 Task: Find connections with filter location Langwarrin with filter topic #HRwith filter profile language Spanish with filter current company Net2Source Inc. with filter school Jaypee University of Engineering and Technology with filter industry Construction with filter service category Illustration with filter keywords title Marketing Consultant
Action: Mouse moved to (199, 230)
Screenshot: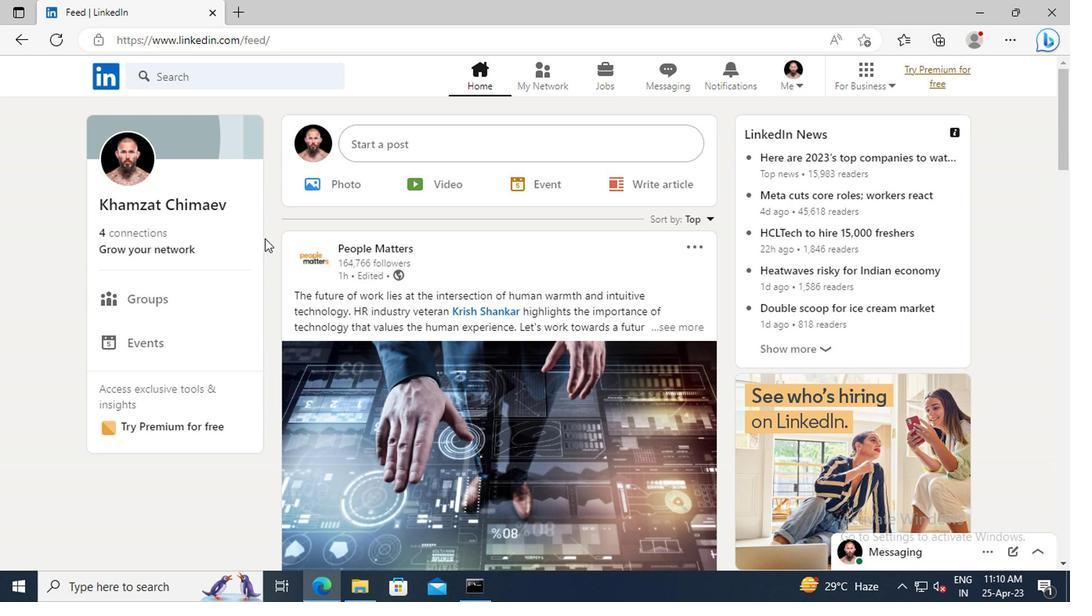 
Action: Mouse pressed left at (199, 230)
Screenshot: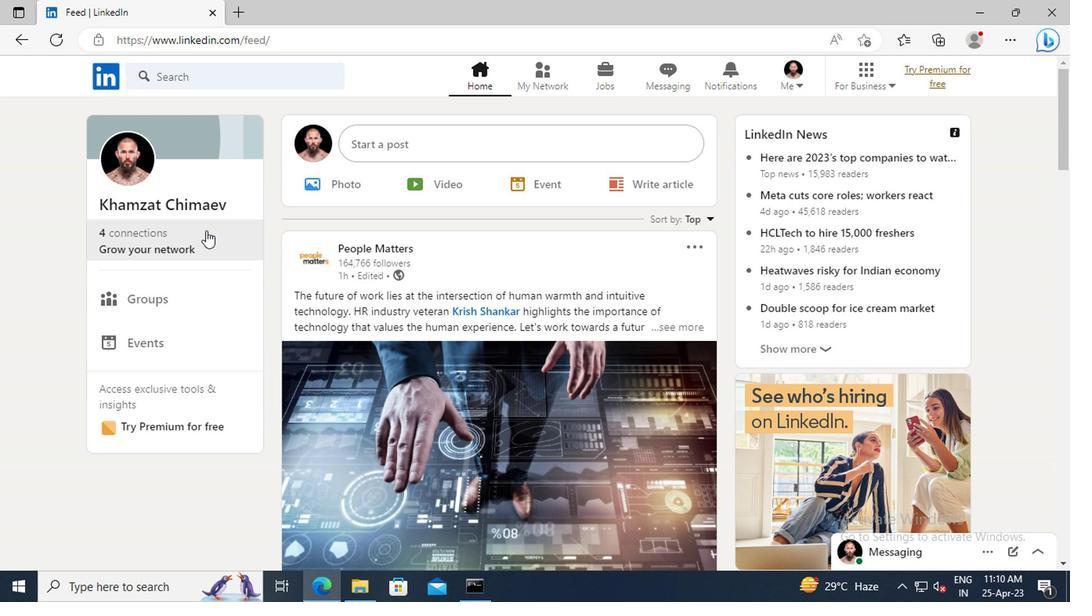 
Action: Mouse moved to (197, 170)
Screenshot: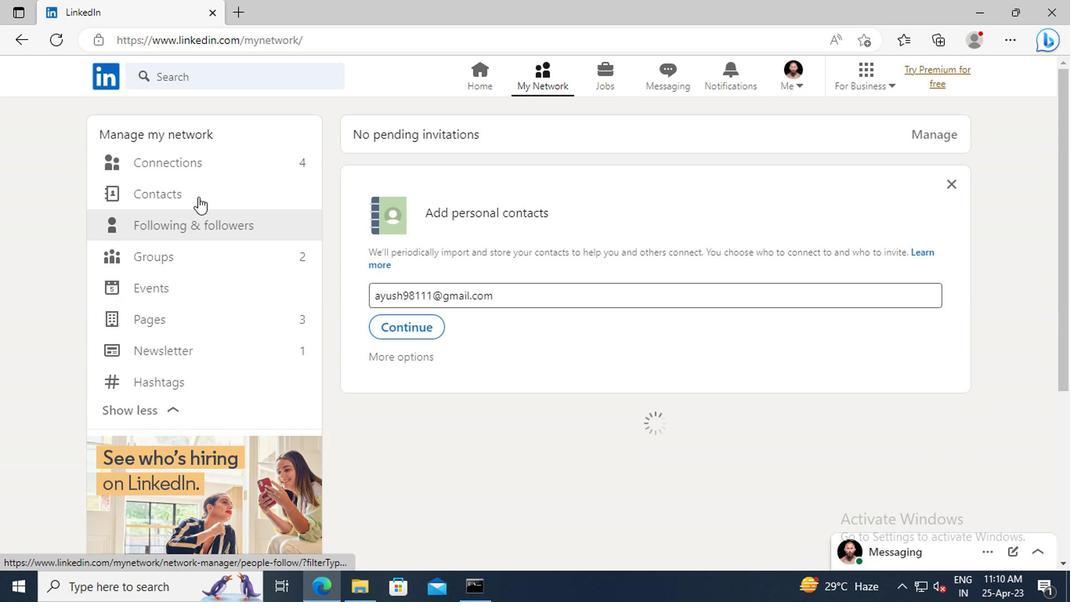 
Action: Mouse pressed left at (197, 170)
Screenshot: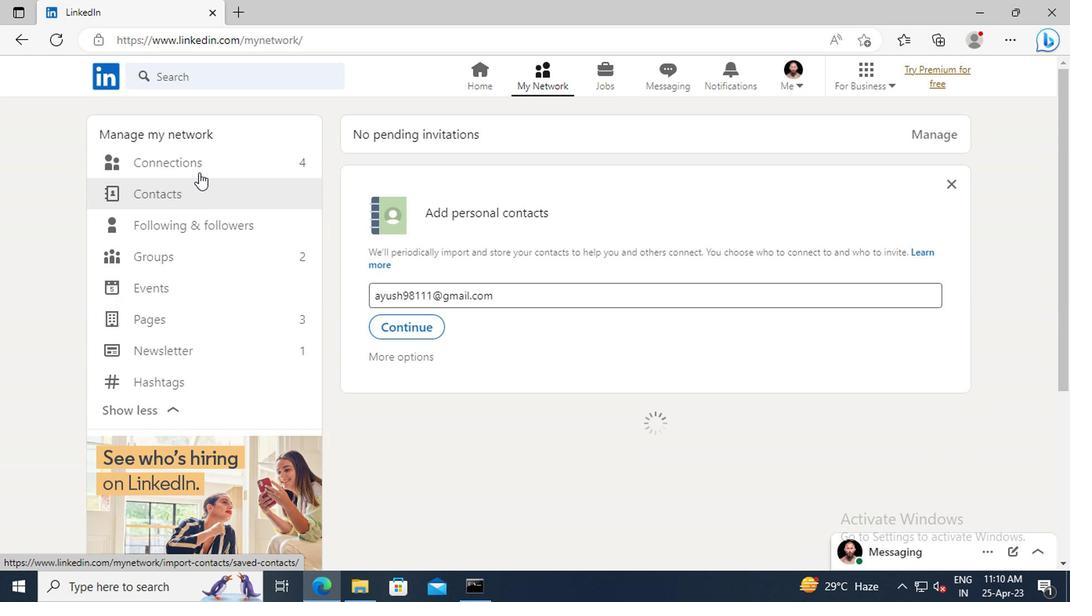 
Action: Mouse moved to (648, 167)
Screenshot: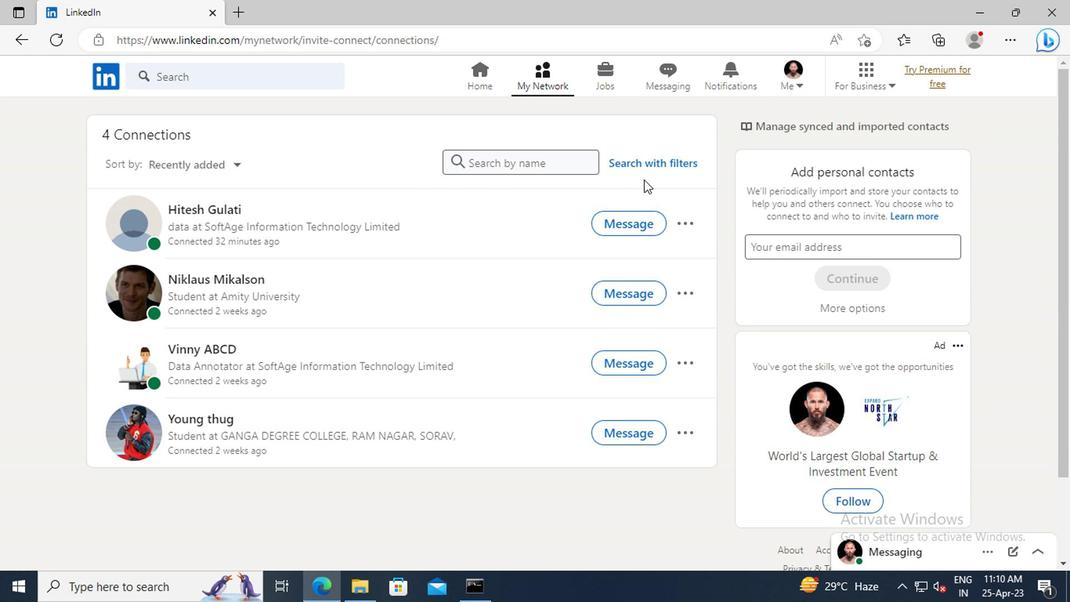 
Action: Mouse pressed left at (648, 167)
Screenshot: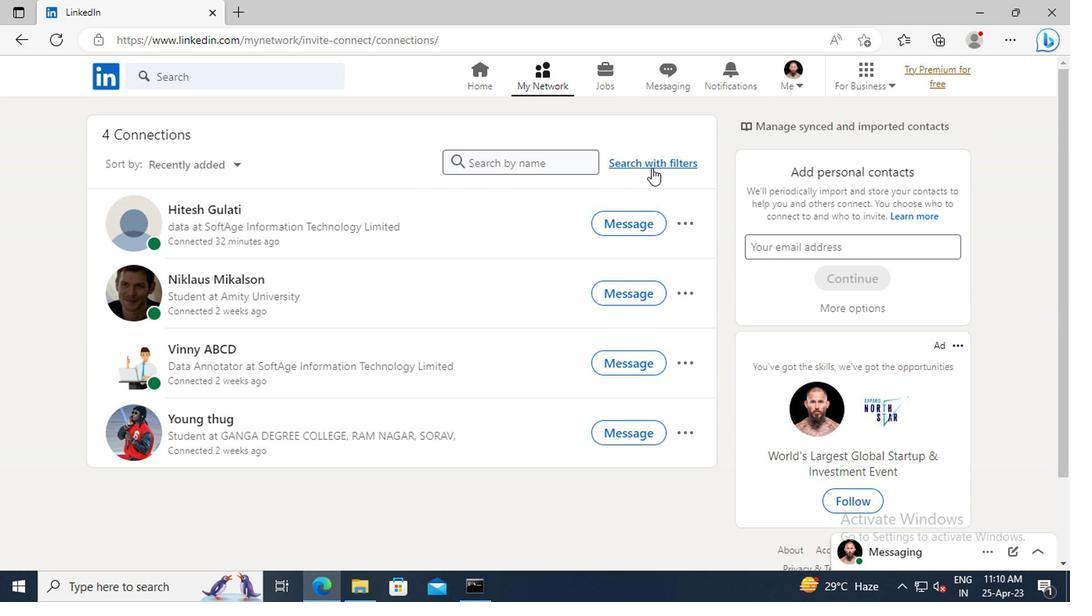 
Action: Mouse moved to (587, 121)
Screenshot: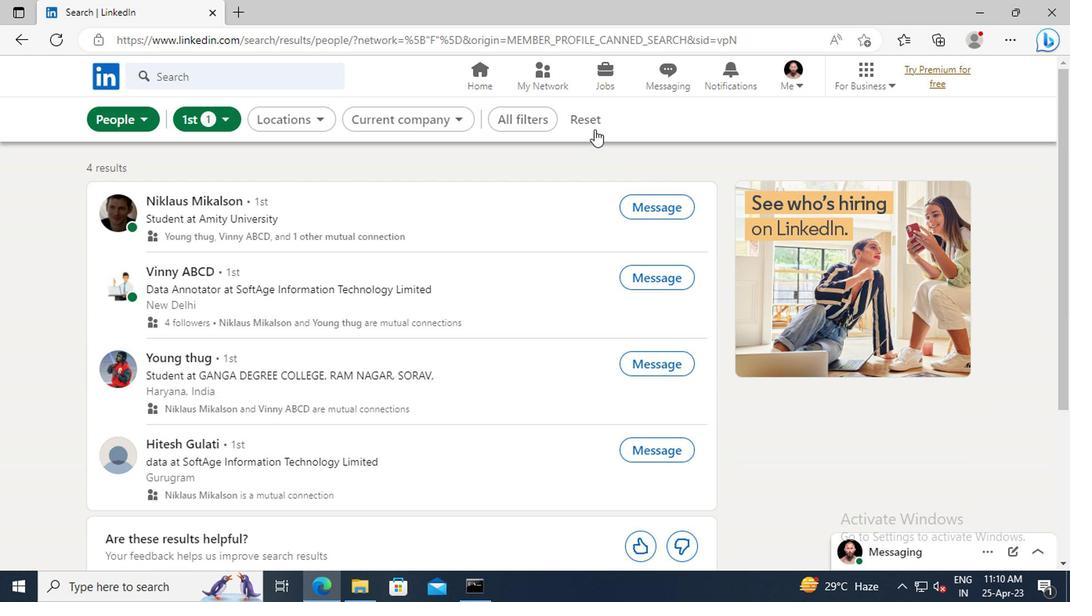 
Action: Mouse pressed left at (587, 121)
Screenshot: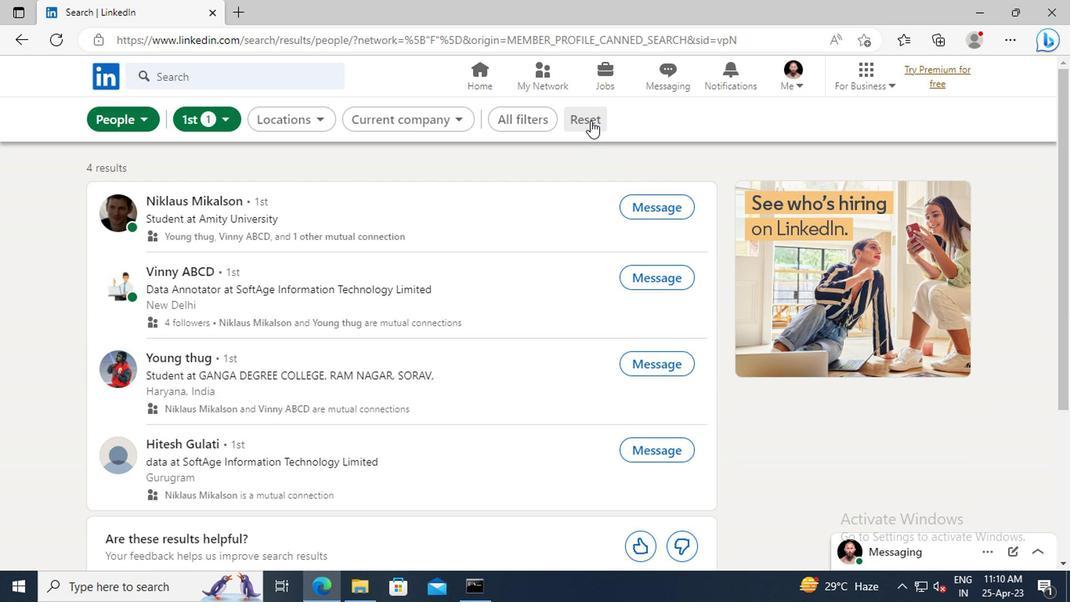 
Action: Mouse moved to (568, 122)
Screenshot: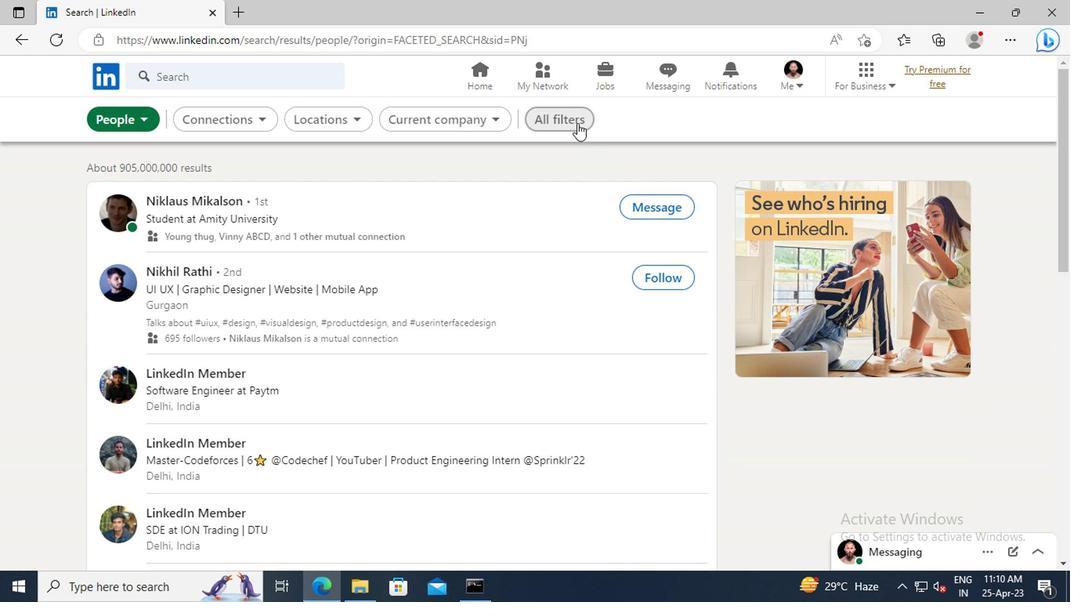 
Action: Mouse pressed left at (568, 122)
Screenshot: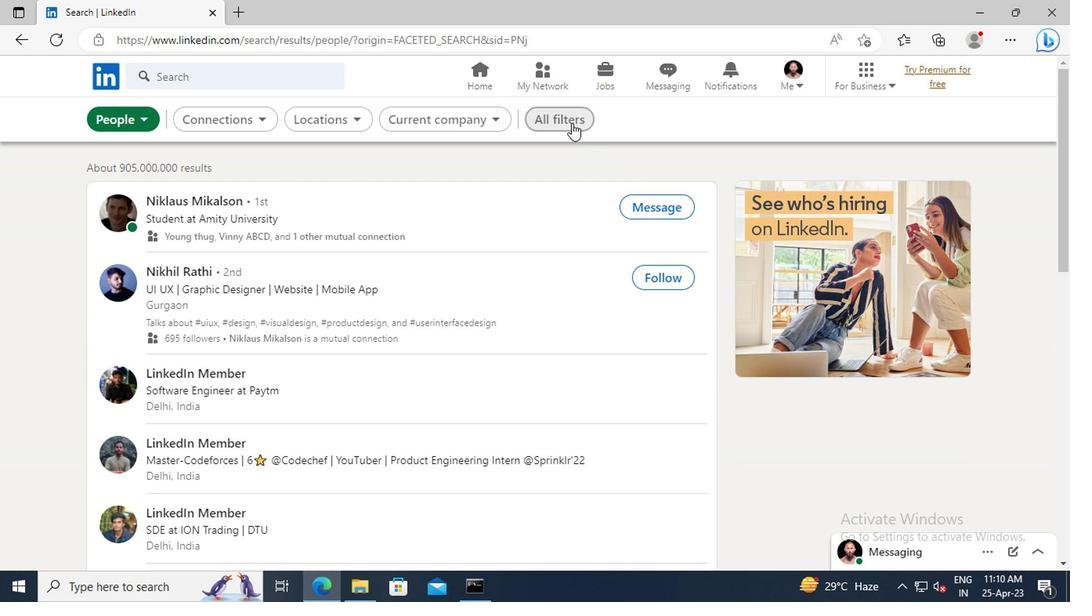 
Action: Mouse moved to (769, 241)
Screenshot: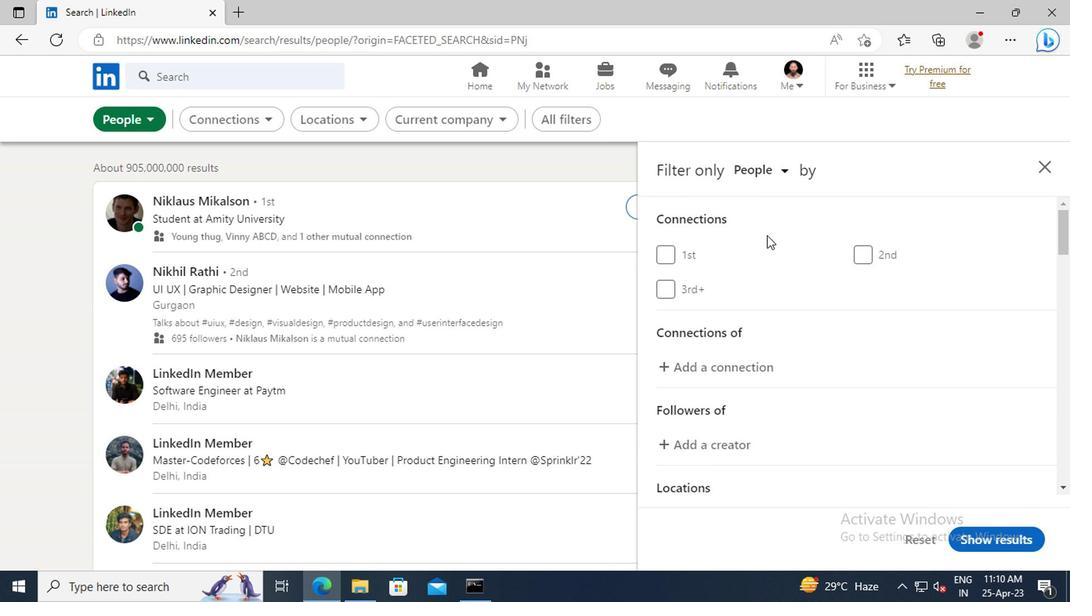 
Action: Mouse scrolled (769, 240) with delta (0, 0)
Screenshot: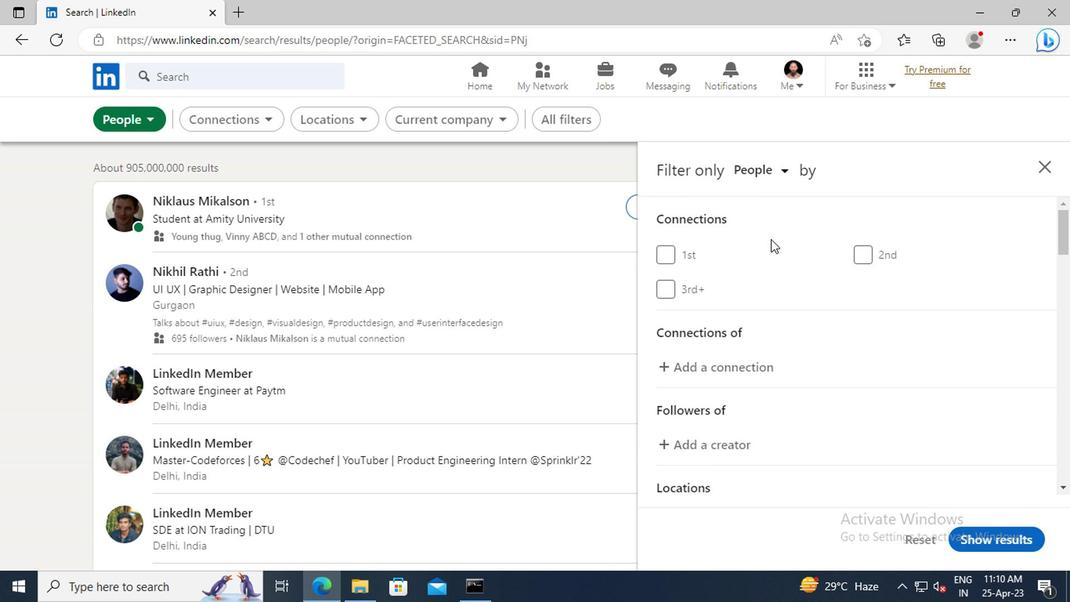 
Action: Mouse scrolled (769, 240) with delta (0, 0)
Screenshot: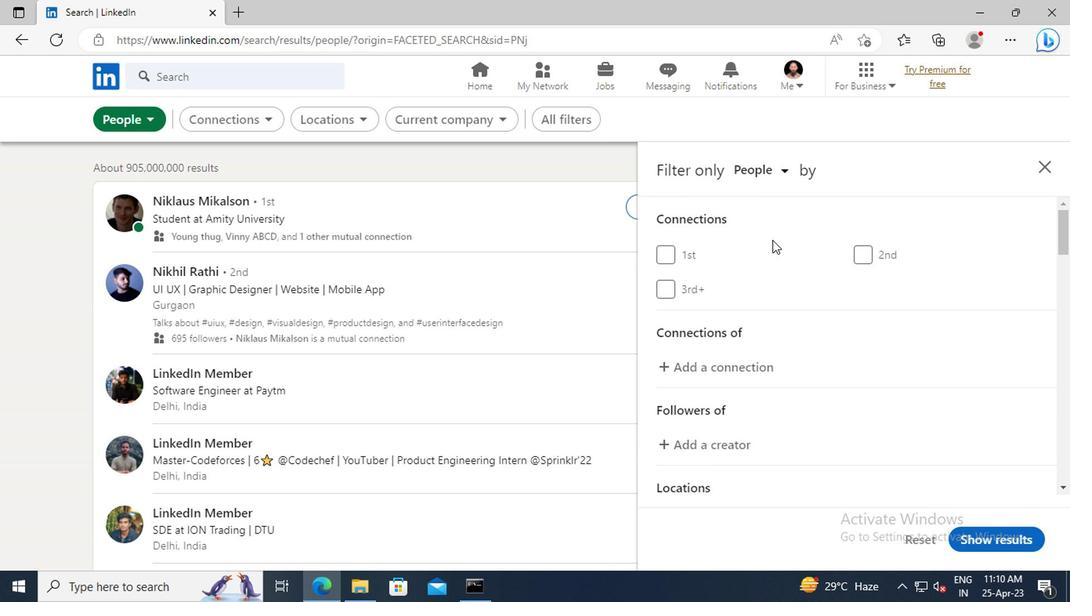 
Action: Mouse scrolled (769, 240) with delta (0, 0)
Screenshot: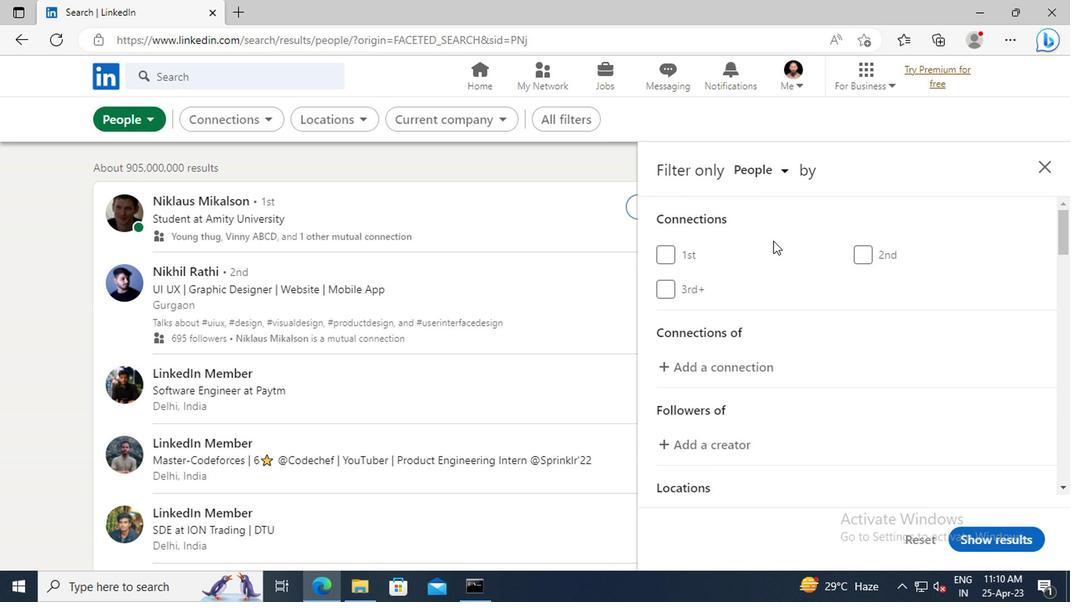
Action: Mouse scrolled (769, 240) with delta (0, 0)
Screenshot: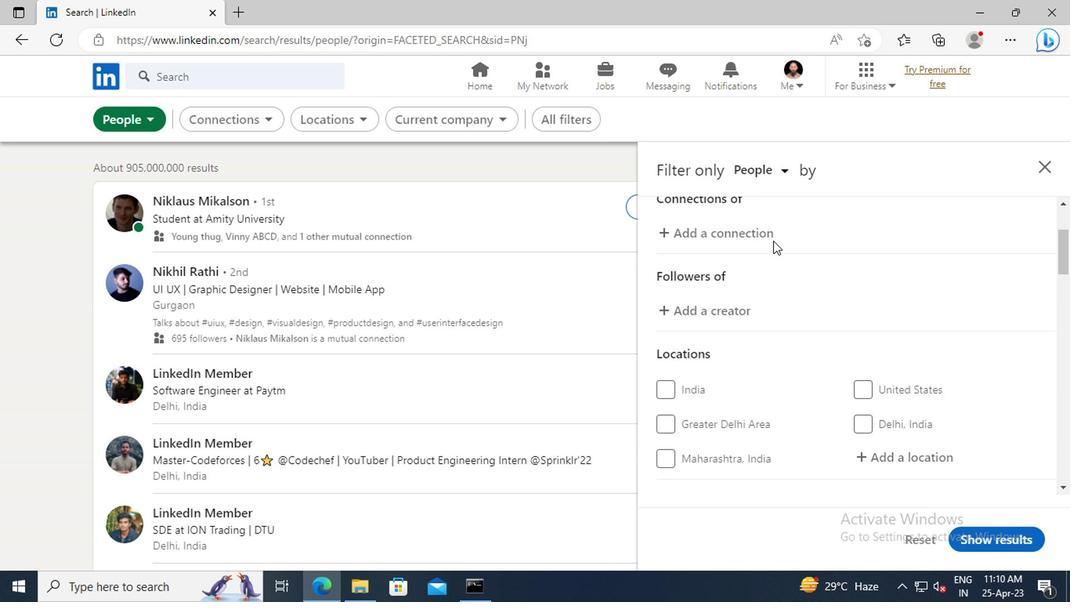 
Action: Mouse scrolled (769, 240) with delta (0, 0)
Screenshot: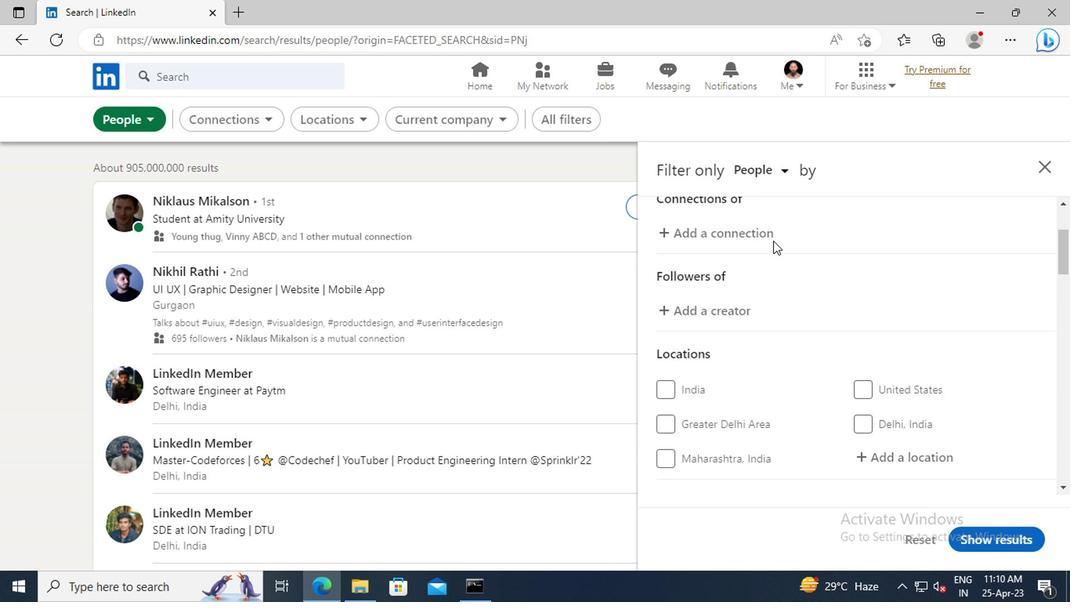 
Action: Mouse scrolled (769, 240) with delta (0, 0)
Screenshot: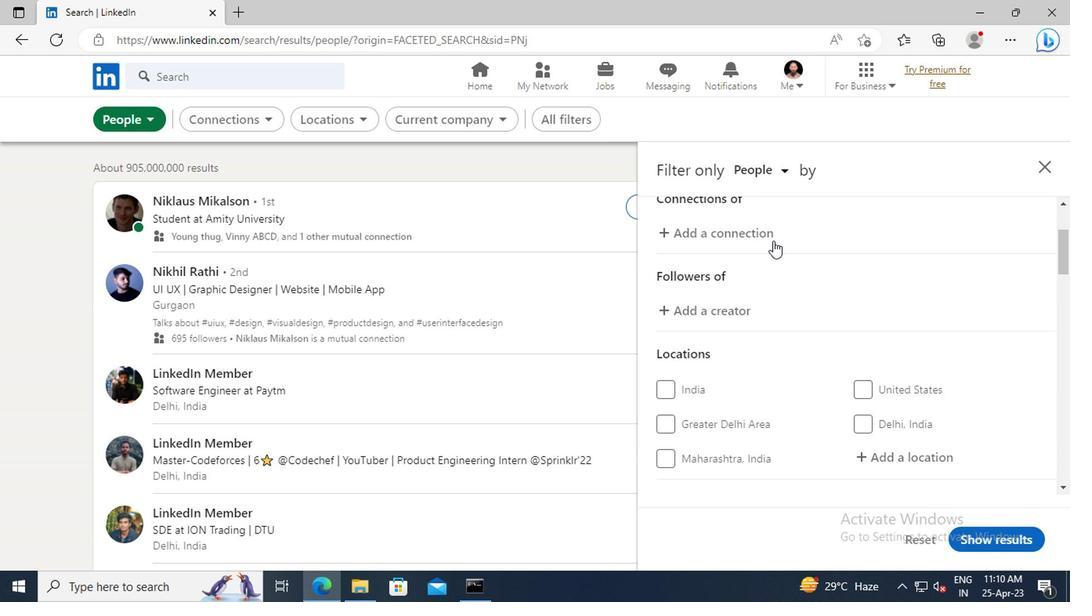 
Action: Mouse moved to (873, 324)
Screenshot: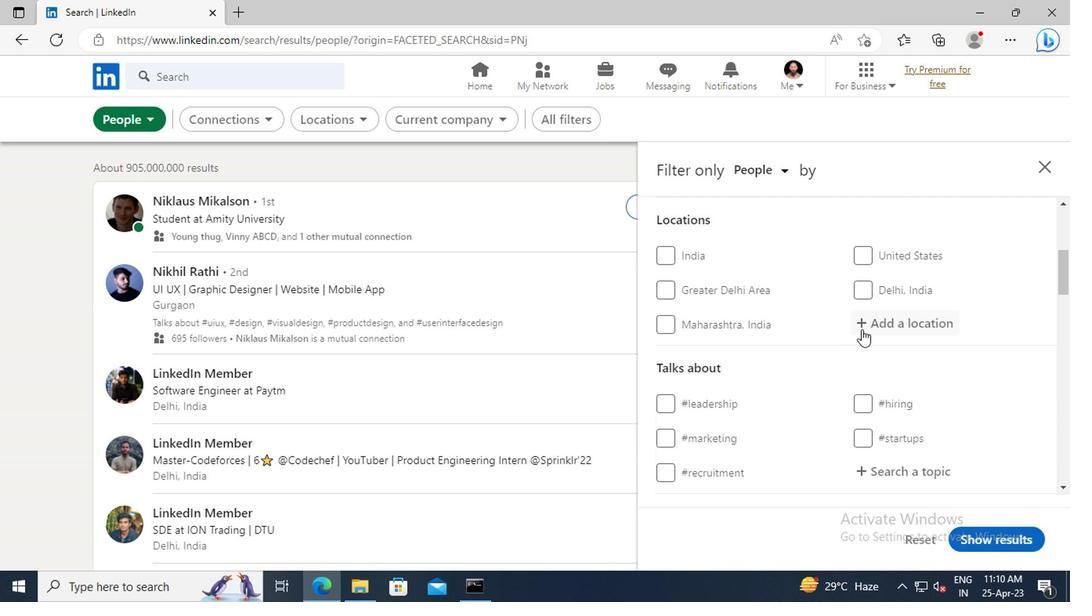 
Action: Mouse pressed left at (873, 324)
Screenshot: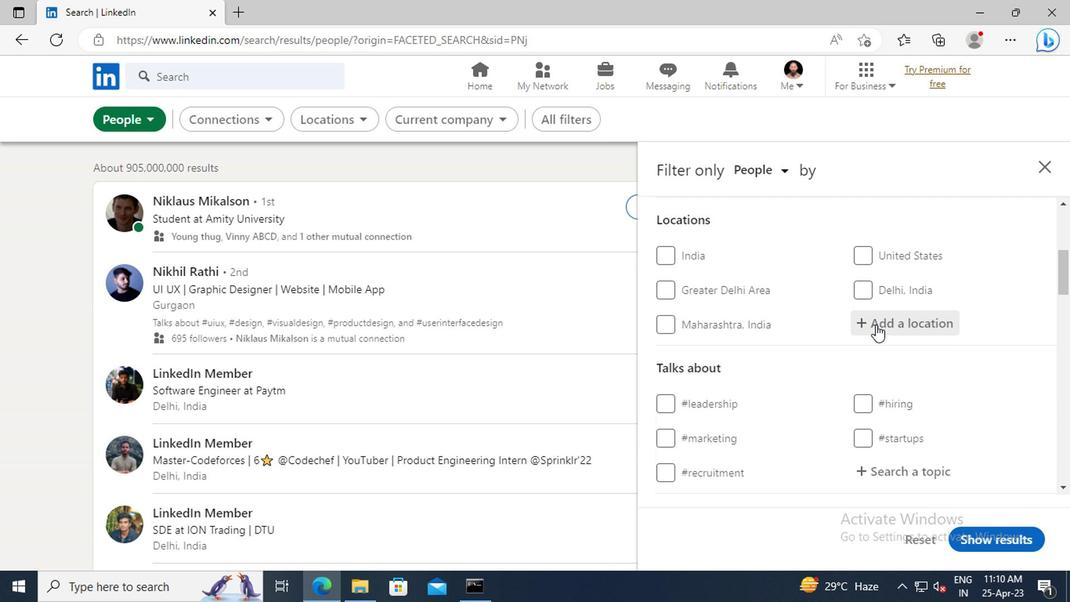 
Action: Mouse moved to (862, 325)
Screenshot: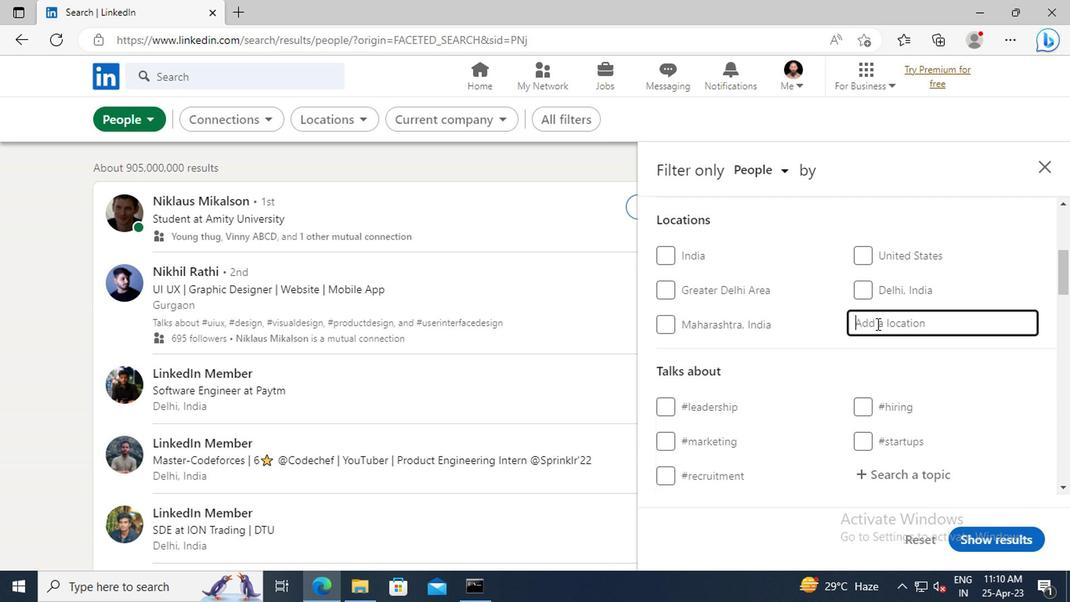 
Action: Key pressed <Key.shift>LANGWARRIN
Screenshot: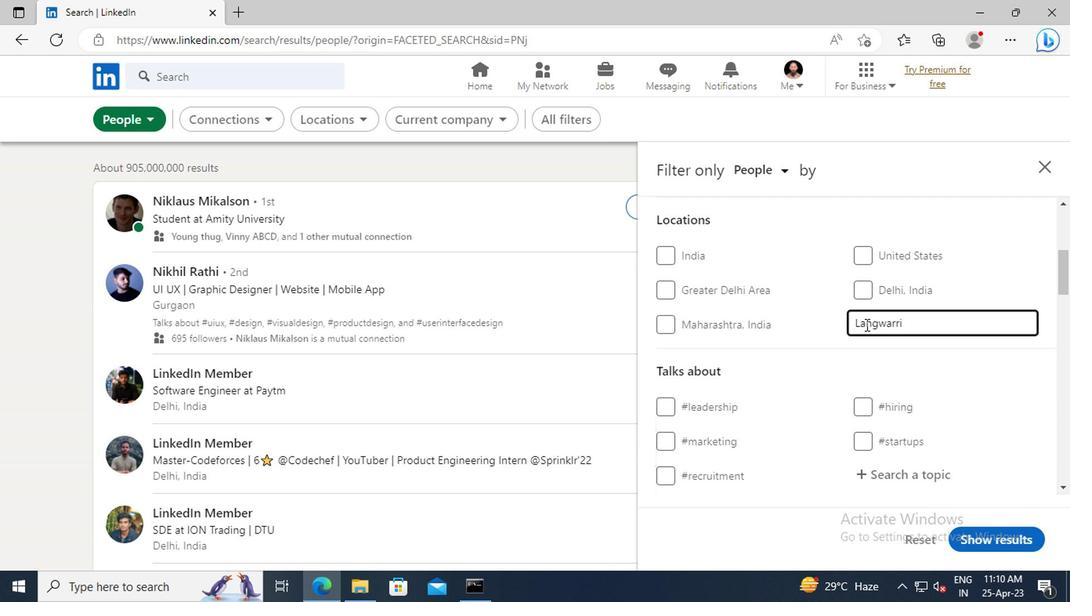 
Action: Mouse scrolled (862, 324) with delta (0, 0)
Screenshot: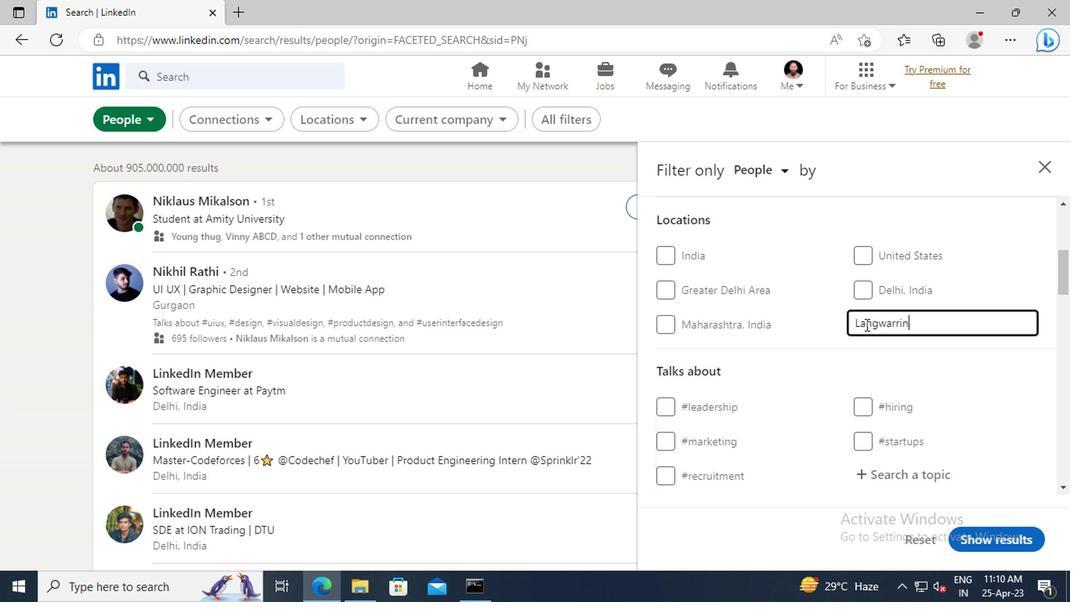 
Action: Mouse scrolled (862, 324) with delta (0, 0)
Screenshot: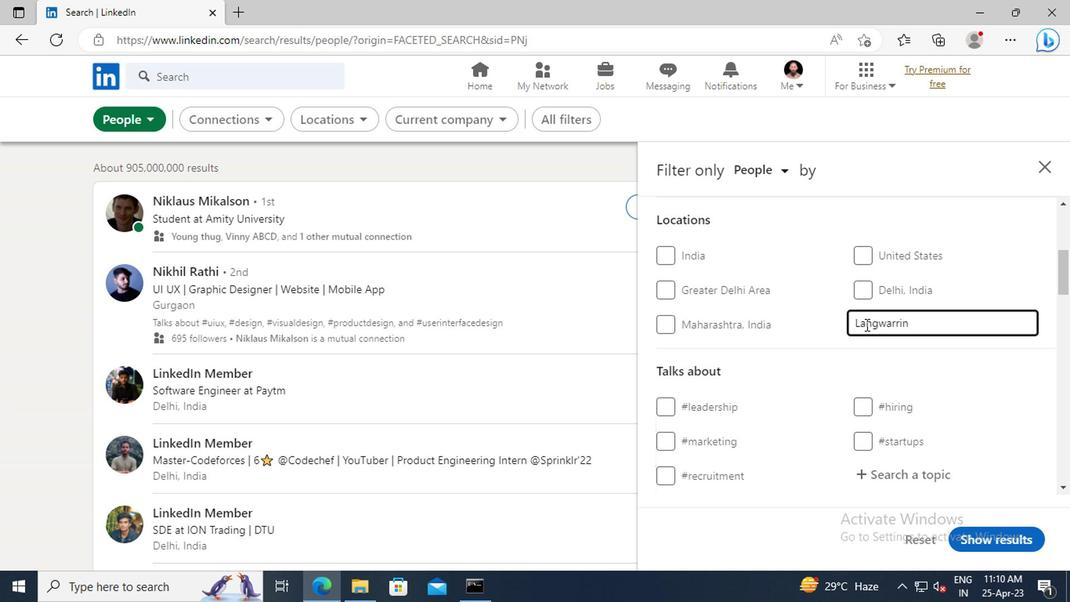 
Action: Mouse moved to (880, 381)
Screenshot: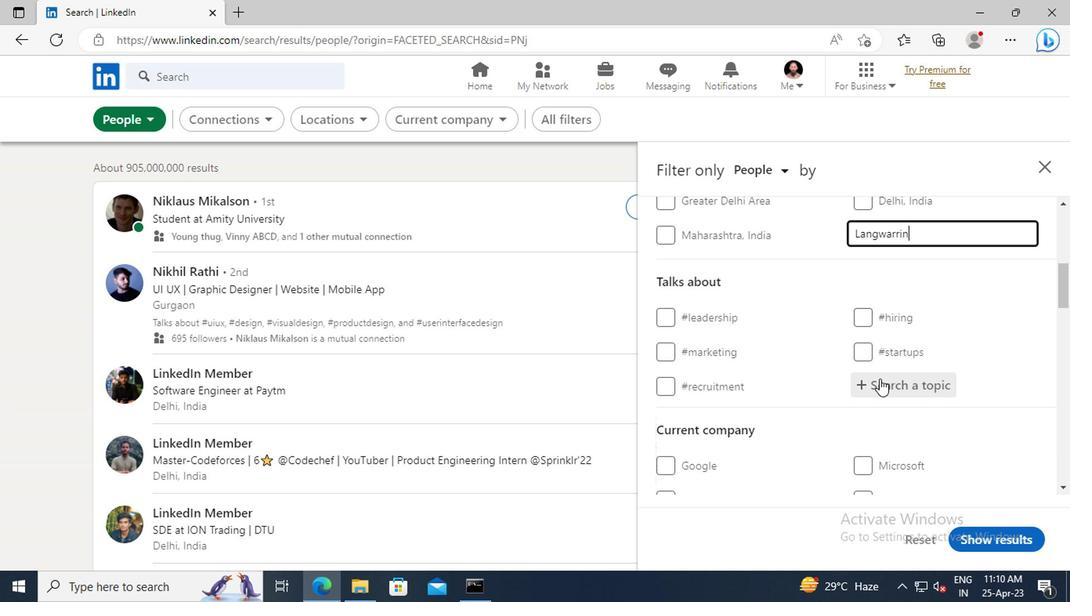 
Action: Mouse pressed left at (880, 381)
Screenshot: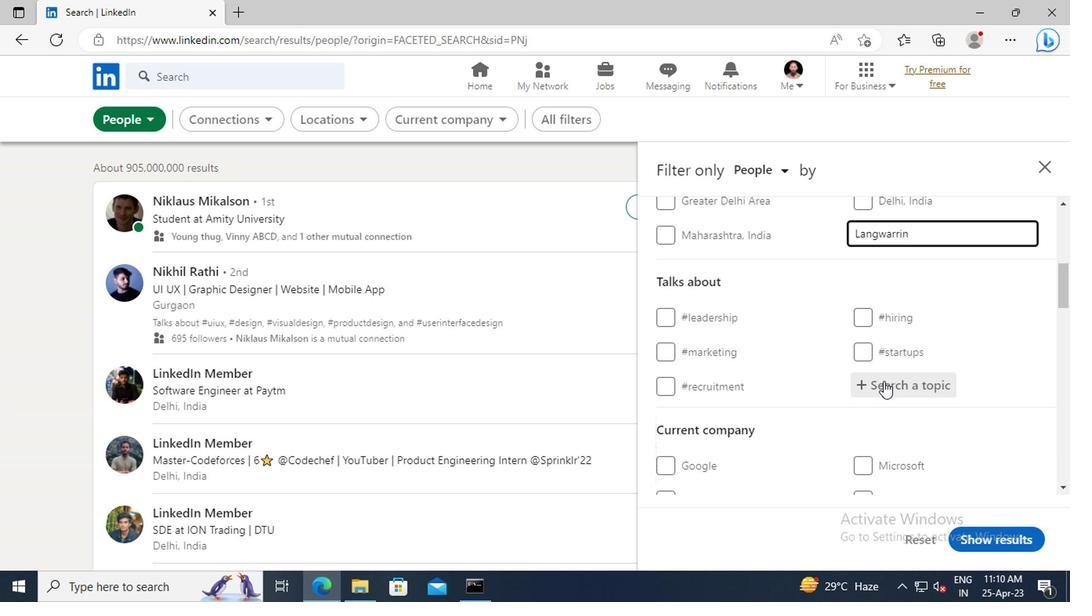 
Action: Key pressed <Key.shift>#<Key.shift>HRWITH
Screenshot: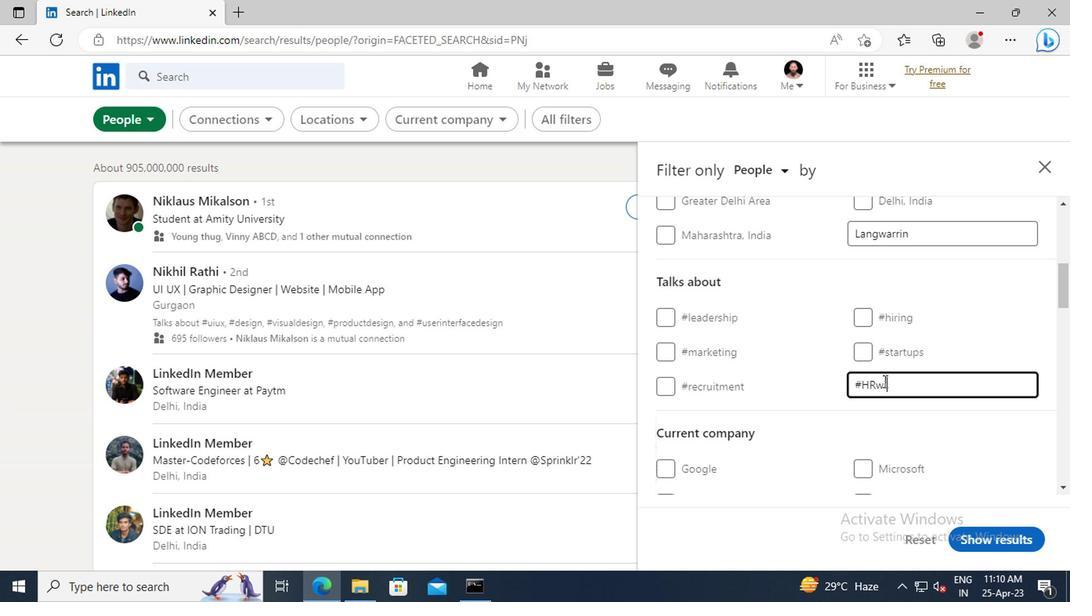 
Action: Mouse moved to (848, 367)
Screenshot: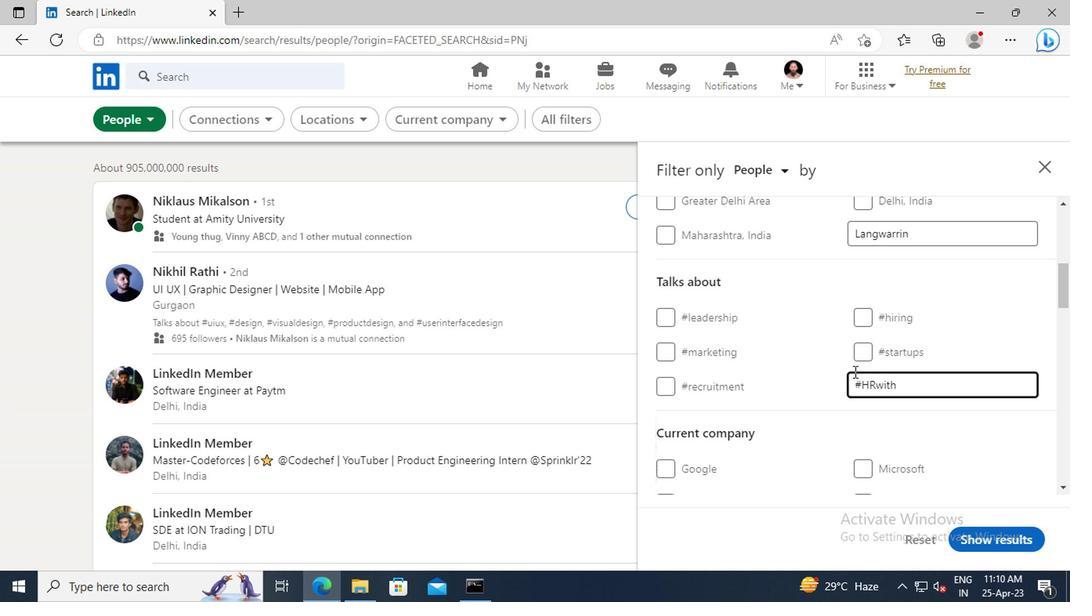 
Action: Mouse scrolled (848, 367) with delta (0, 0)
Screenshot: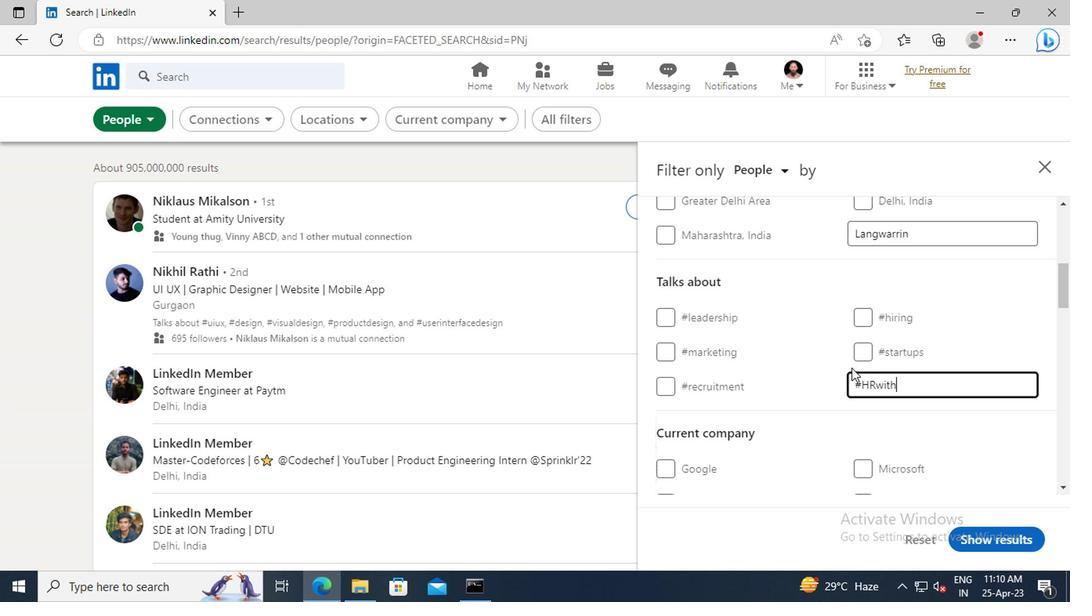 
Action: Mouse scrolled (848, 367) with delta (0, 0)
Screenshot: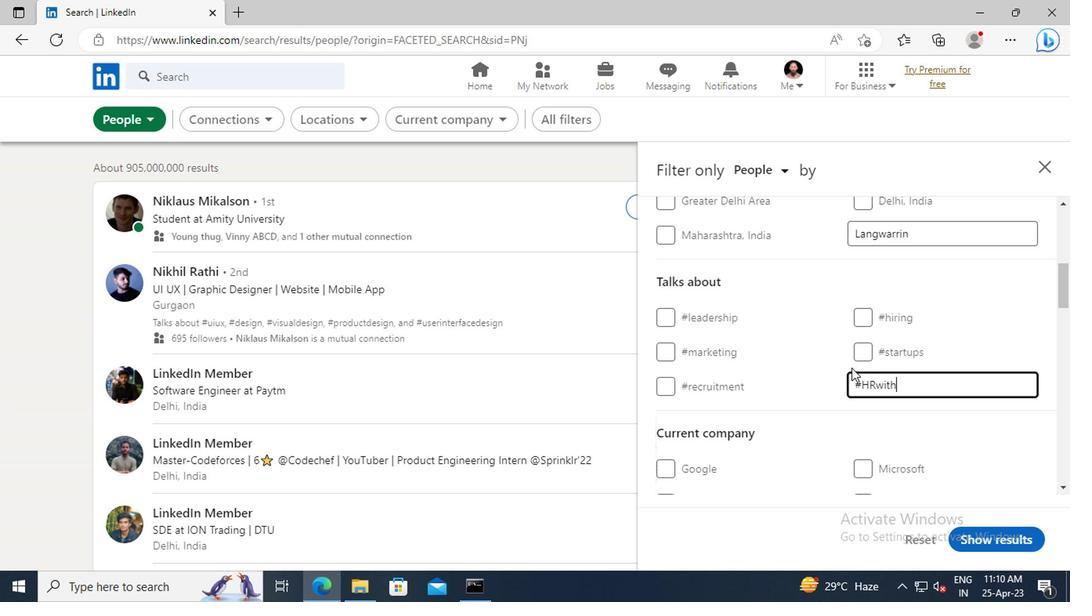 
Action: Mouse scrolled (848, 367) with delta (0, 0)
Screenshot: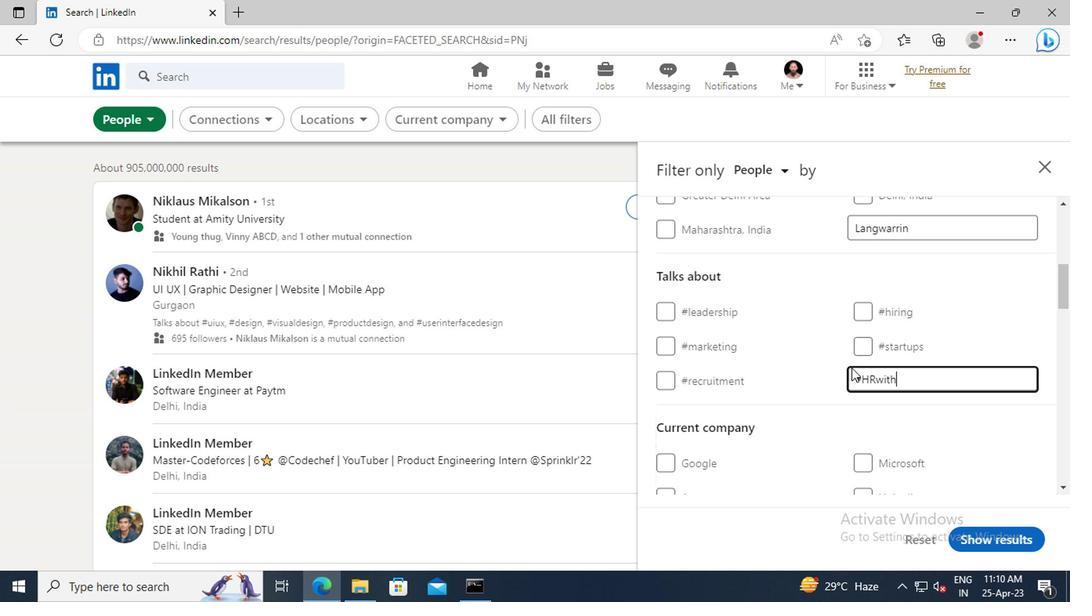 
Action: Mouse scrolled (848, 367) with delta (0, 0)
Screenshot: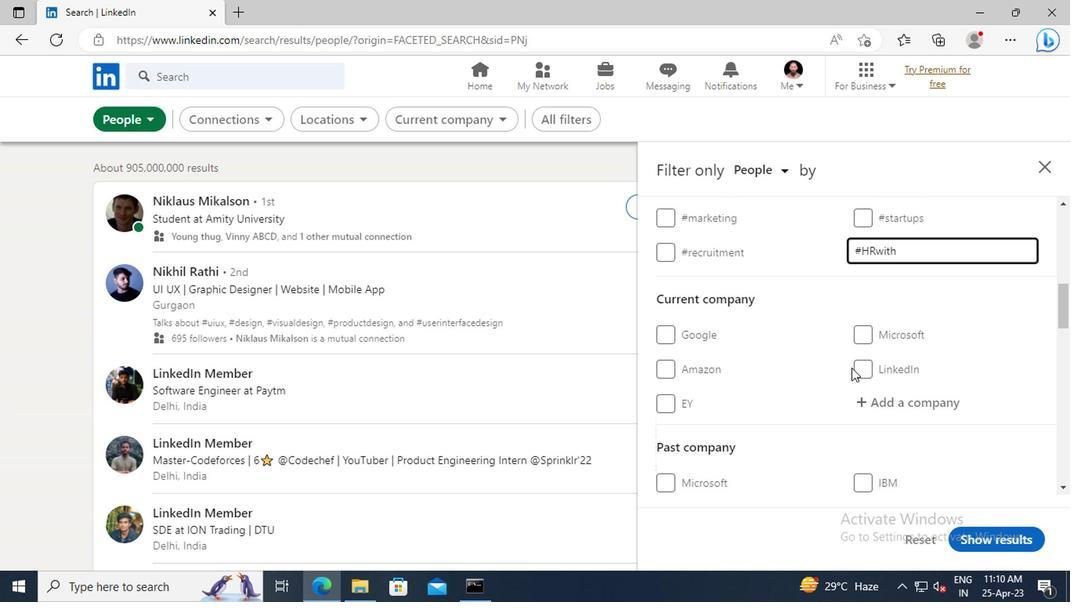
Action: Mouse scrolled (848, 367) with delta (0, 0)
Screenshot: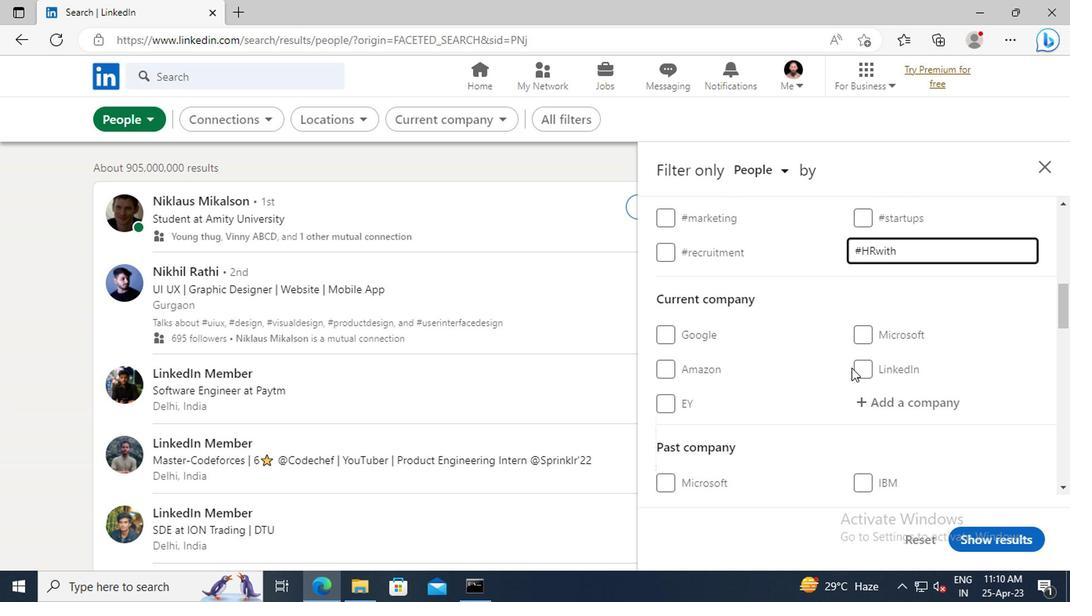 
Action: Mouse scrolled (848, 367) with delta (0, 0)
Screenshot: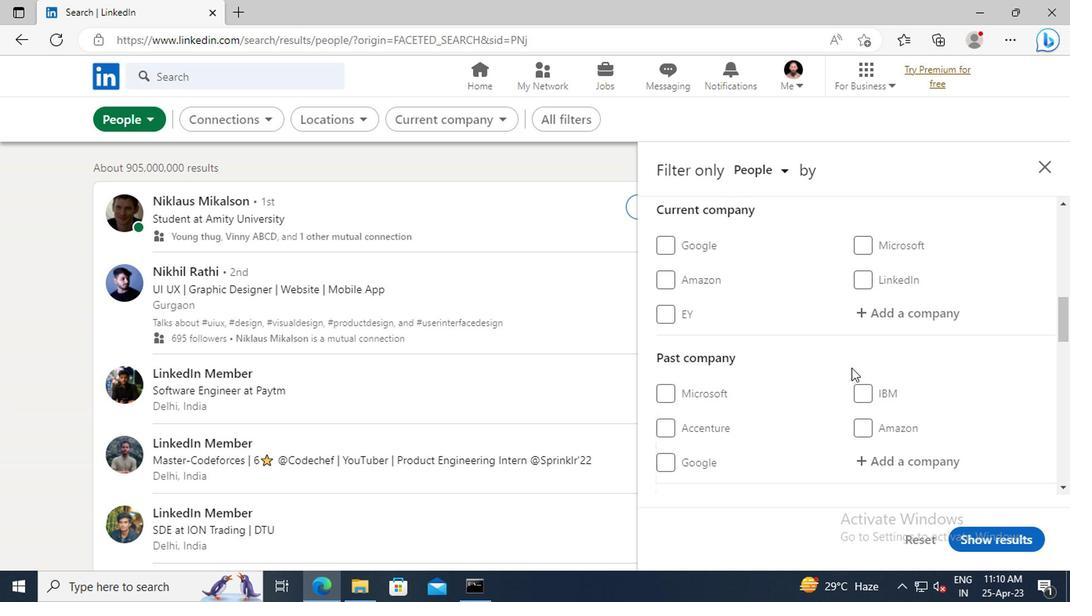 
Action: Mouse scrolled (848, 367) with delta (0, 0)
Screenshot: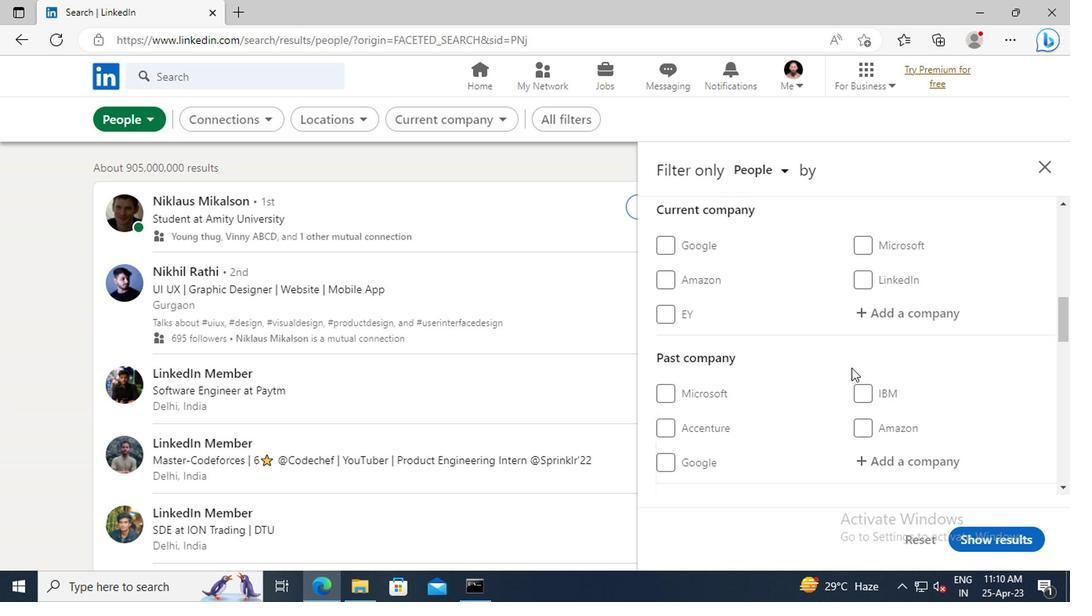 
Action: Mouse scrolled (848, 367) with delta (0, 0)
Screenshot: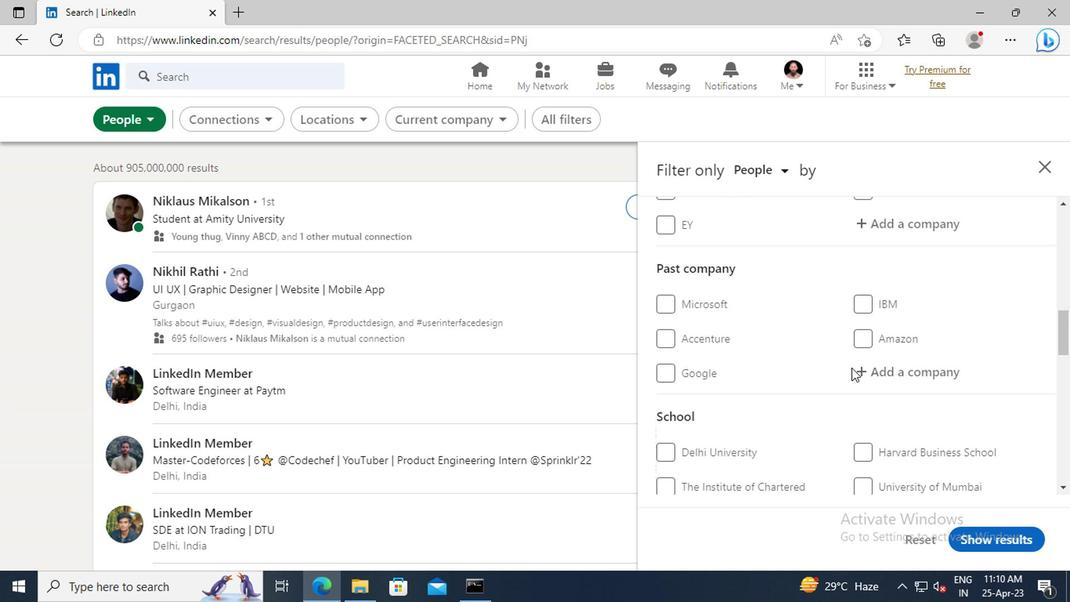 
Action: Mouse scrolled (848, 367) with delta (0, 0)
Screenshot: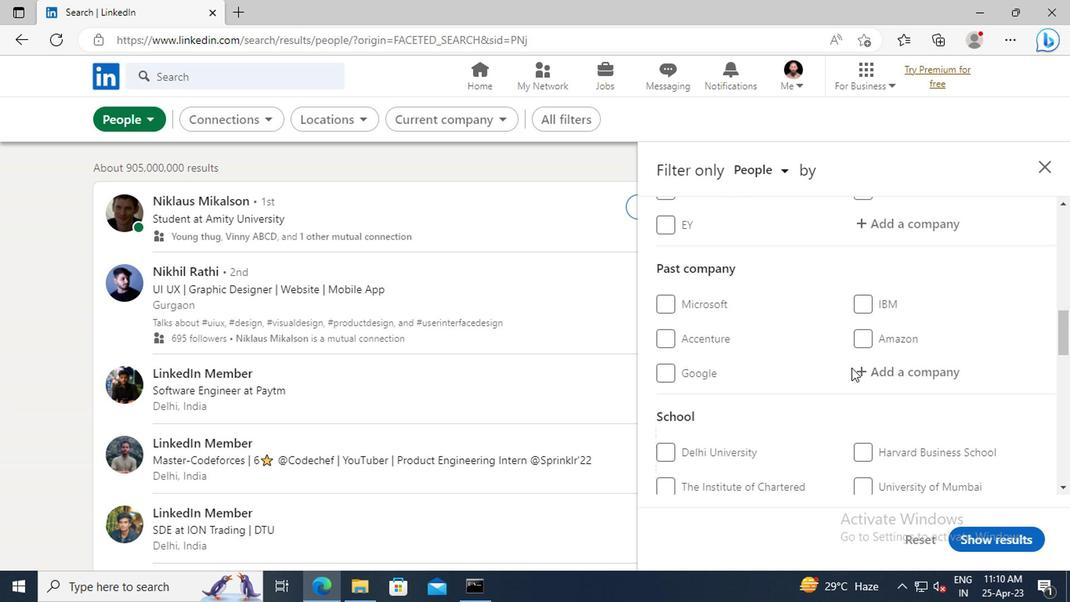 
Action: Mouse scrolled (848, 367) with delta (0, 0)
Screenshot: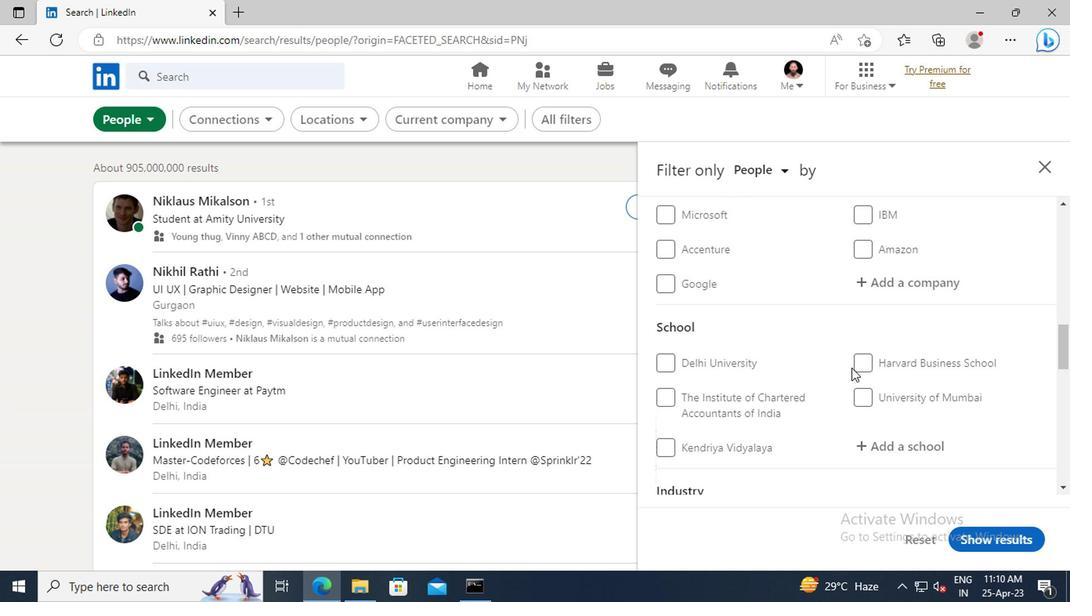 
Action: Mouse scrolled (848, 367) with delta (0, 0)
Screenshot: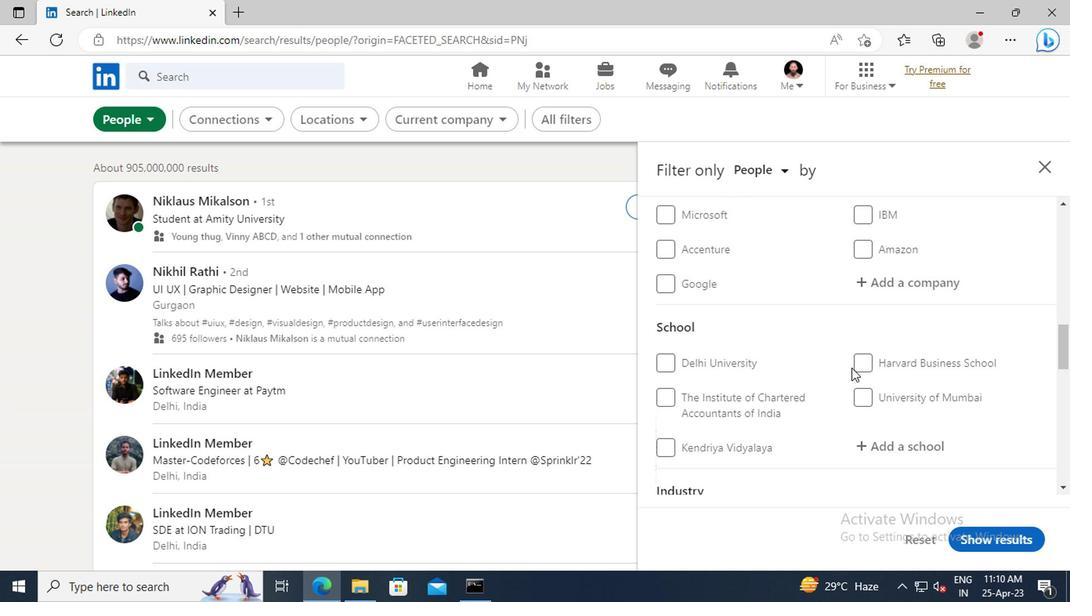 
Action: Mouse scrolled (848, 367) with delta (0, 0)
Screenshot: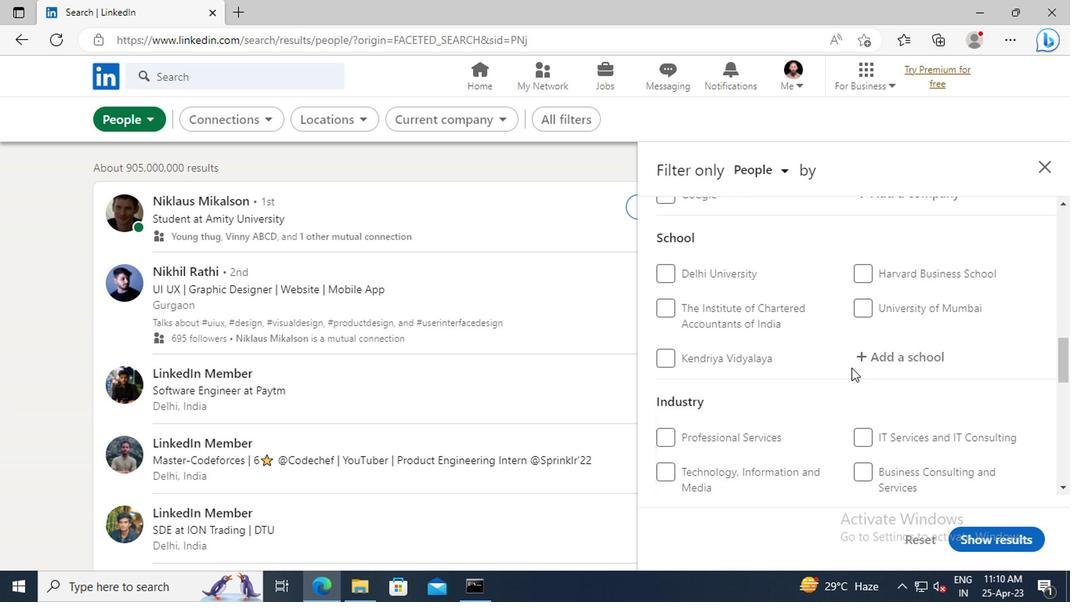 
Action: Mouse scrolled (848, 367) with delta (0, 0)
Screenshot: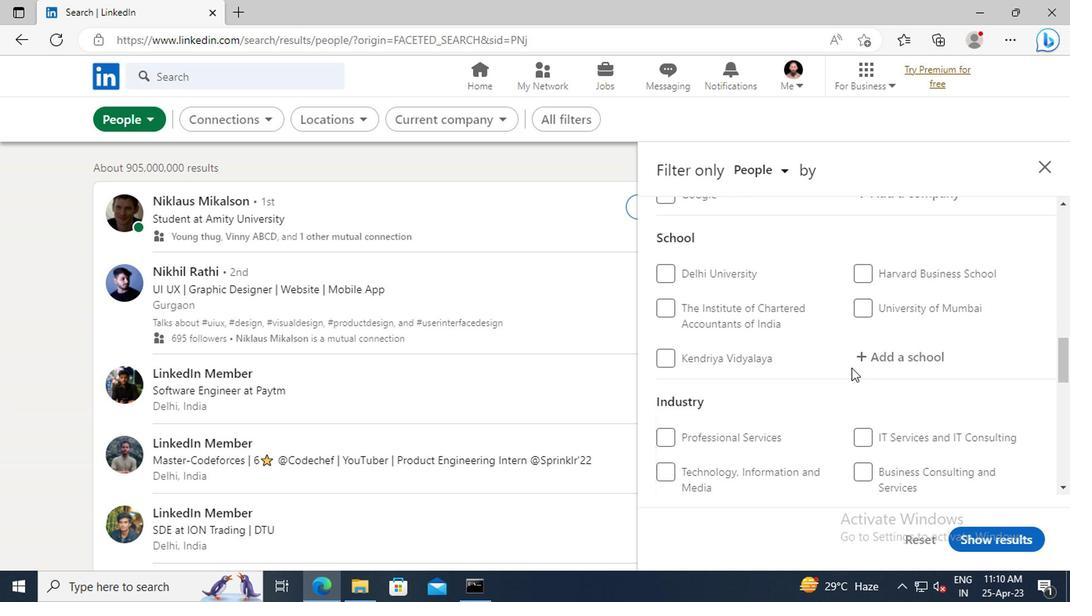 
Action: Mouse scrolled (848, 367) with delta (0, 0)
Screenshot: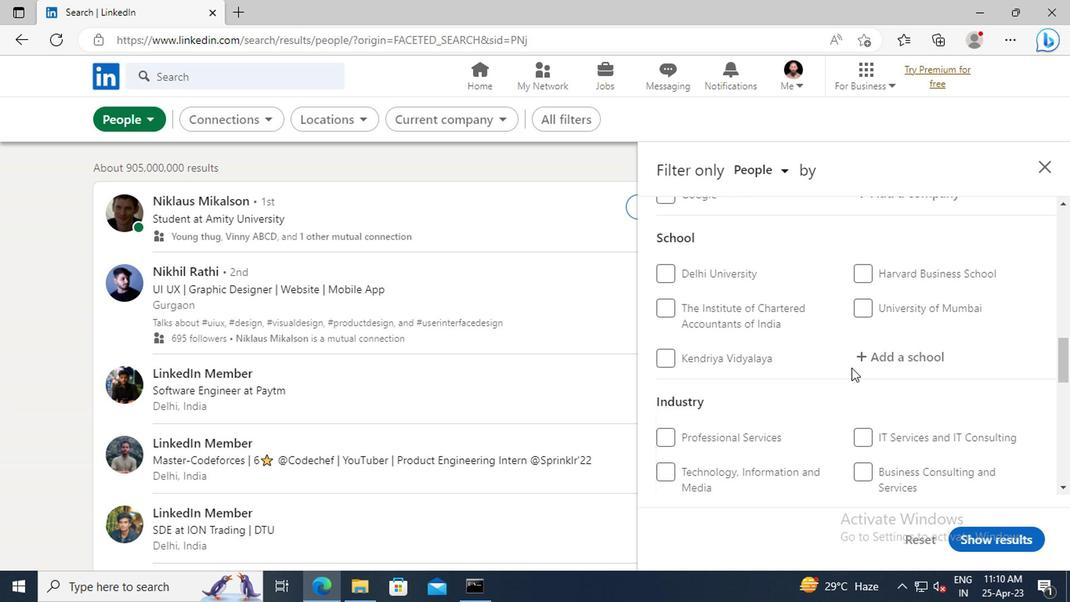 
Action: Mouse scrolled (848, 367) with delta (0, 0)
Screenshot: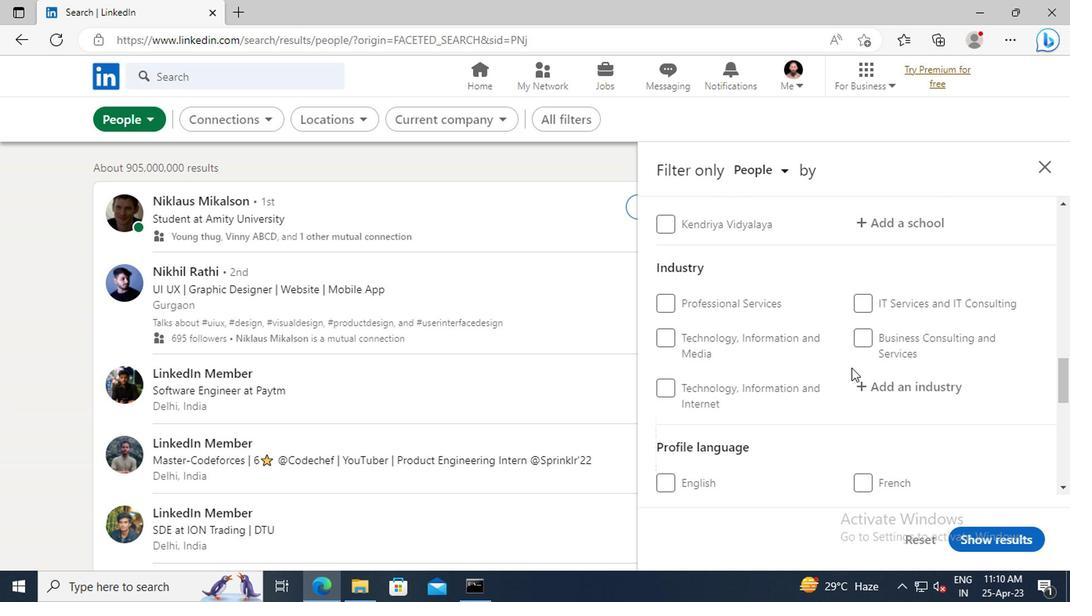 
Action: Mouse scrolled (848, 367) with delta (0, 0)
Screenshot: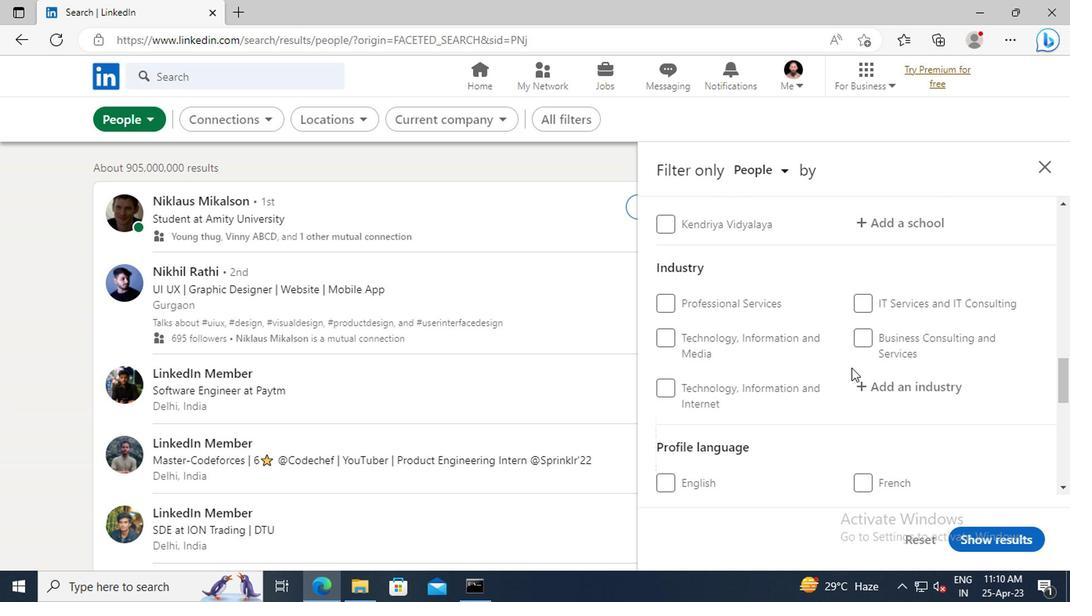 
Action: Mouse moved to (661, 431)
Screenshot: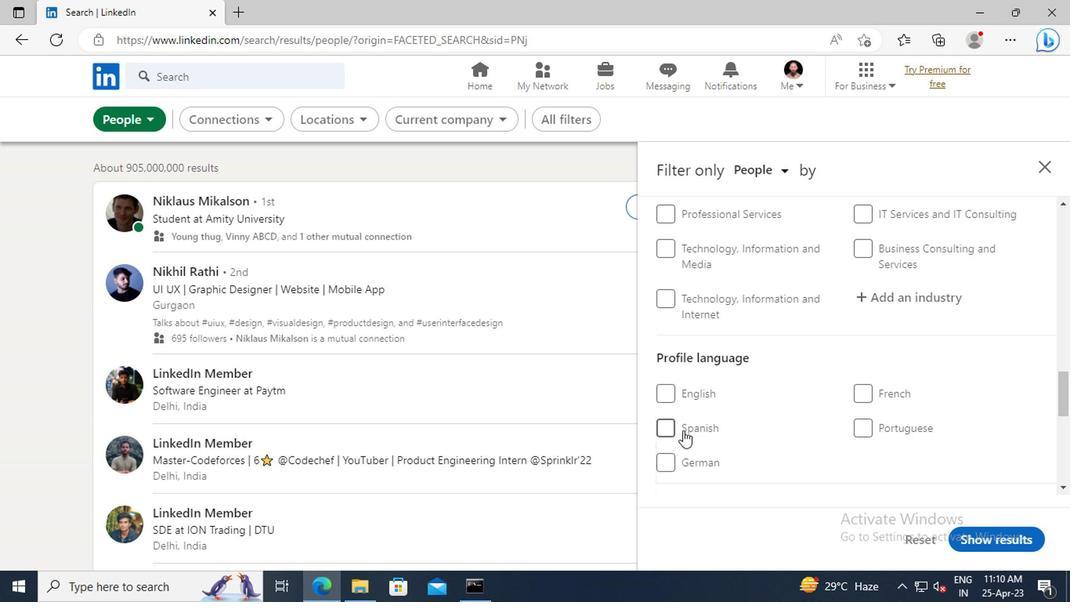 
Action: Mouse pressed left at (661, 431)
Screenshot: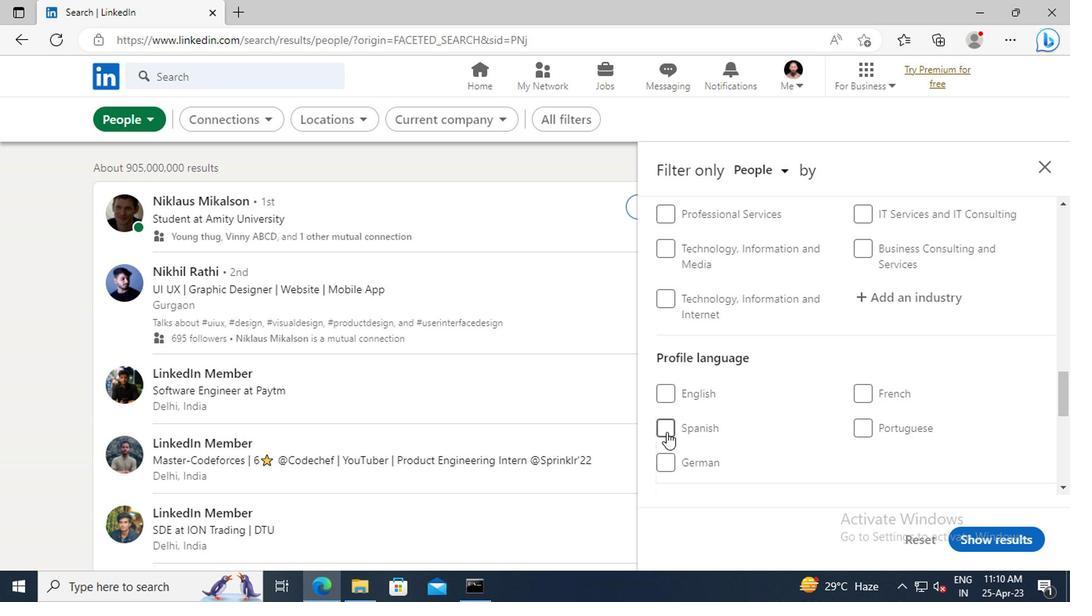 
Action: Mouse moved to (779, 420)
Screenshot: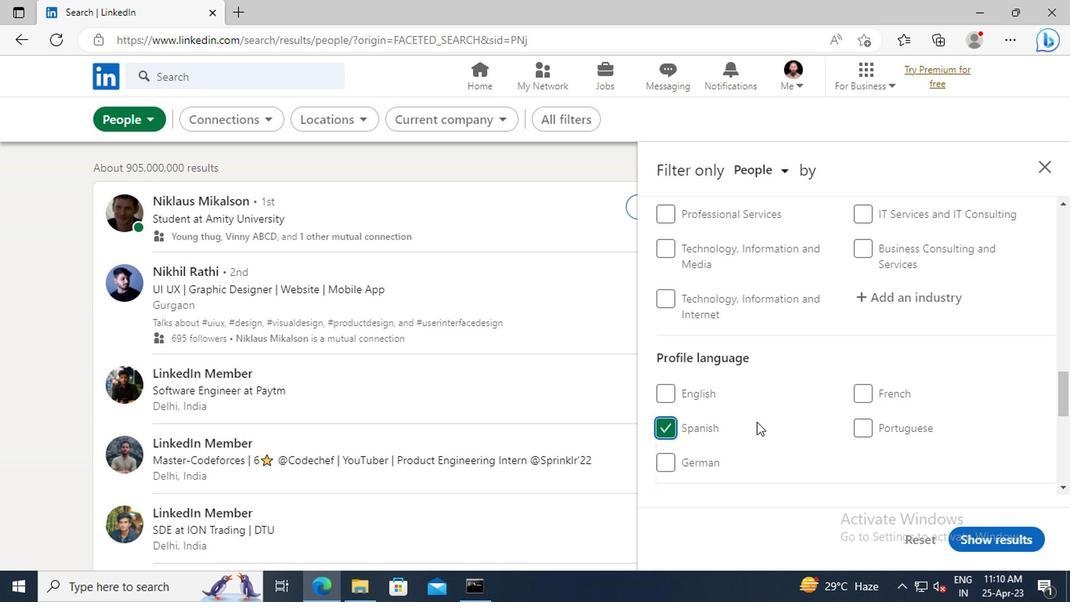 
Action: Mouse scrolled (779, 421) with delta (0, 1)
Screenshot: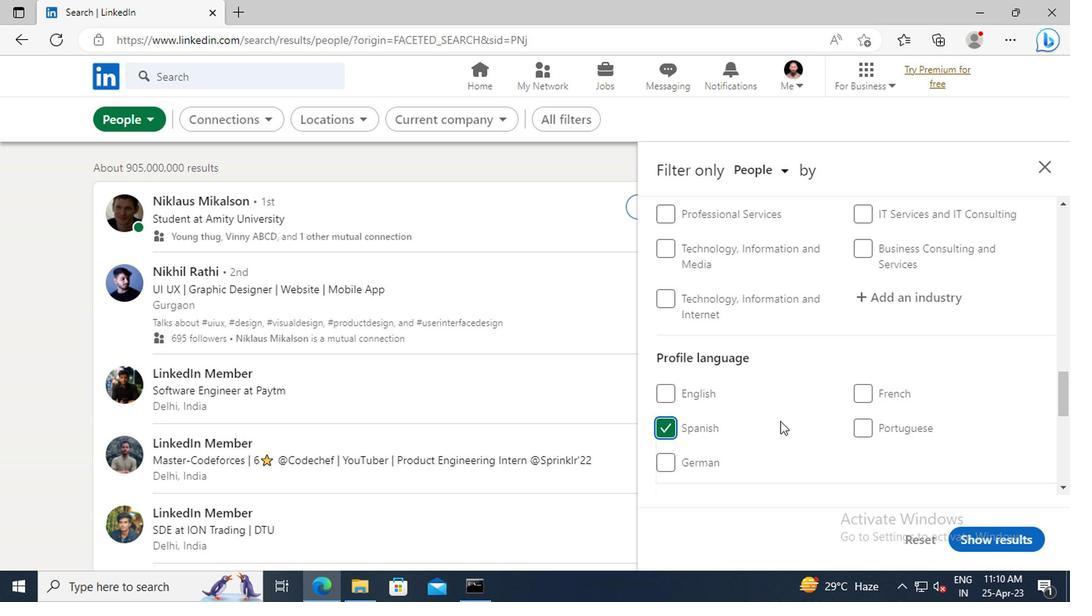 
Action: Mouse scrolled (779, 421) with delta (0, 1)
Screenshot: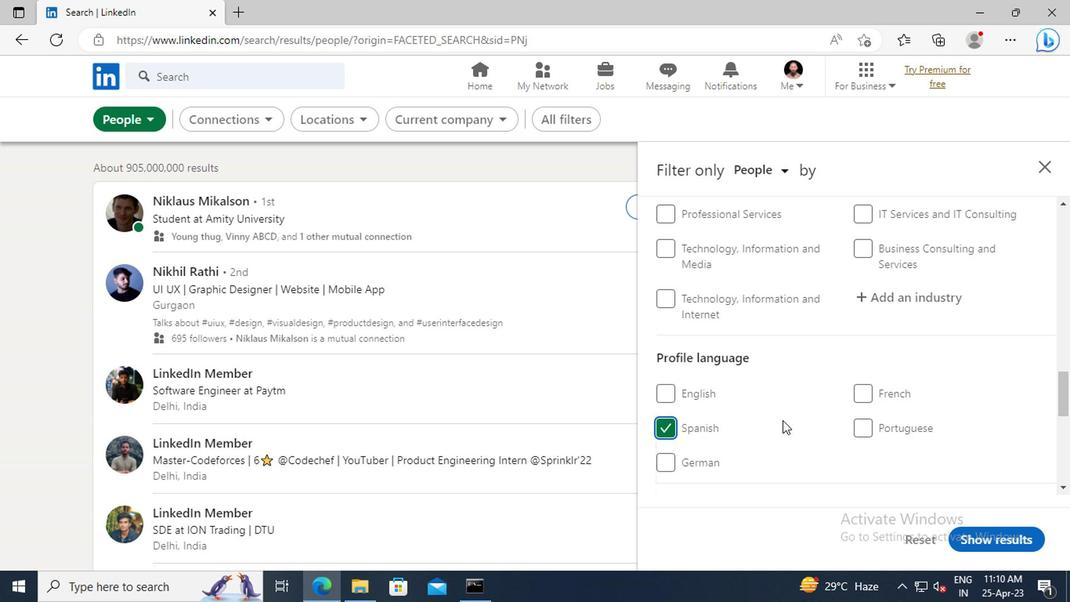 
Action: Mouse scrolled (779, 421) with delta (0, 1)
Screenshot: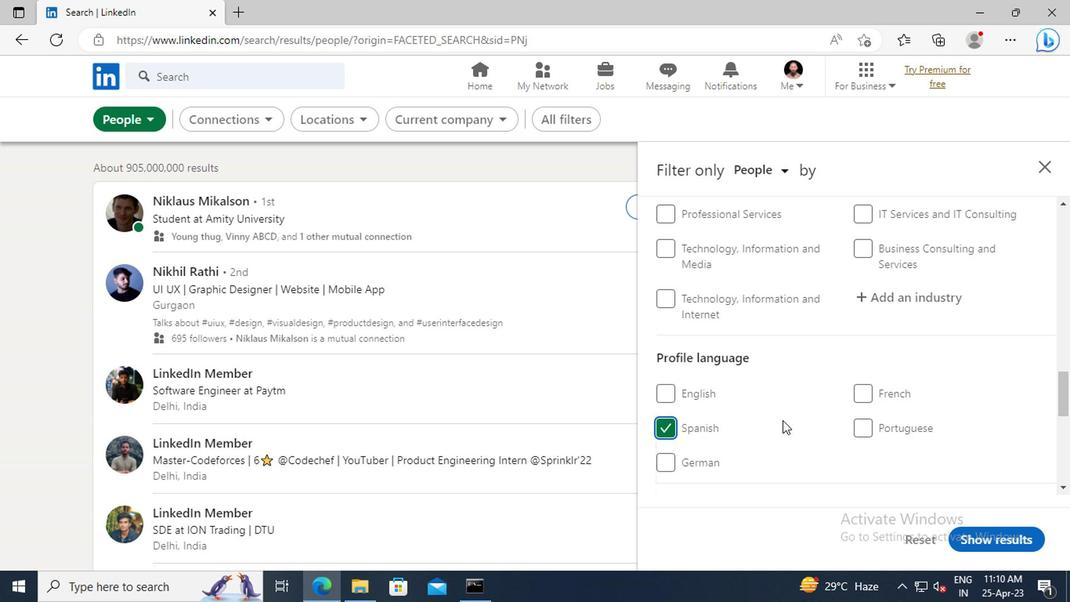 
Action: Mouse scrolled (779, 421) with delta (0, 1)
Screenshot: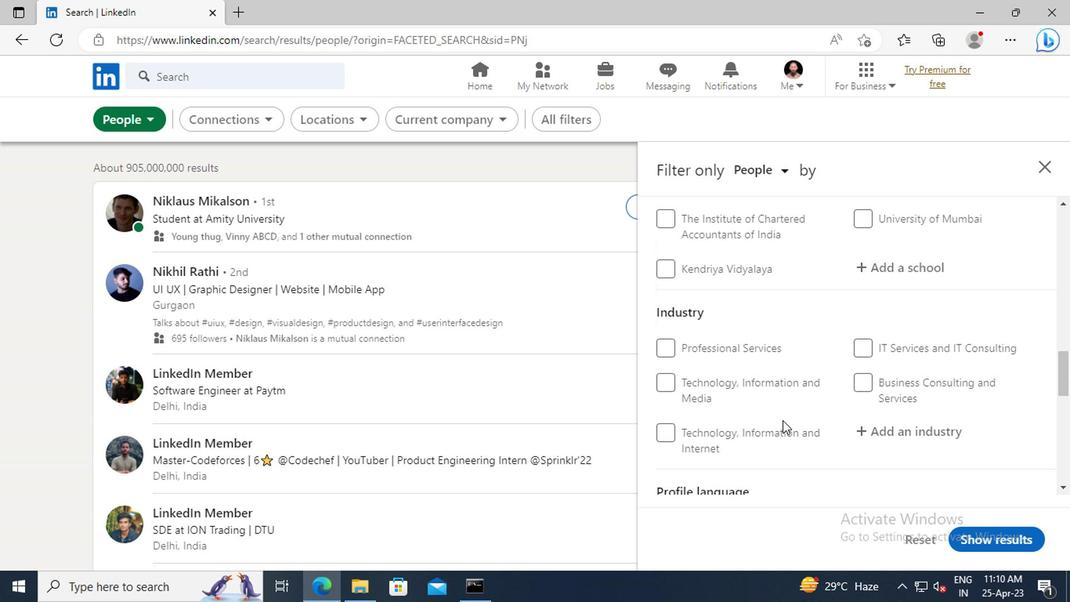 
Action: Mouse scrolled (779, 421) with delta (0, 1)
Screenshot: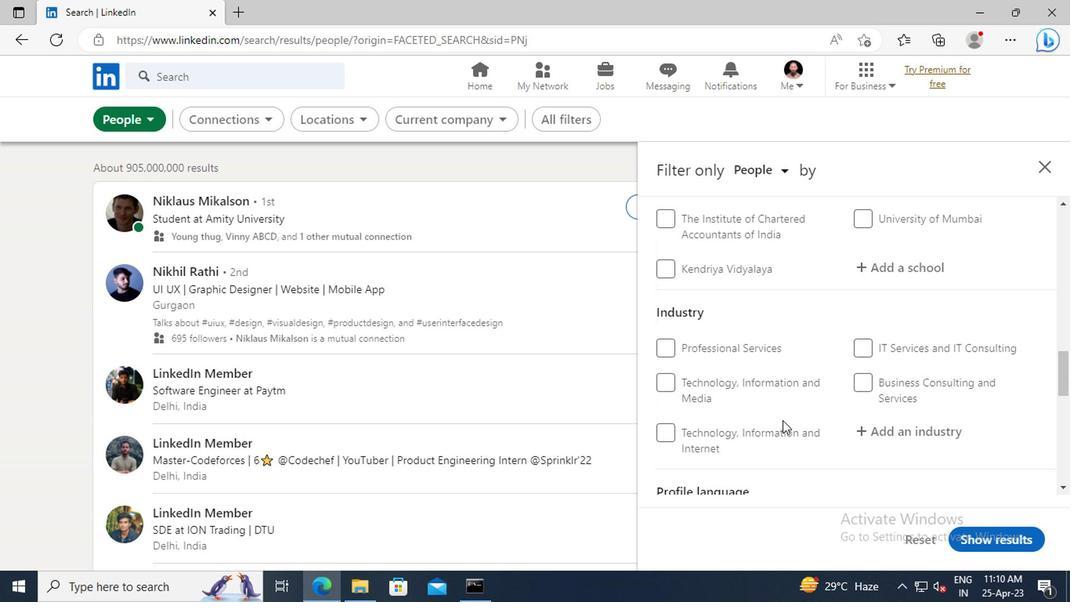 
Action: Mouse scrolled (779, 421) with delta (0, 1)
Screenshot: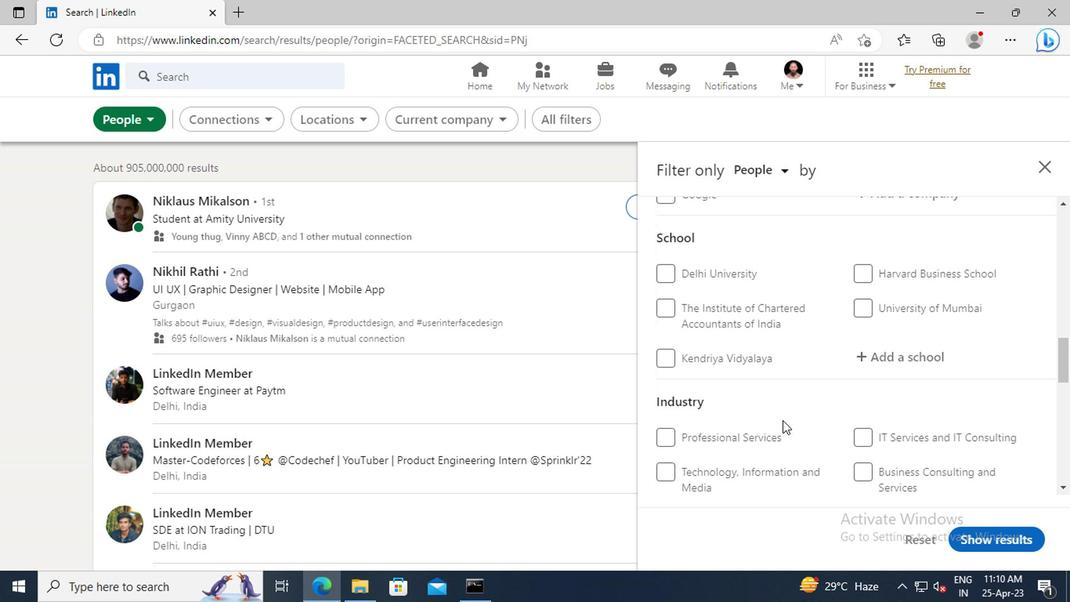 
Action: Mouse scrolled (779, 421) with delta (0, 1)
Screenshot: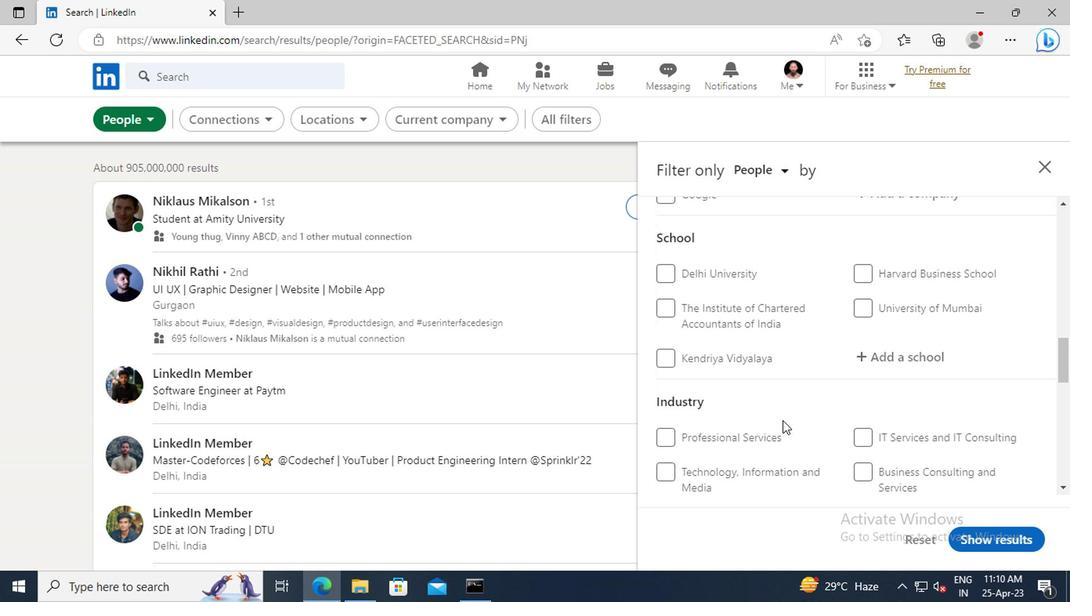 
Action: Mouse scrolled (779, 421) with delta (0, 1)
Screenshot: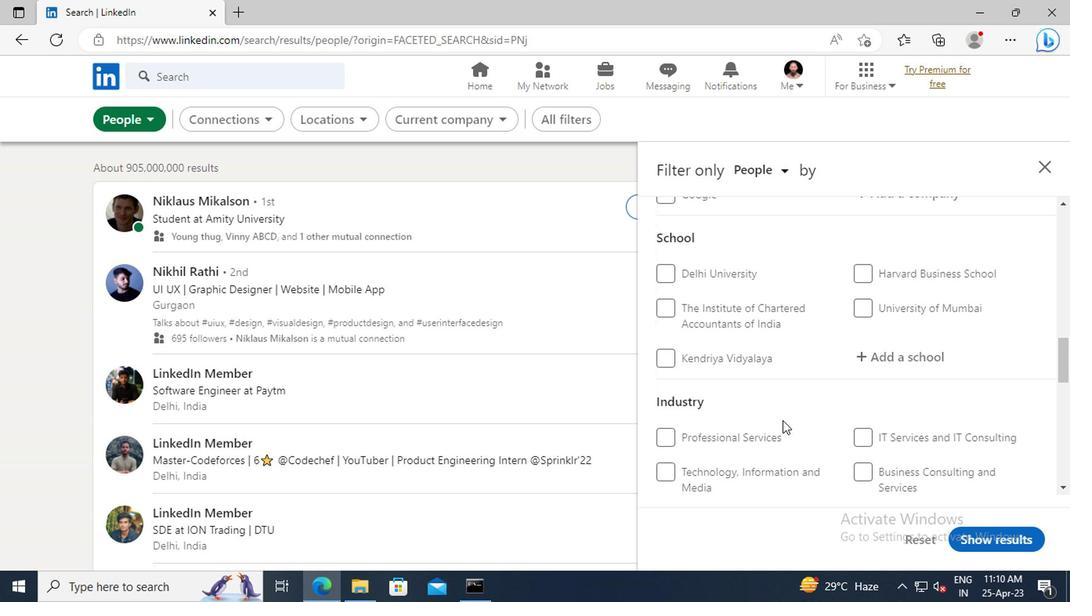 
Action: Mouse scrolled (779, 421) with delta (0, 1)
Screenshot: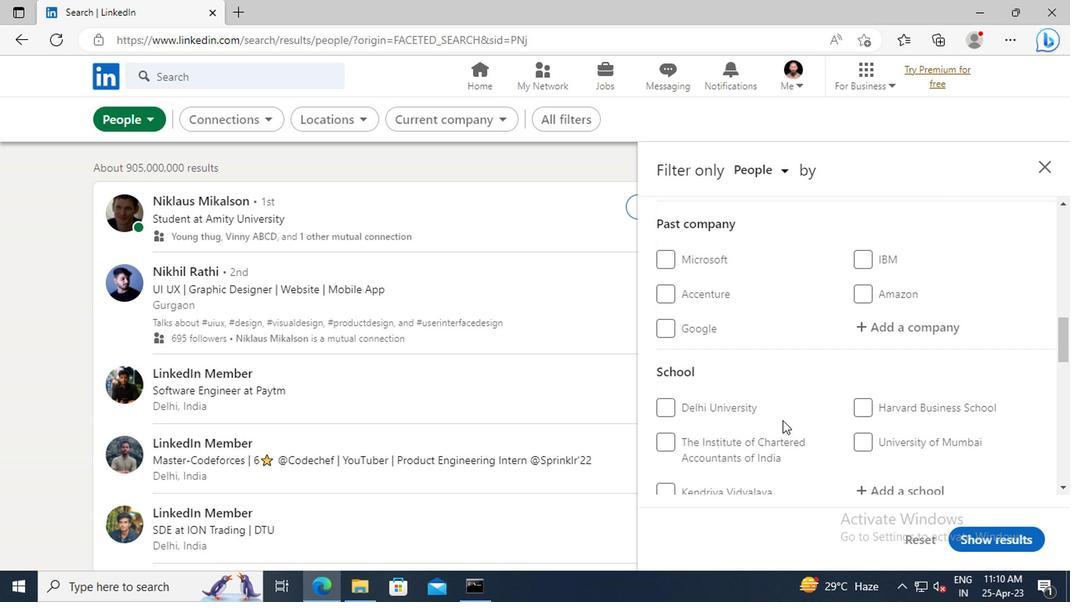 
Action: Mouse scrolled (779, 421) with delta (0, 1)
Screenshot: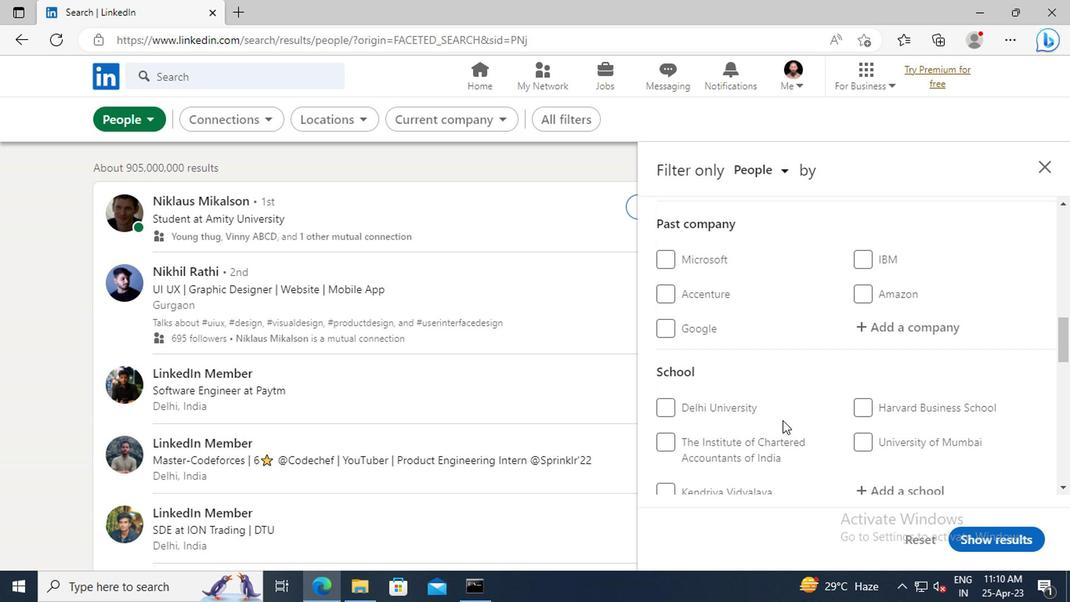 
Action: Mouse scrolled (779, 421) with delta (0, 1)
Screenshot: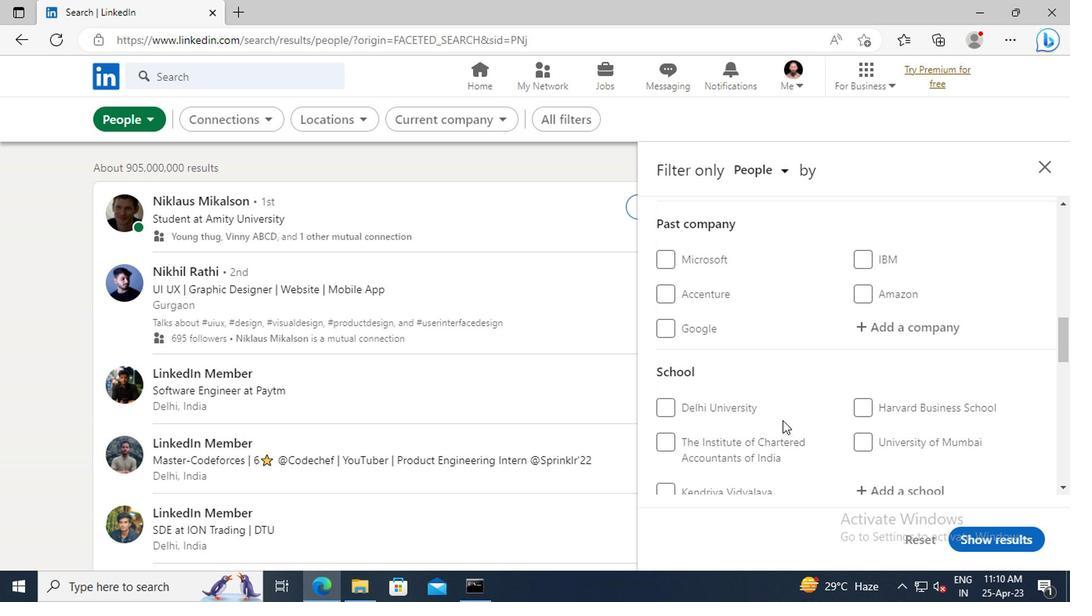 
Action: Mouse moved to (884, 315)
Screenshot: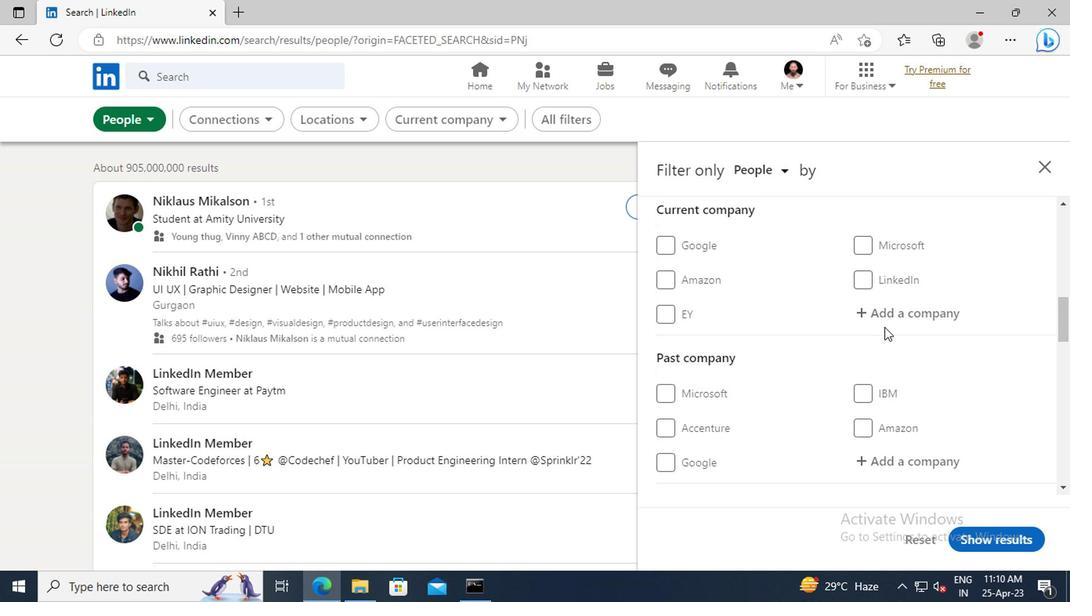 
Action: Mouse pressed left at (884, 315)
Screenshot: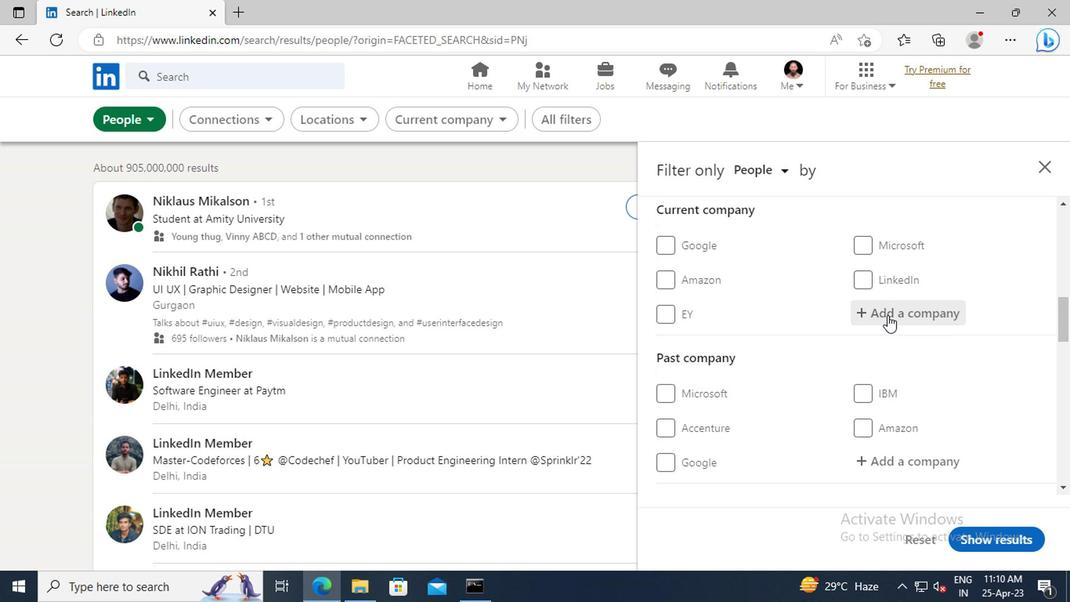 
Action: Mouse moved to (878, 314)
Screenshot: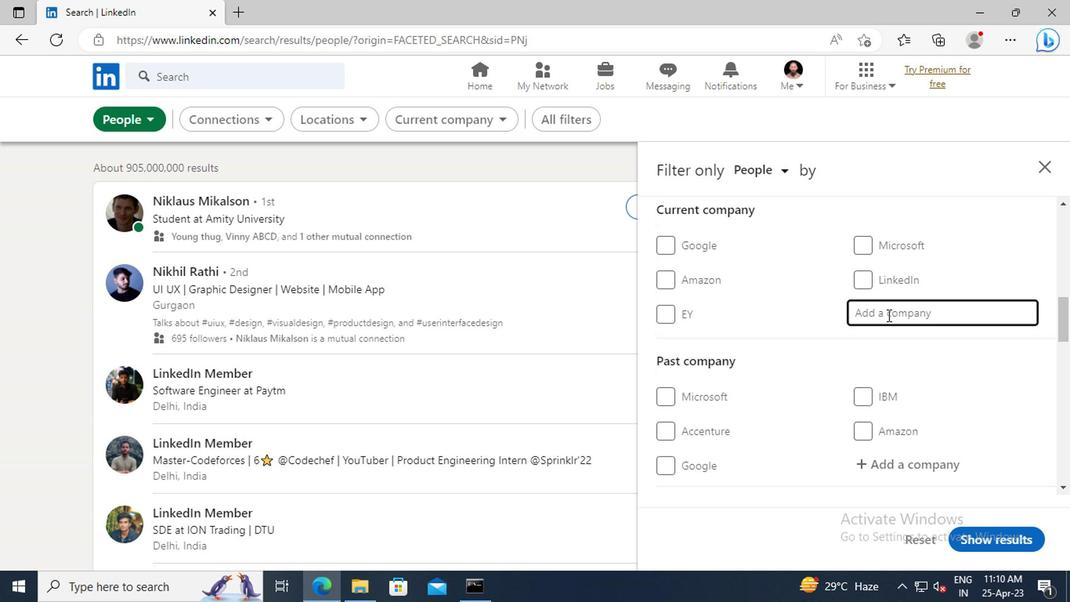 
Action: Key pressed <Key.shift>NET2<Key.shift>SOURCE<Key.space><Key.shift>INC.
Screenshot: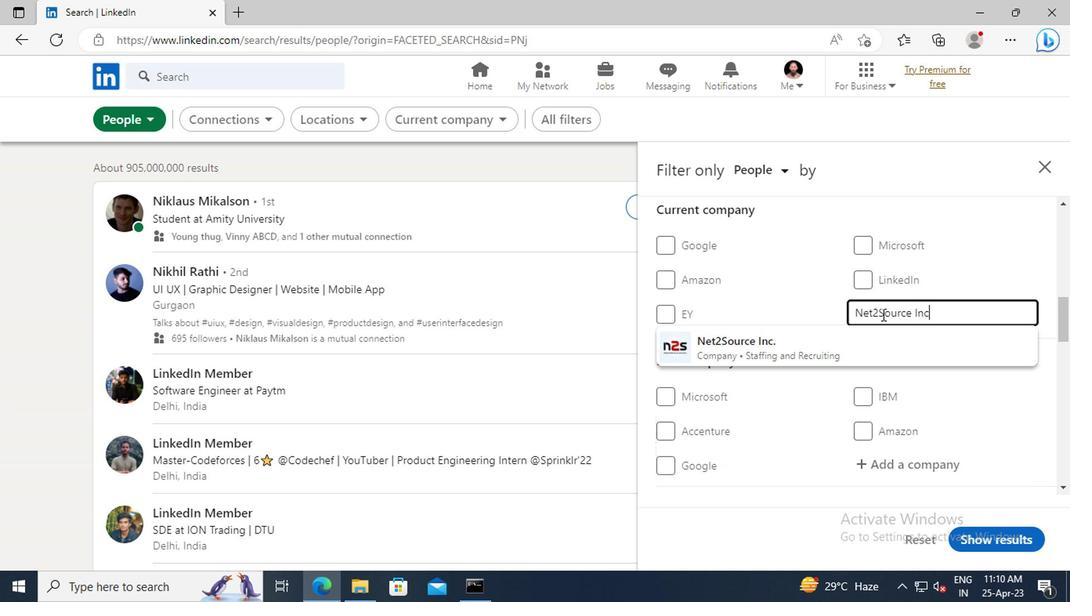 
Action: Mouse moved to (818, 345)
Screenshot: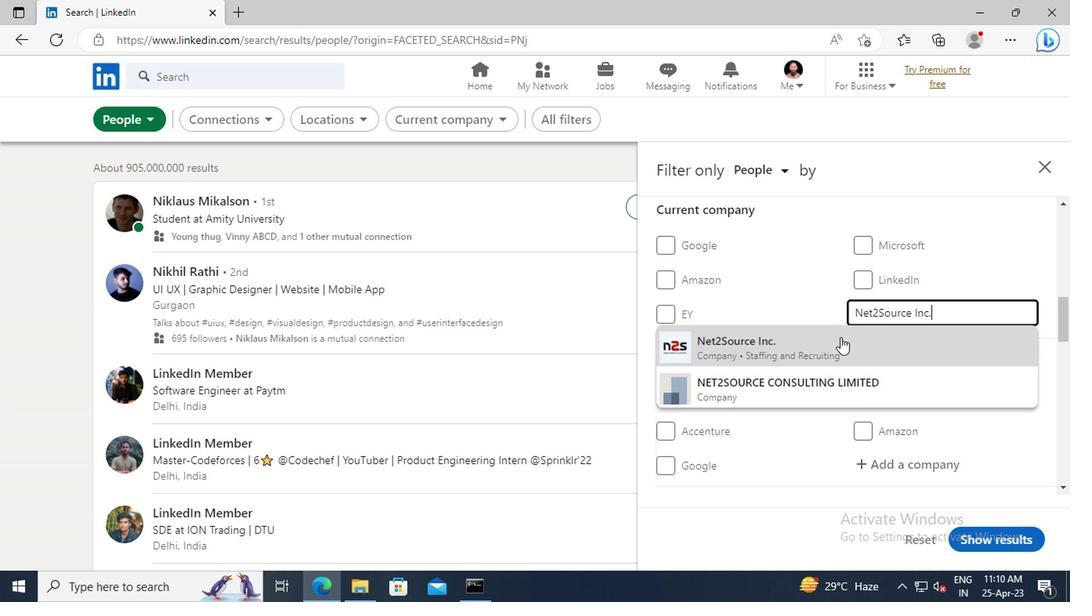 
Action: Mouse pressed left at (818, 345)
Screenshot: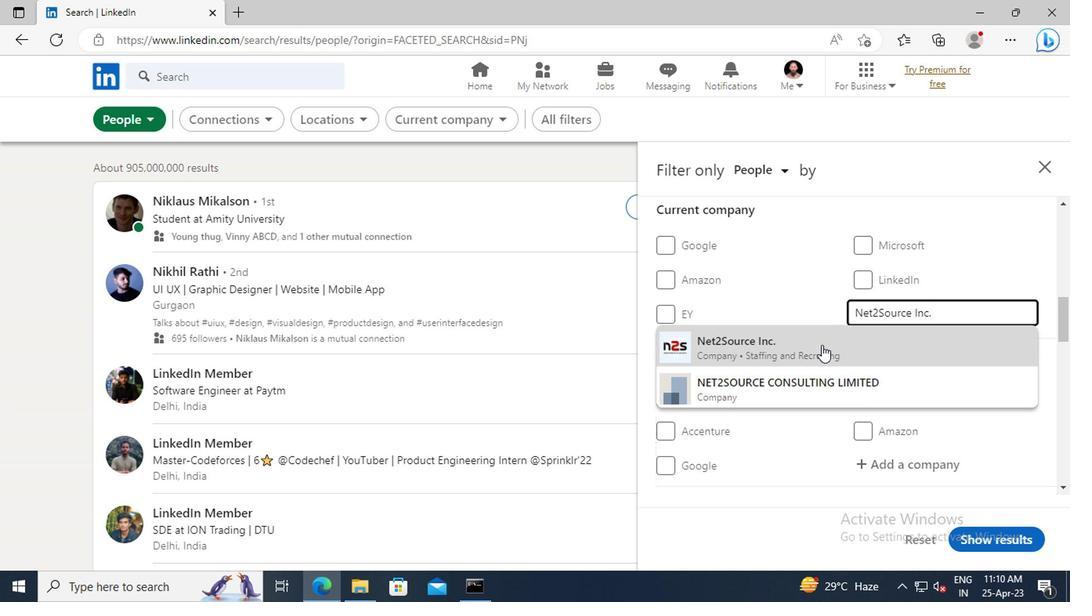 
Action: Mouse moved to (802, 321)
Screenshot: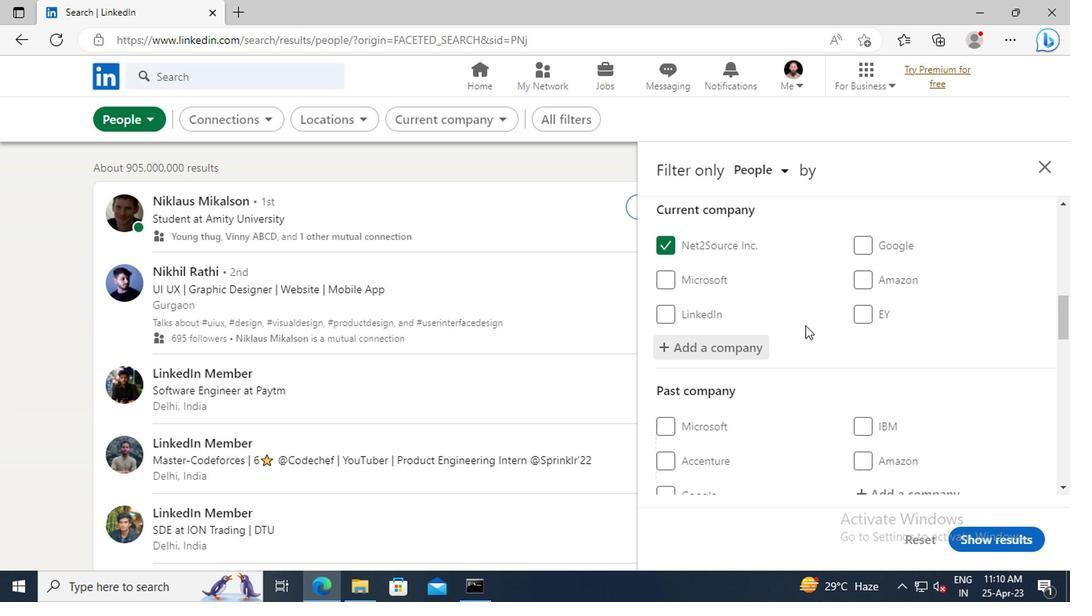 
Action: Mouse scrolled (802, 320) with delta (0, 0)
Screenshot: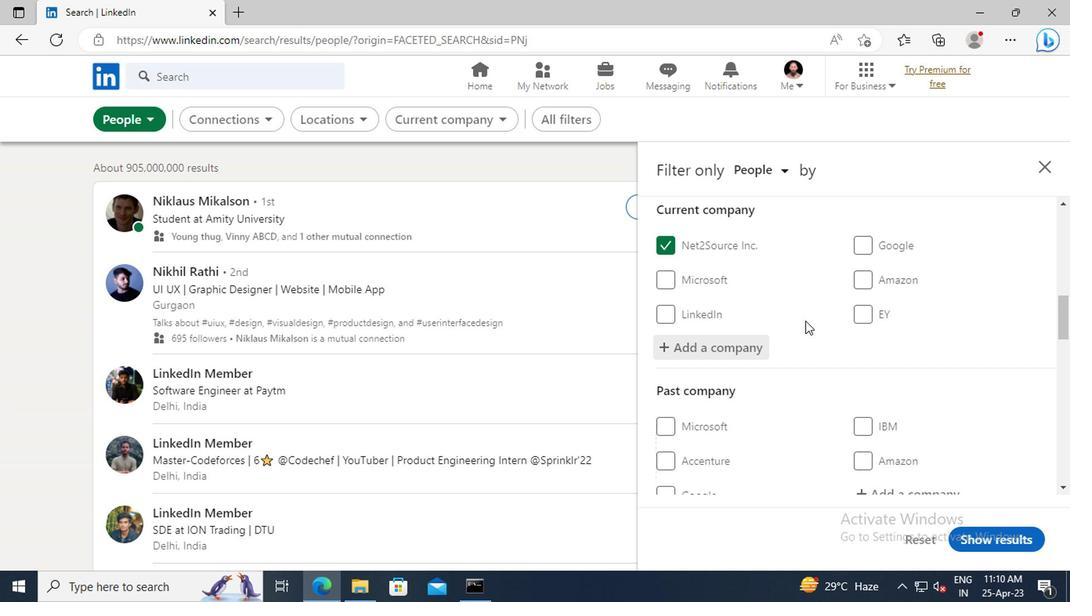 
Action: Mouse scrolled (802, 320) with delta (0, 0)
Screenshot: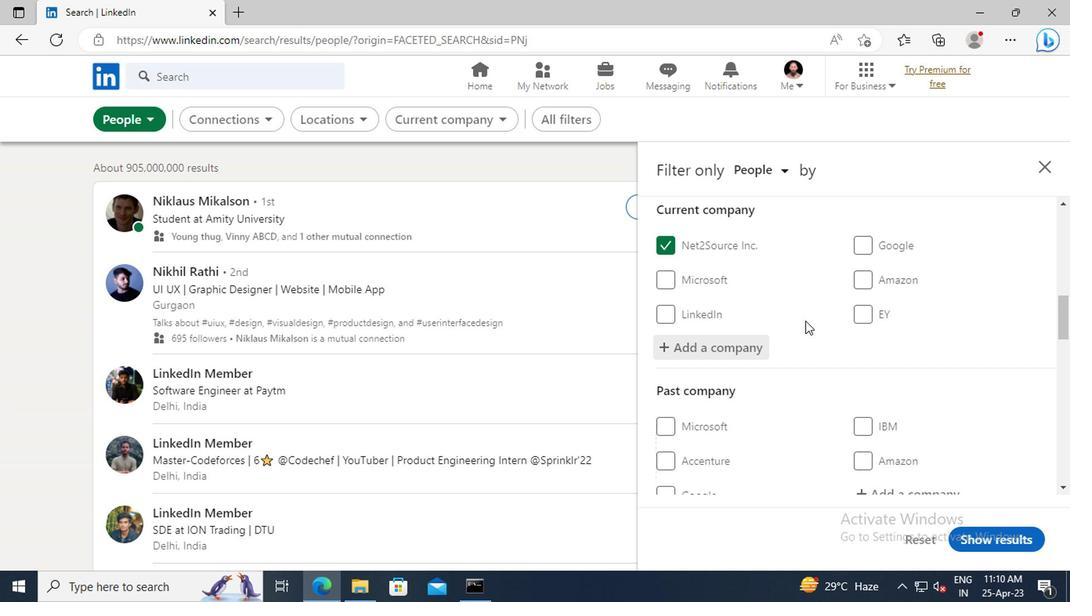 
Action: Mouse scrolled (802, 320) with delta (0, 0)
Screenshot: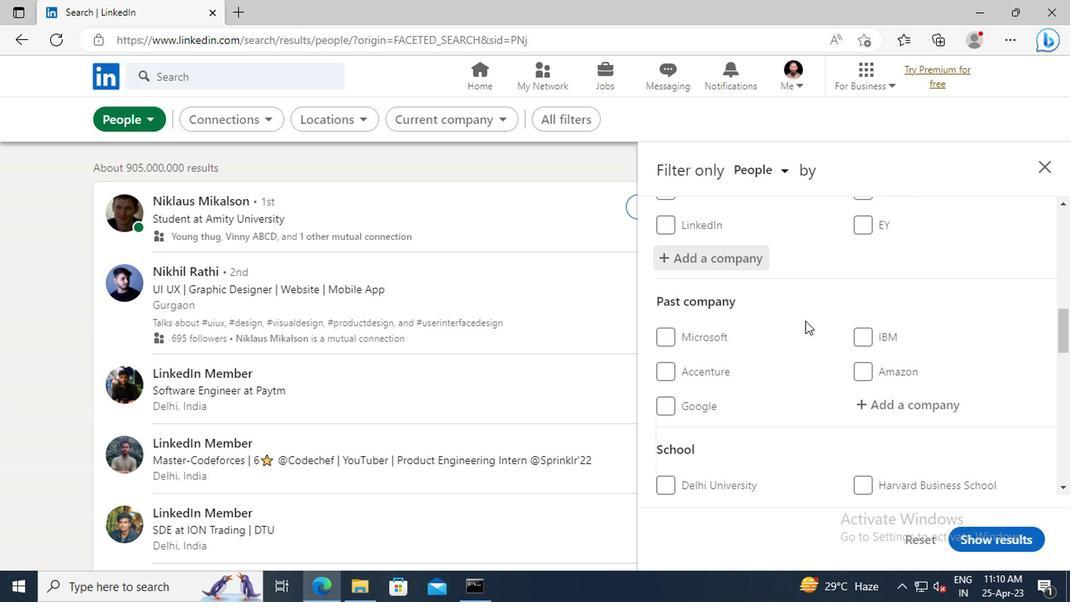 
Action: Mouse scrolled (802, 320) with delta (0, 0)
Screenshot: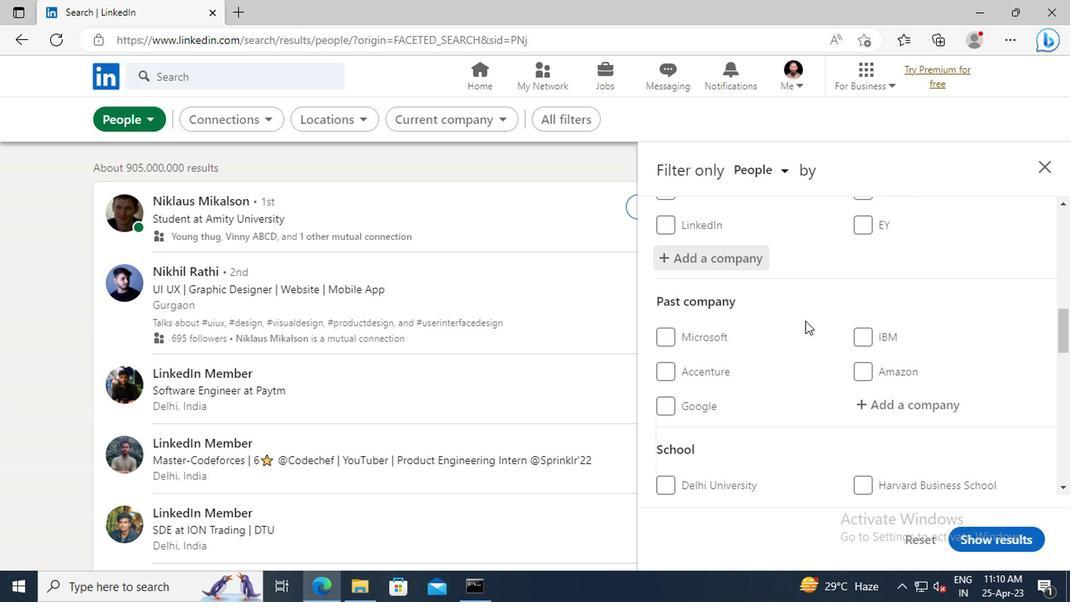 
Action: Mouse scrolled (802, 320) with delta (0, 0)
Screenshot: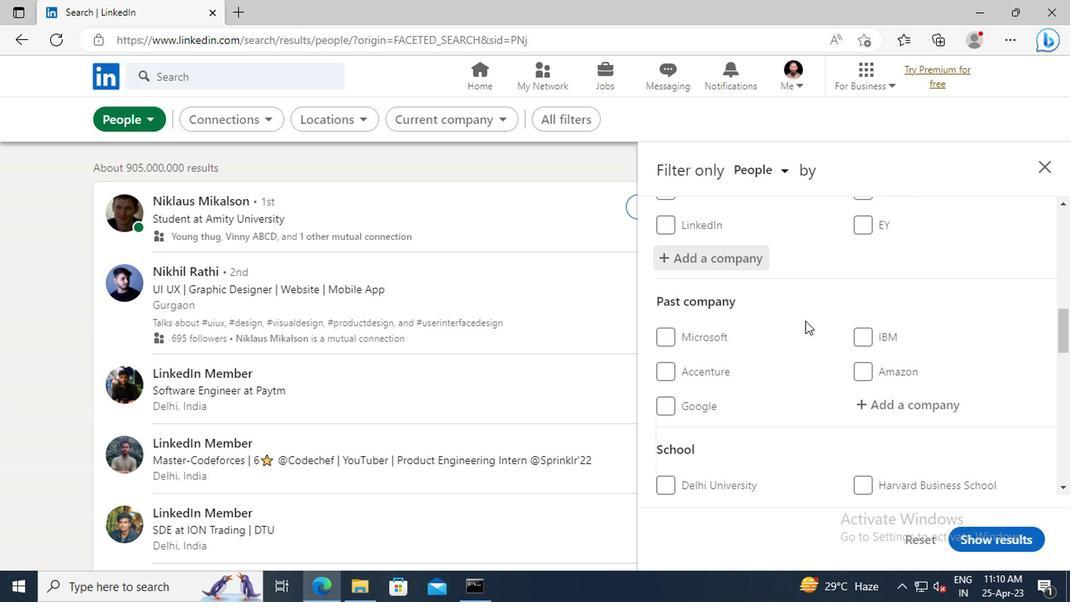 
Action: Mouse scrolled (802, 320) with delta (0, 0)
Screenshot: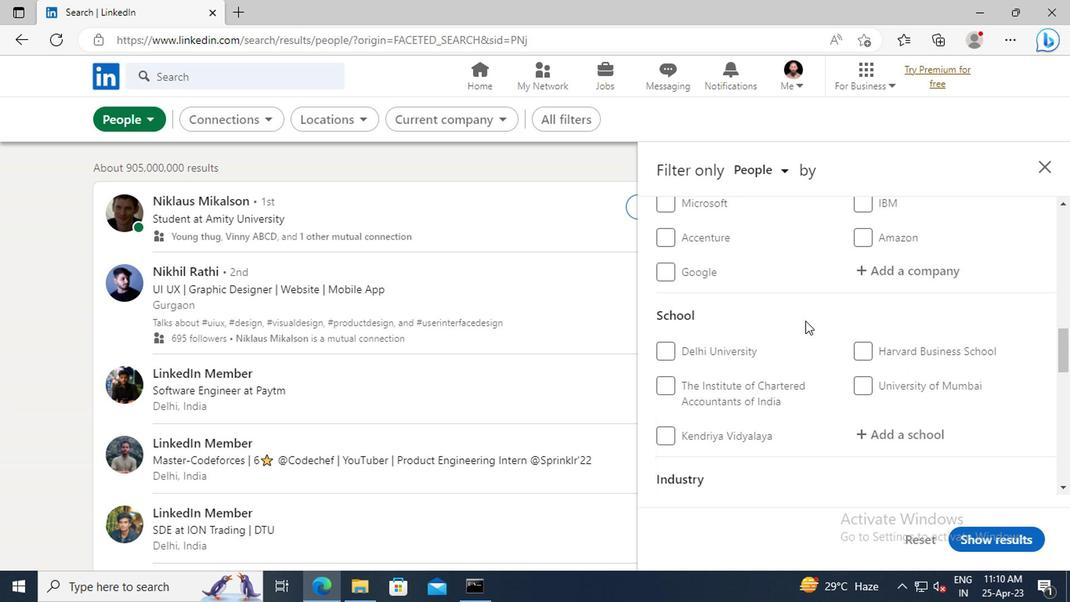 
Action: Mouse moved to (802, 332)
Screenshot: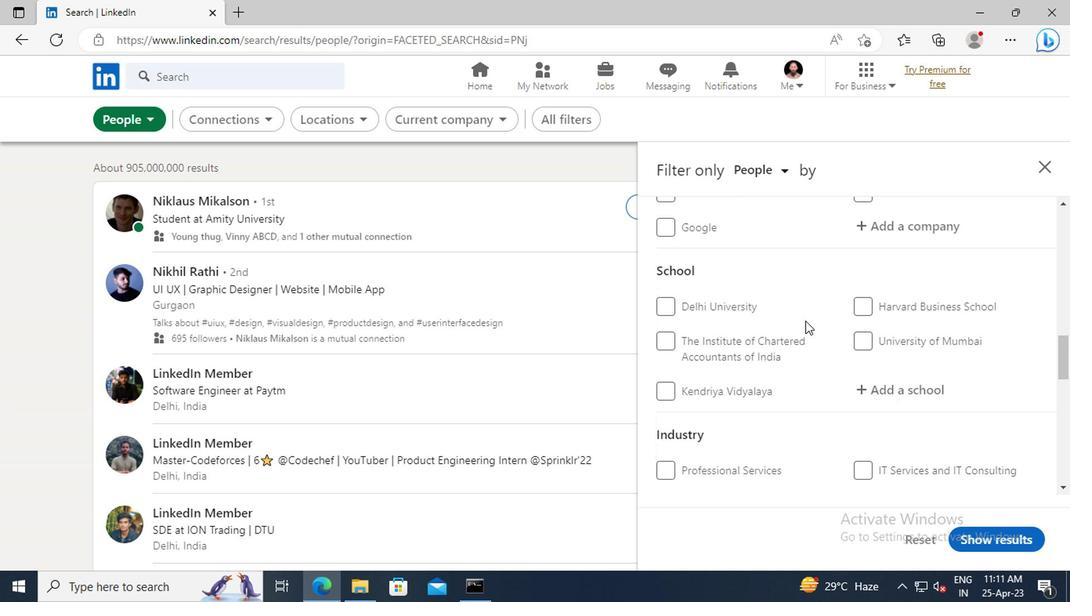 
Action: Mouse scrolled (802, 332) with delta (0, 0)
Screenshot: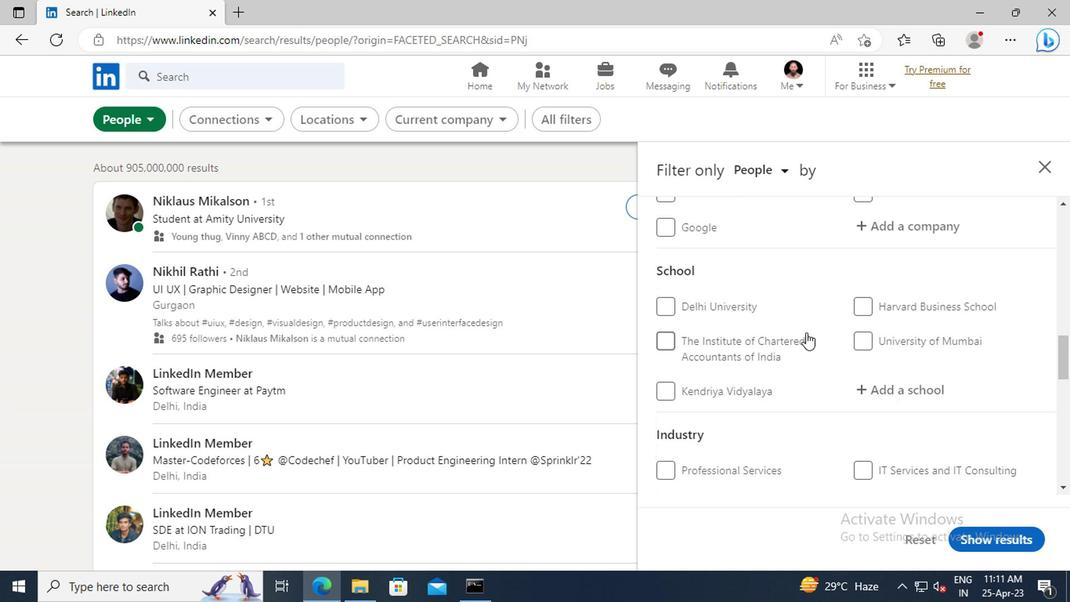 
Action: Mouse scrolled (802, 332) with delta (0, 0)
Screenshot: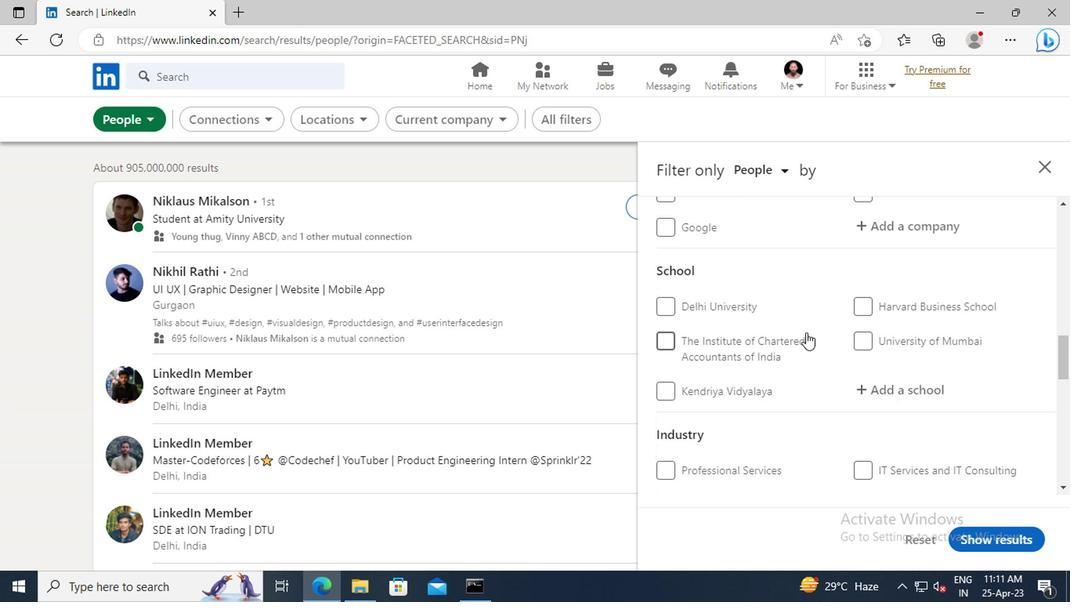 
Action: Mouse moved to (868, 303)
Screenshot: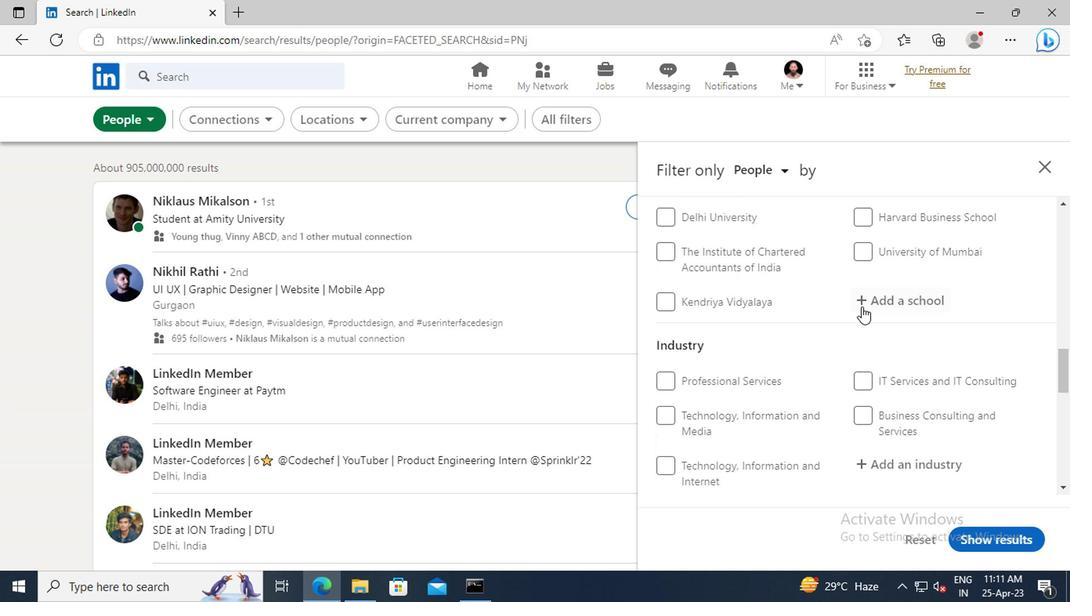
Action: Mouse pressed left at (868, 303)
Screenshot: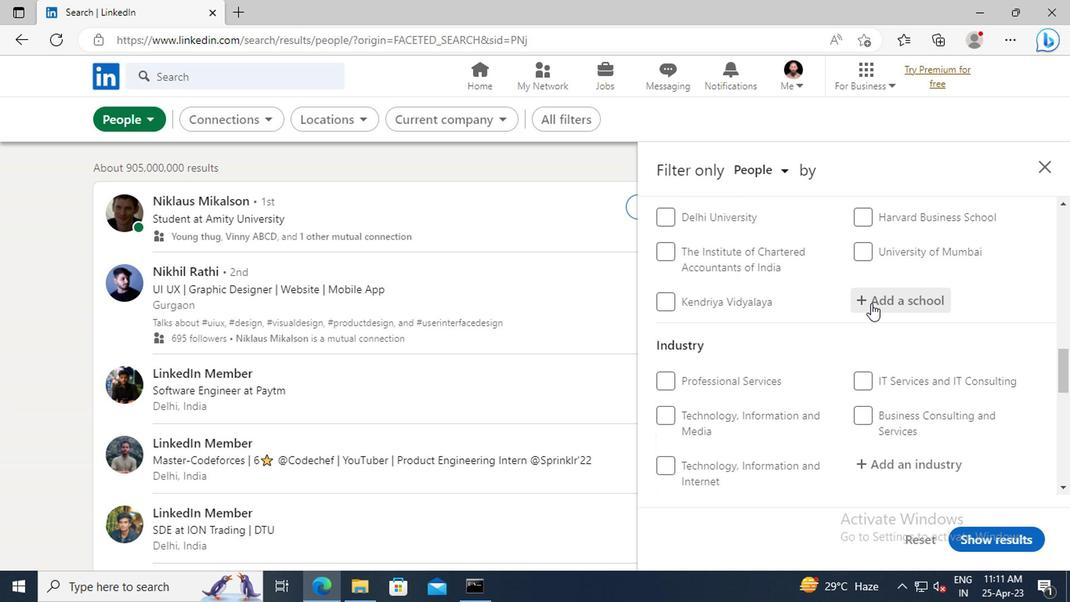 
Action: Mouse moved to (849, 293)
Screenshot: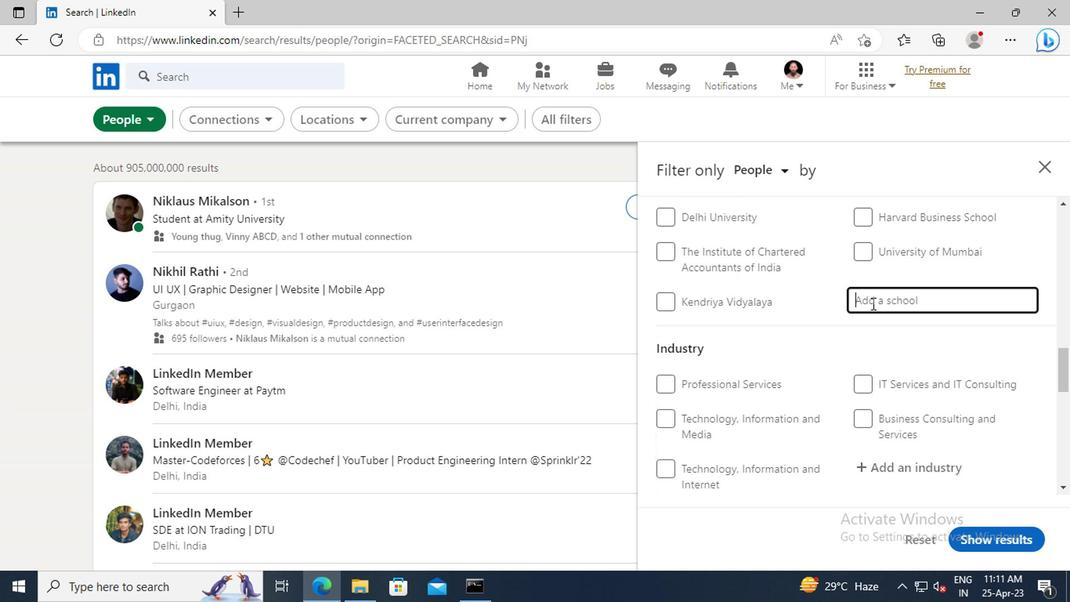 
Action: Key pressed <Key.shift>JAYPEE<Key.space><Key.shift>UNIVERSITY<Key.space>OF<Key.space><Key.shift><Key.shift><Key.shift><Key.shift><Key.shift><Key.shift><Key.shift><Key.shift><Key.shift><Key.shift><Key.shift><Key.shift>ENGINEERING<Key.space>AND<Key.space><Key.shift>TECHNOLOGY
Screenshot: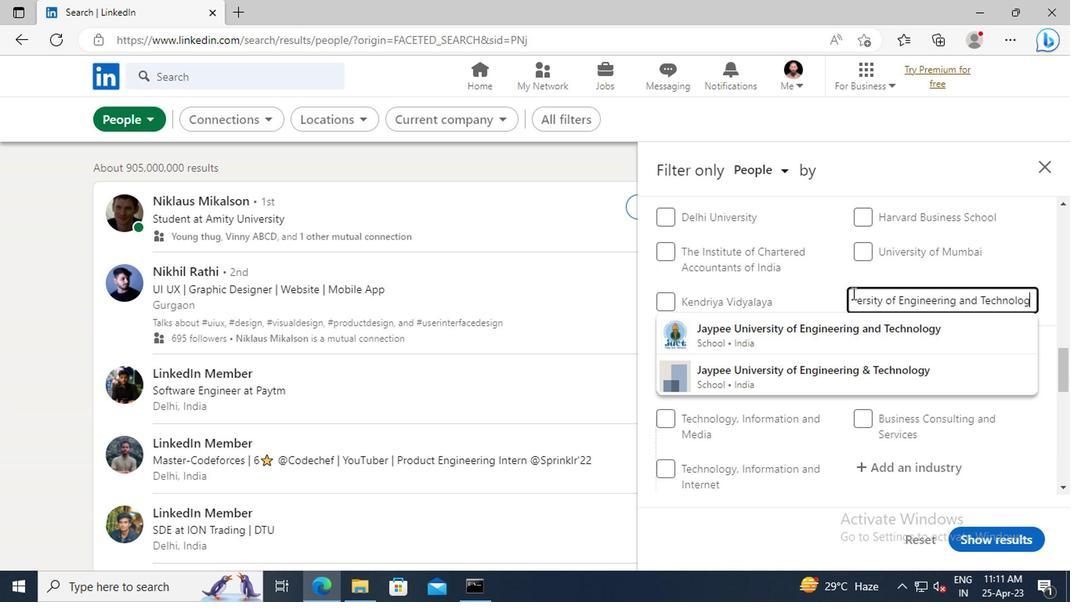 
Action: Mouse moved to (821, 336)
Screenshot: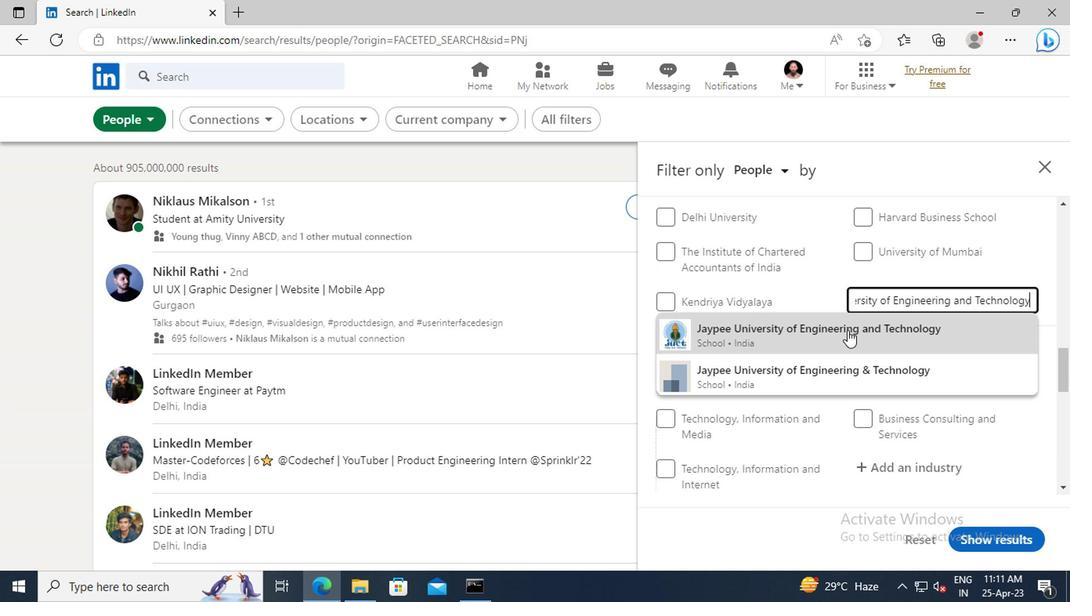
Action: Mouse pressed left at (821, 336)
Screenshot: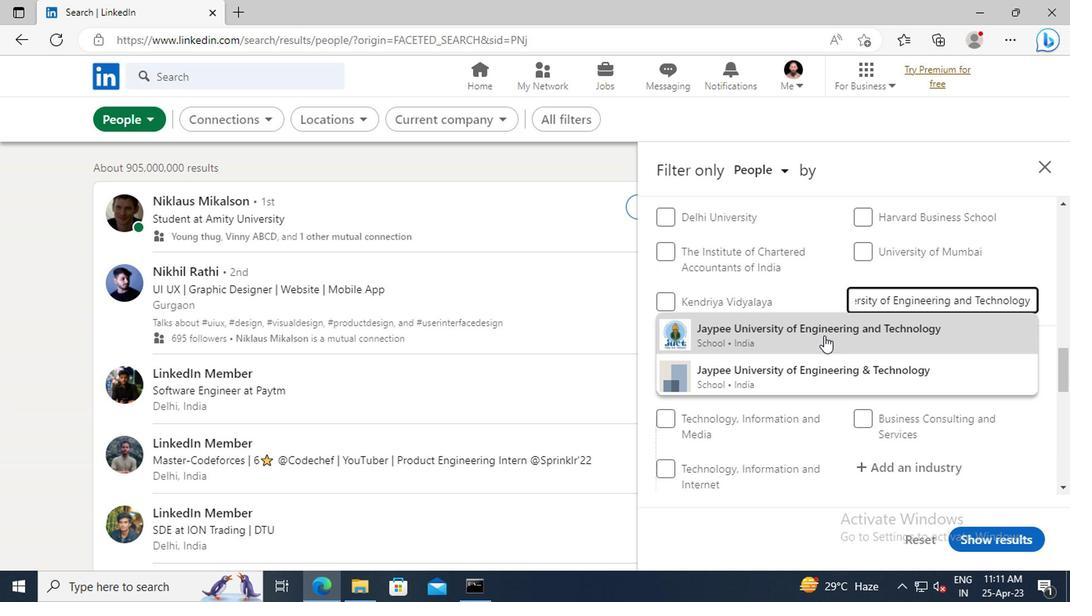 
Action: Mouse moved to (800, 318)
Screenshot: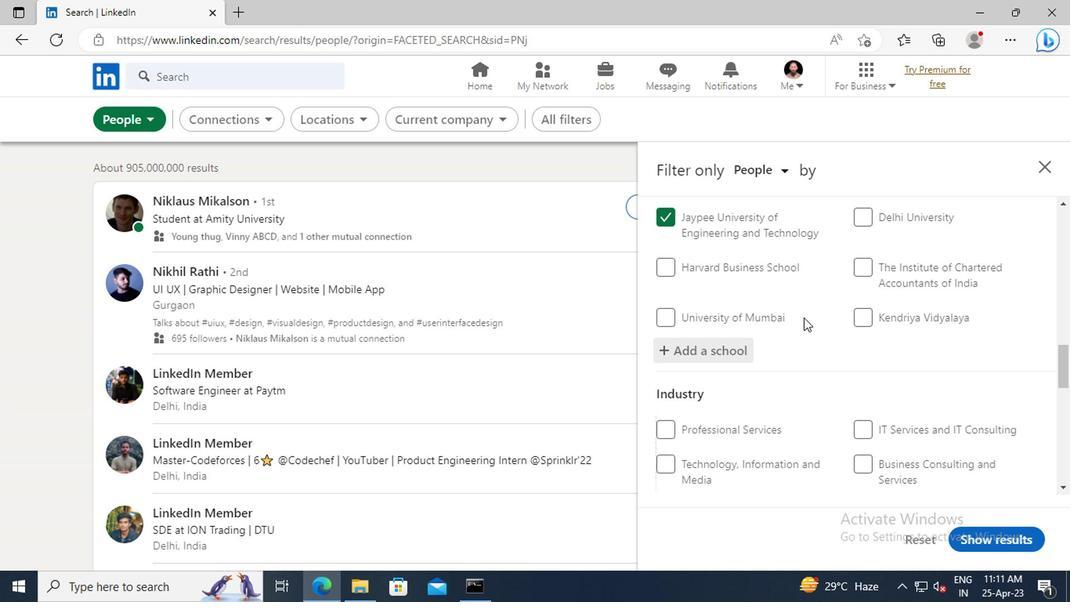 
Action: Mouse scrolled (800, 317) with delta (0, -1)
Screenshot: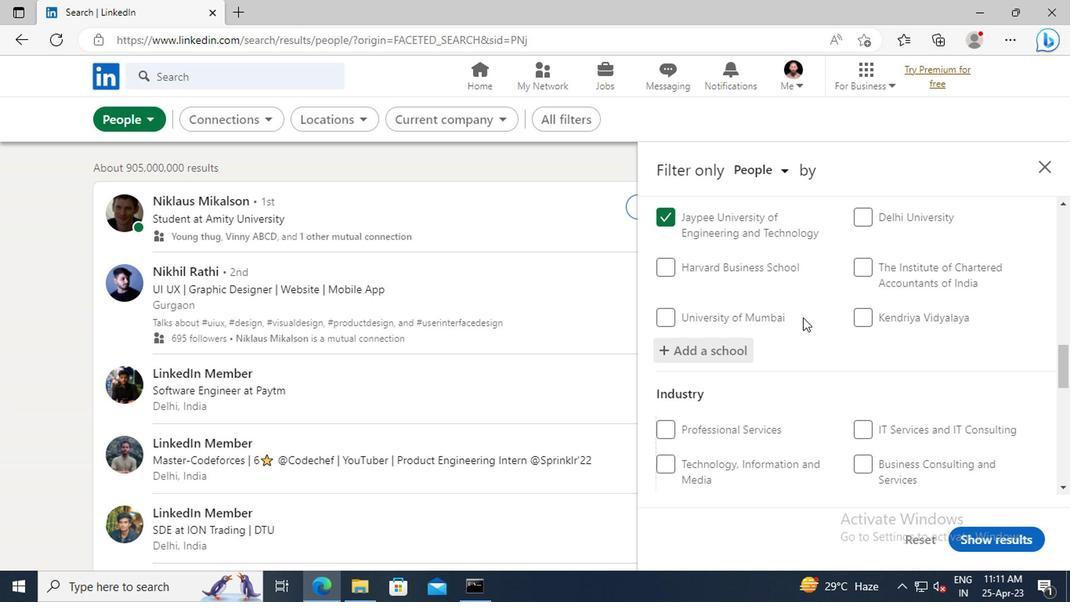 
Action: Mouse scrolled (800, 317) with delta (0, -1)
Screenshot: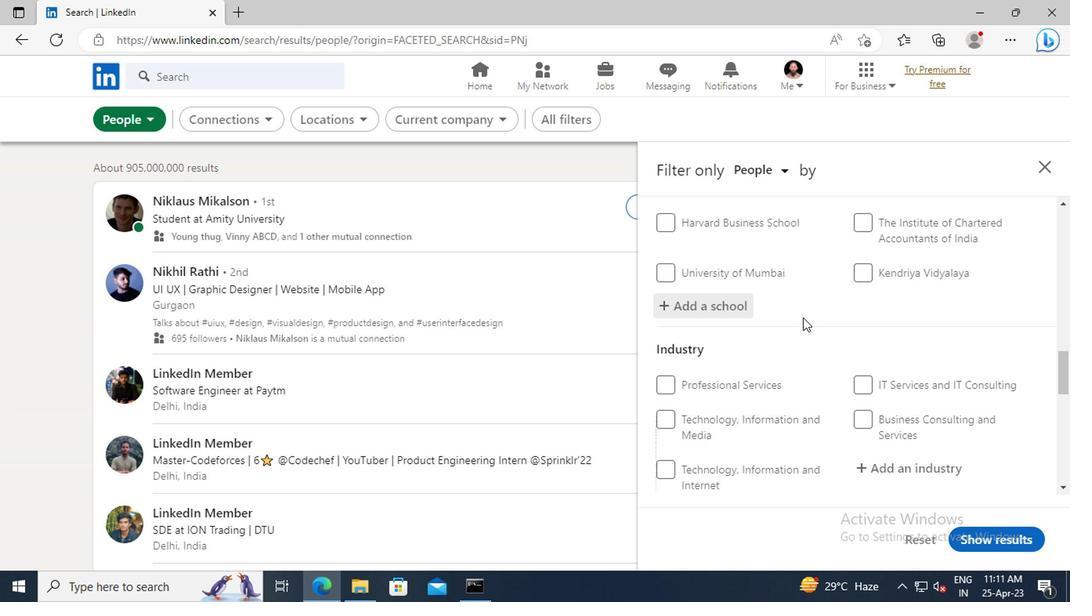 
Action: Mouse scrolled (800, 317) with delta (0, -1)
Screenshot: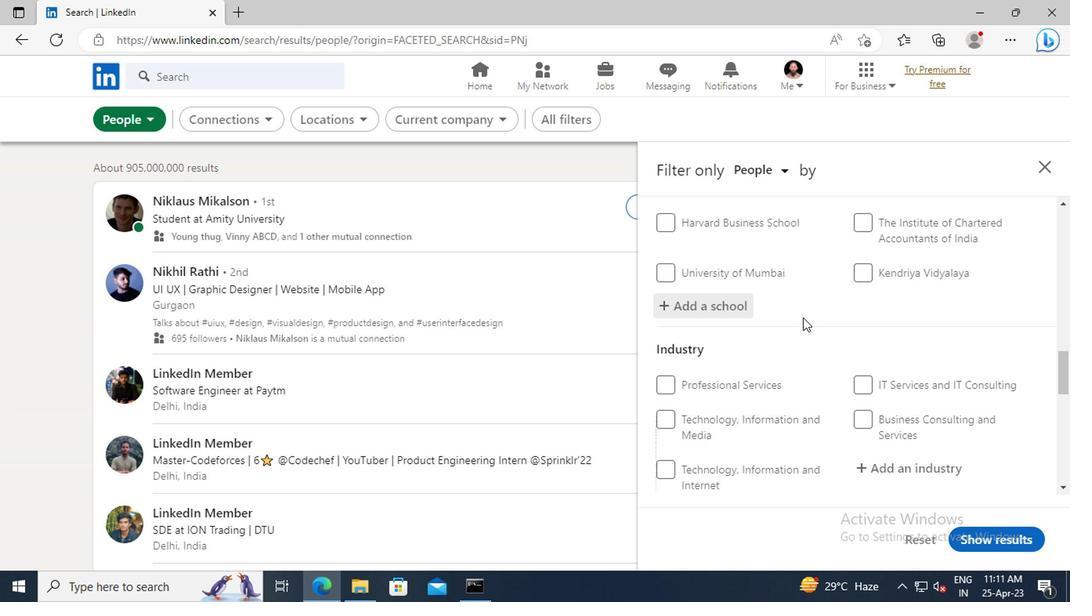 
Action: Mouse scrolled (800, 317) with delta (0, -1)
Screenshot: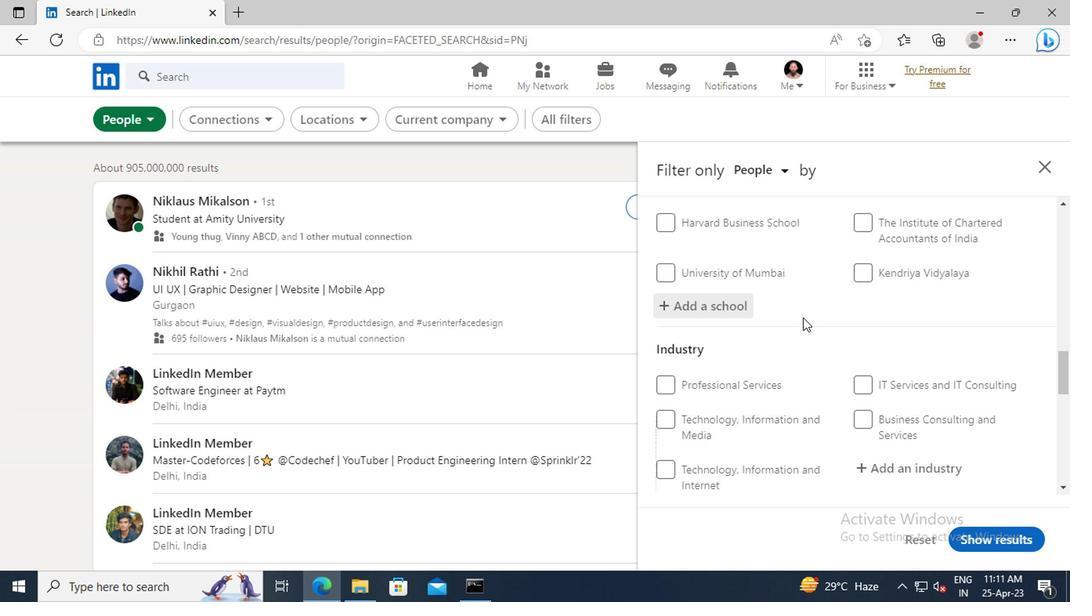 
Action: Mouse moved to (887, 328)
Screenshot: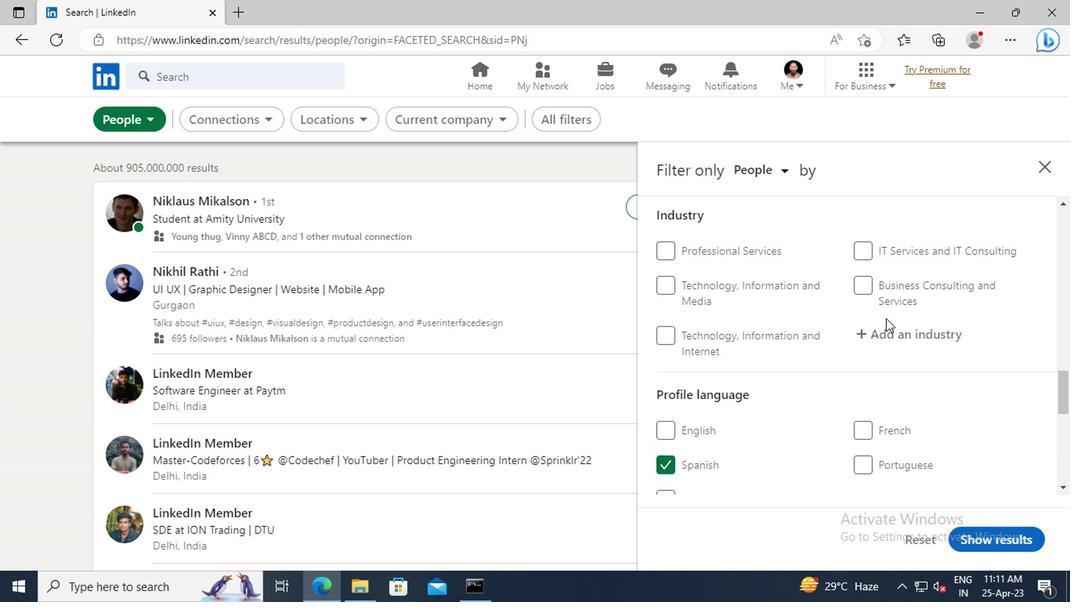 
Action: Mouse pressed left at (887, 328)
Screenshot: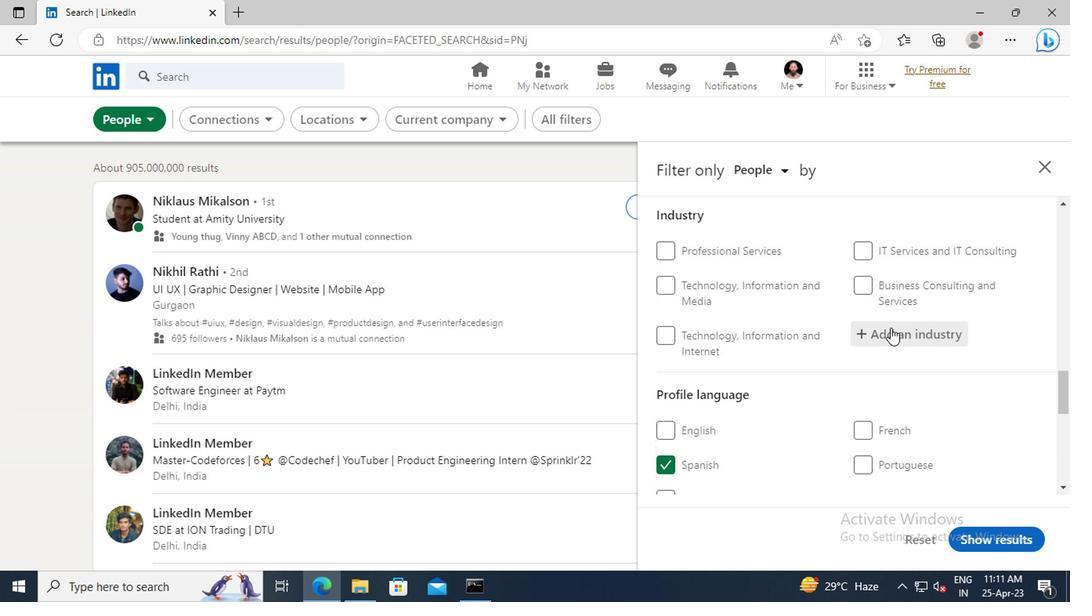 
Action: Key pressed <Key.shift>CONSTRUCTION
Screenshot: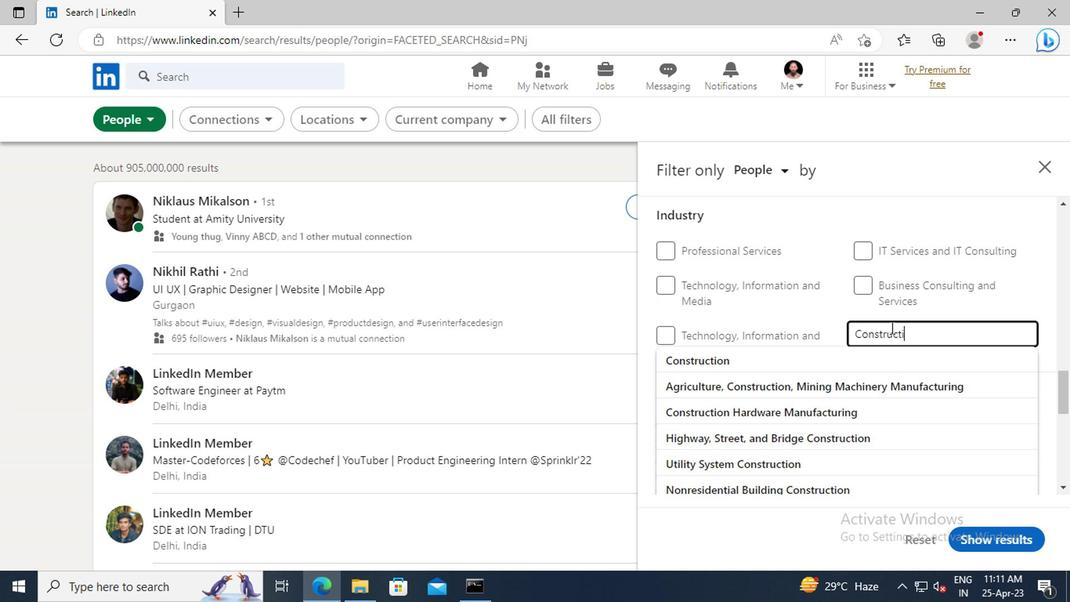 
Action: Mouse moved to (801, 362)
Screenshot: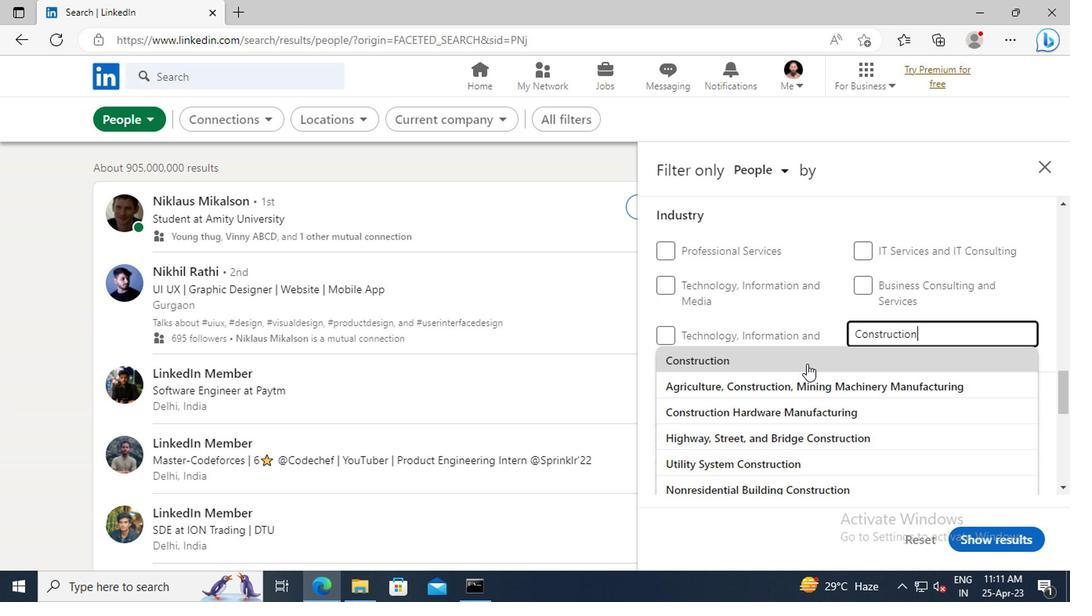 
Action: Mouse pressed left at (801, 362)
Screenshot: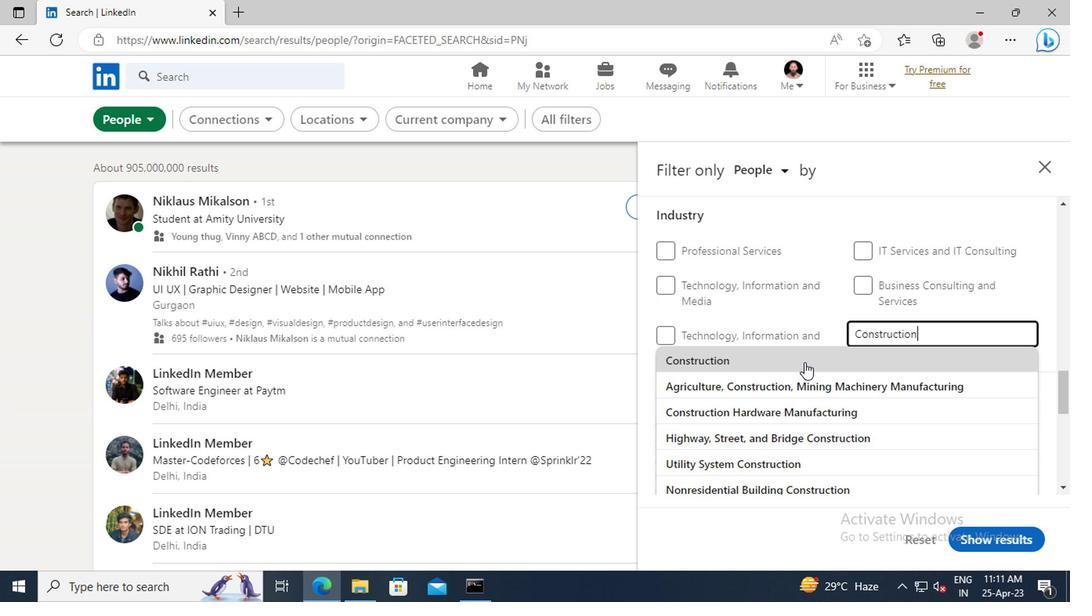 
Action: Mouse scrolled (801, 361) with delta (0, -1)
Screenshot: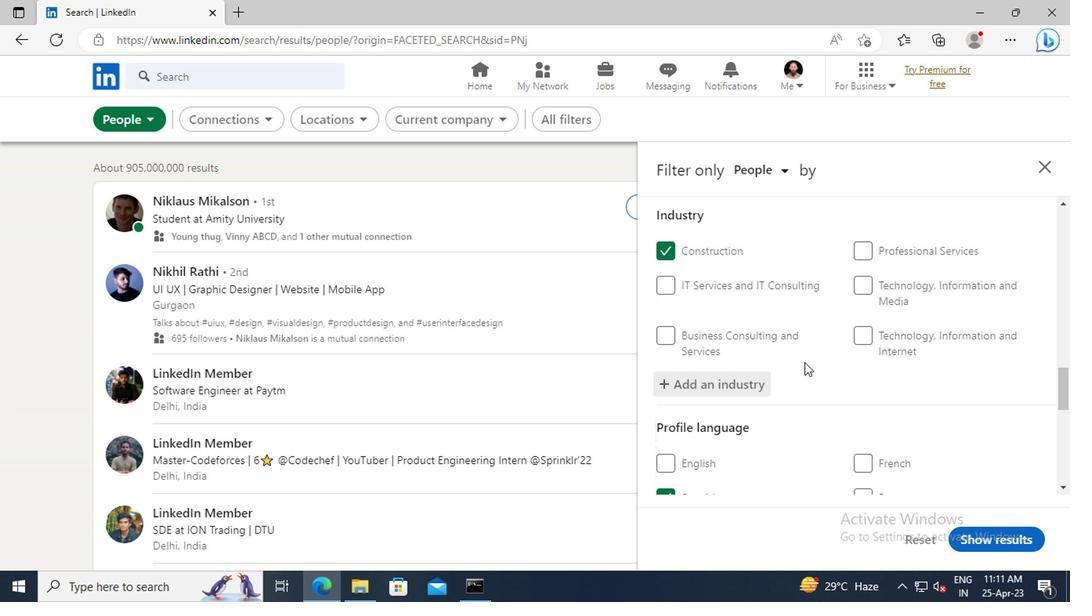 
Action: Mouse scrolled (801, 361) with delta (0, -1)
Screenshot: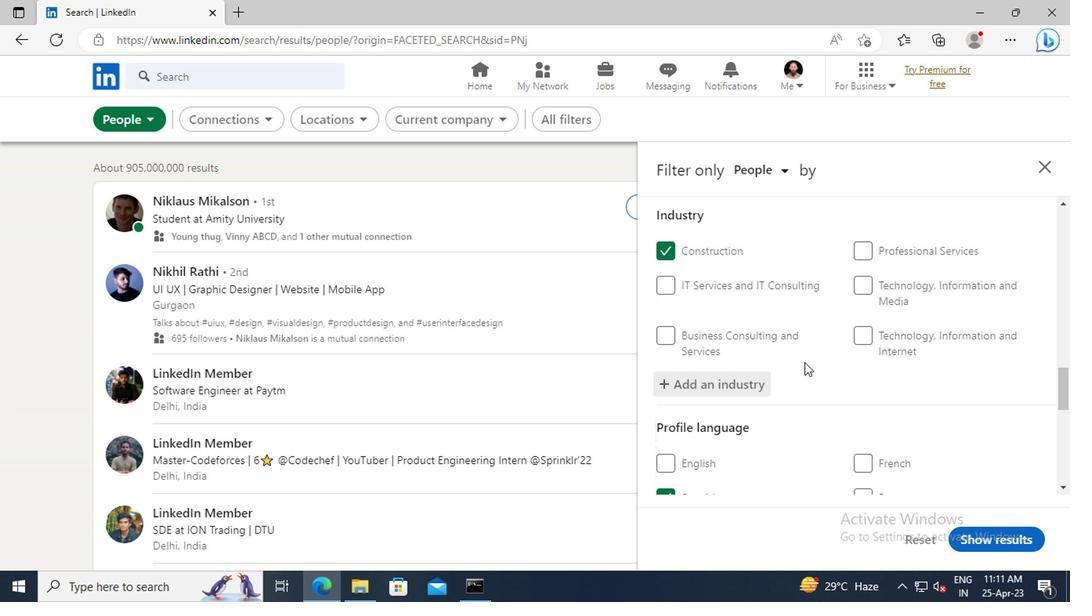 
Action: Mouse scrolled (801, 361) with delta (0, -1)
Screenshot: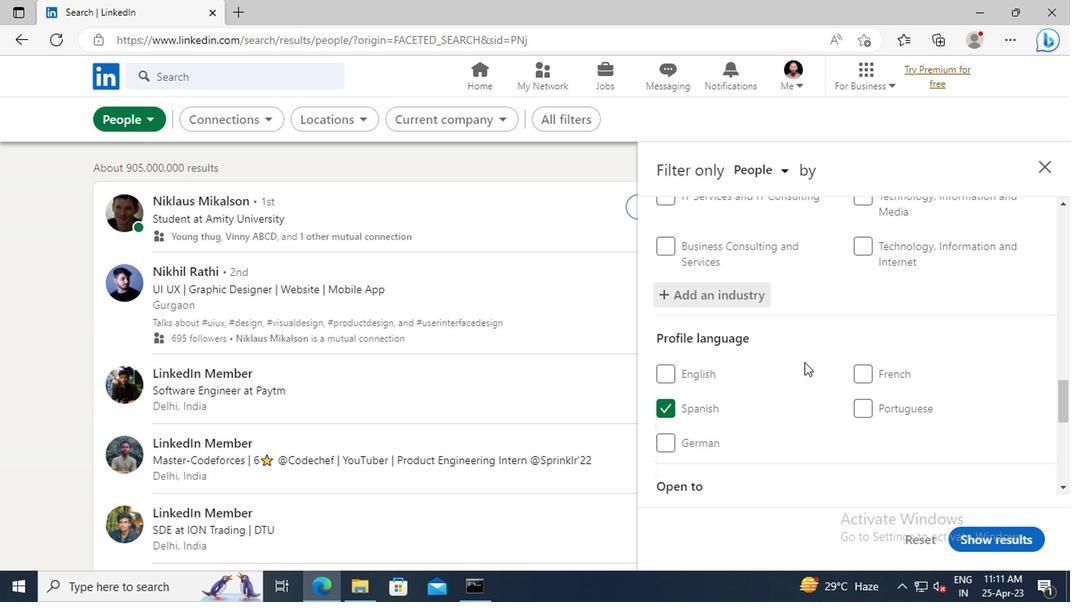 
Action: Mouse scrolled (801, 361) with delta (0, -1)
Screenshot: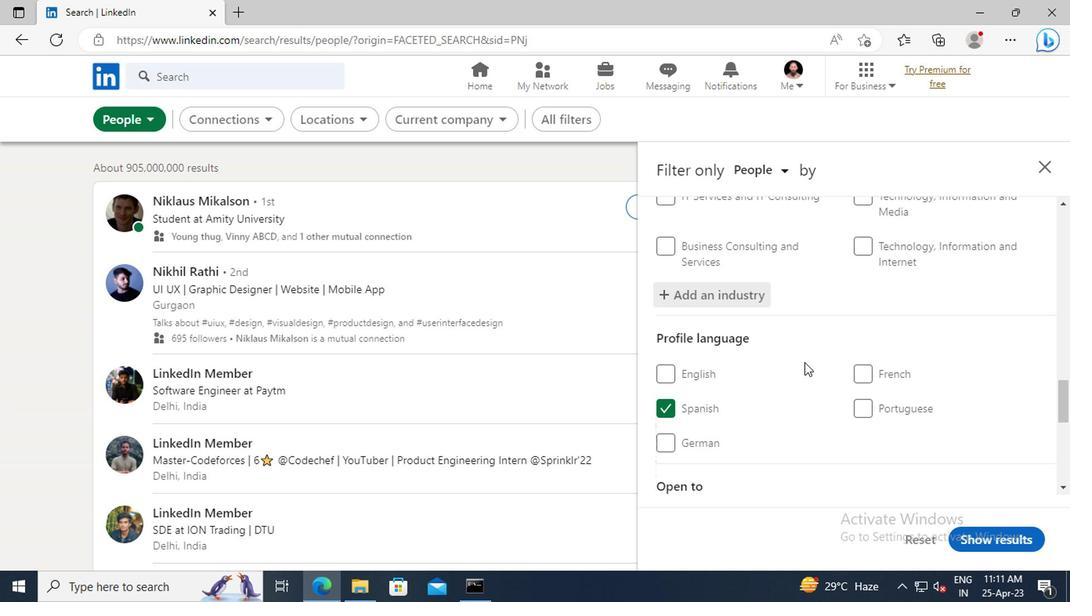 
Action: Mouse scrolled (801, 361) with delta (0, -1)
Screenshot: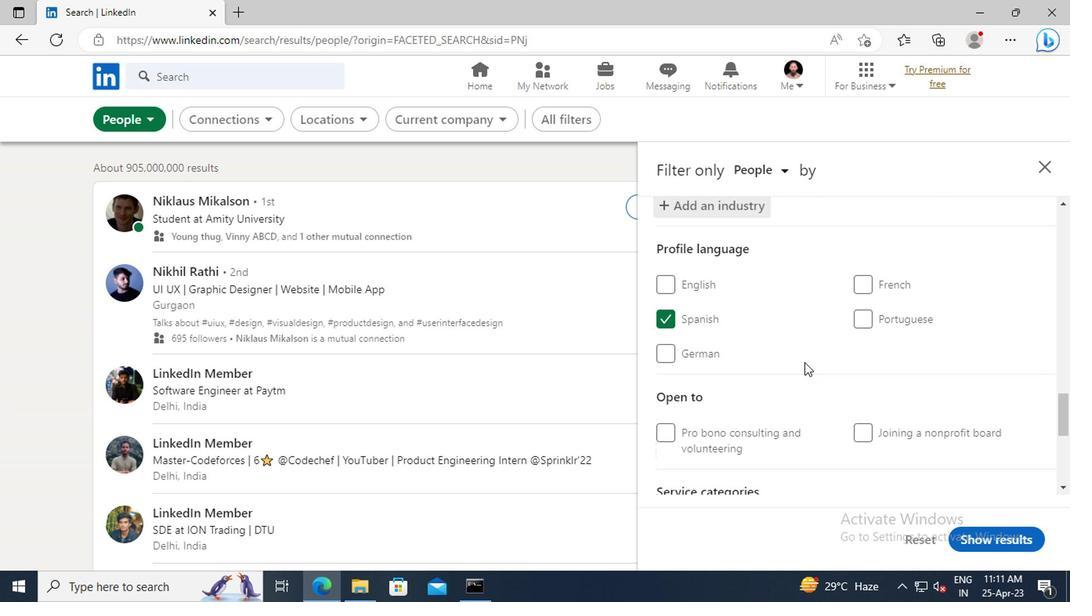 
Action: Mouse scrolled (801, 361) with delta (0, -1)
Screenshot: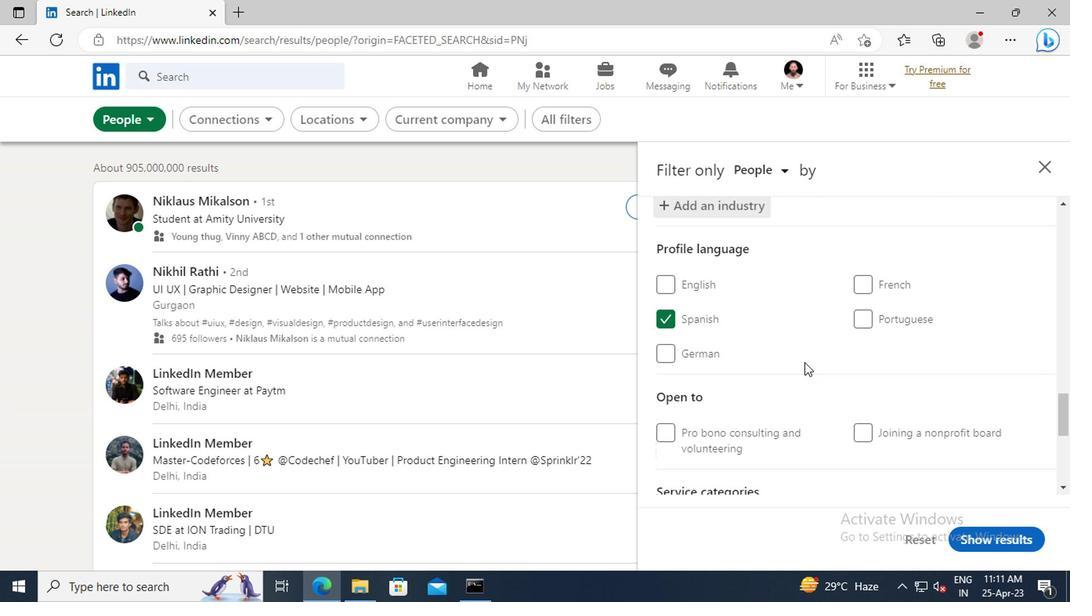 
Action: Mouse scrolled (801, 361) with delta (0, -1)
Screenshot: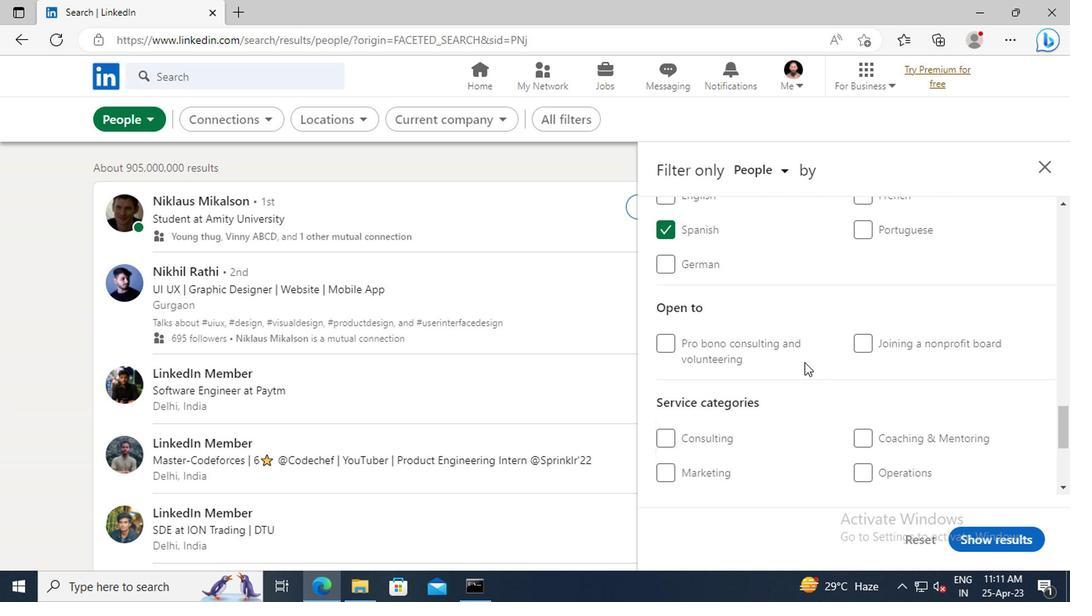 
Action: Mouse scrolled (801, 361) with delta (0, -1)
Screenshot: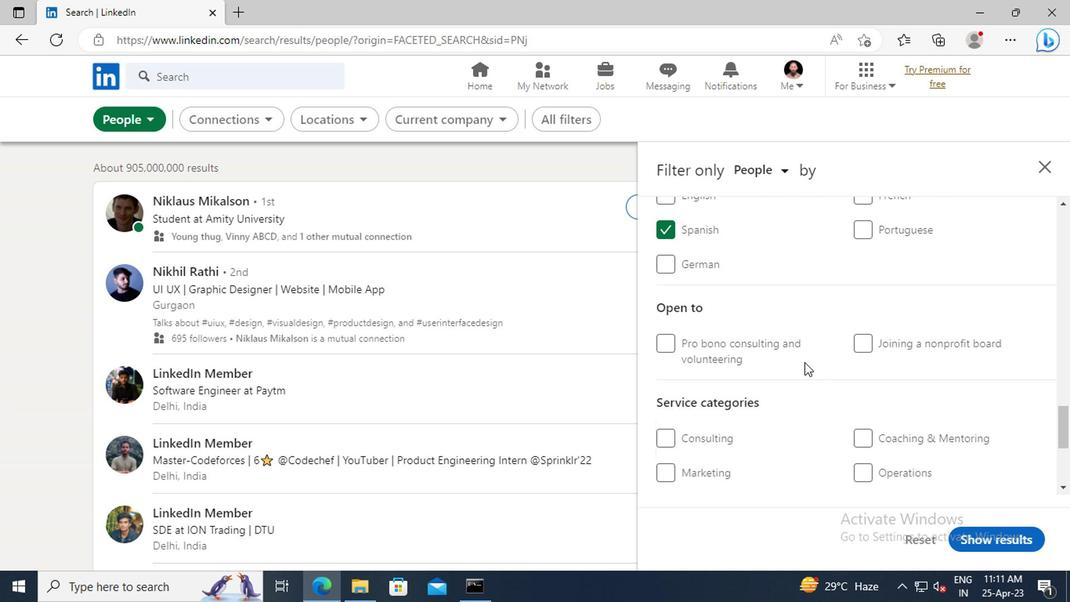 
Action: Mouse scrolled (801, 361) with delta (0, -1)
Screenshot: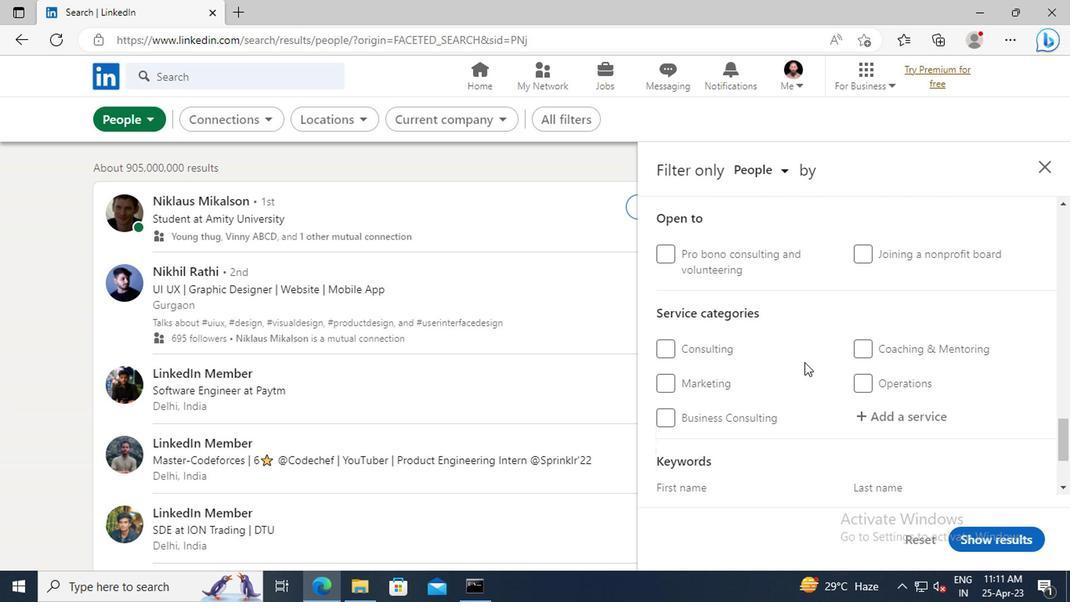 
Action: Mouse moved to (866, 373)
Screenshot: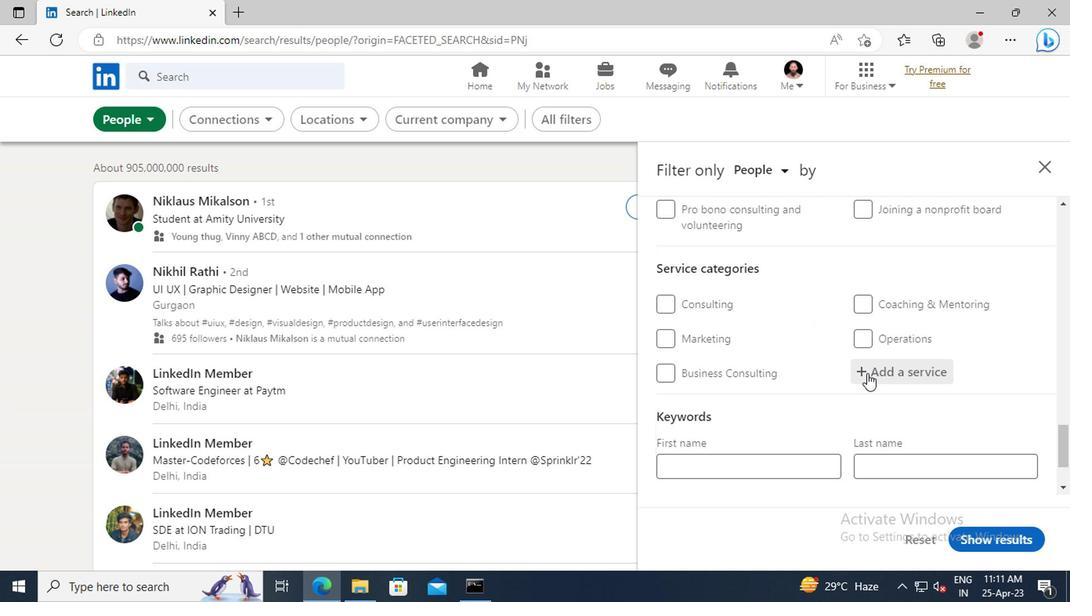 
Action: Mouse pressed left at (866, 373)
Screenshot: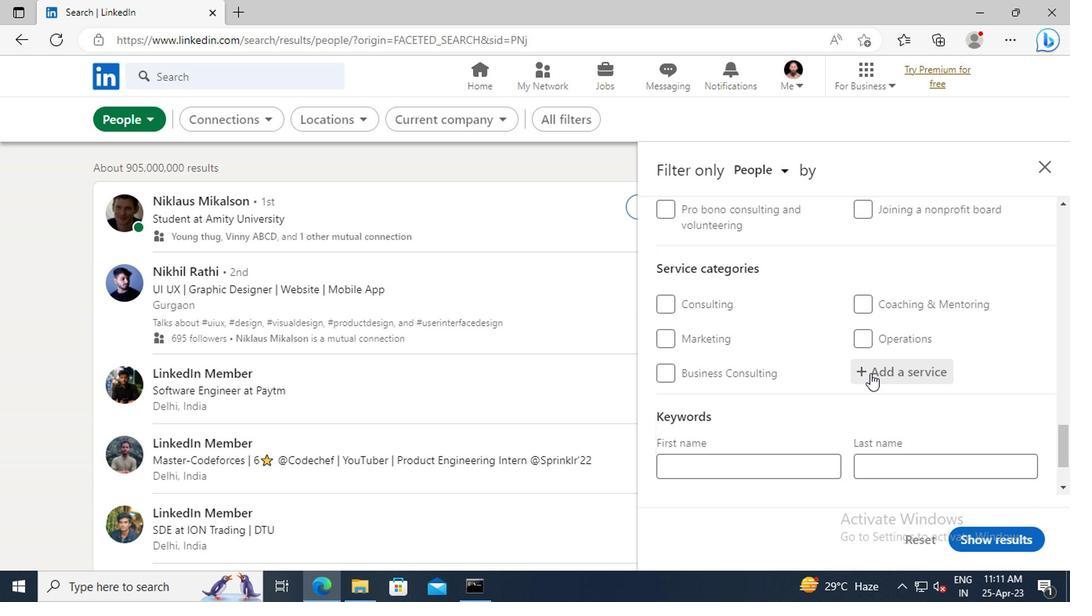 
Action: Mouse moved to (868, 373)
Screenshot: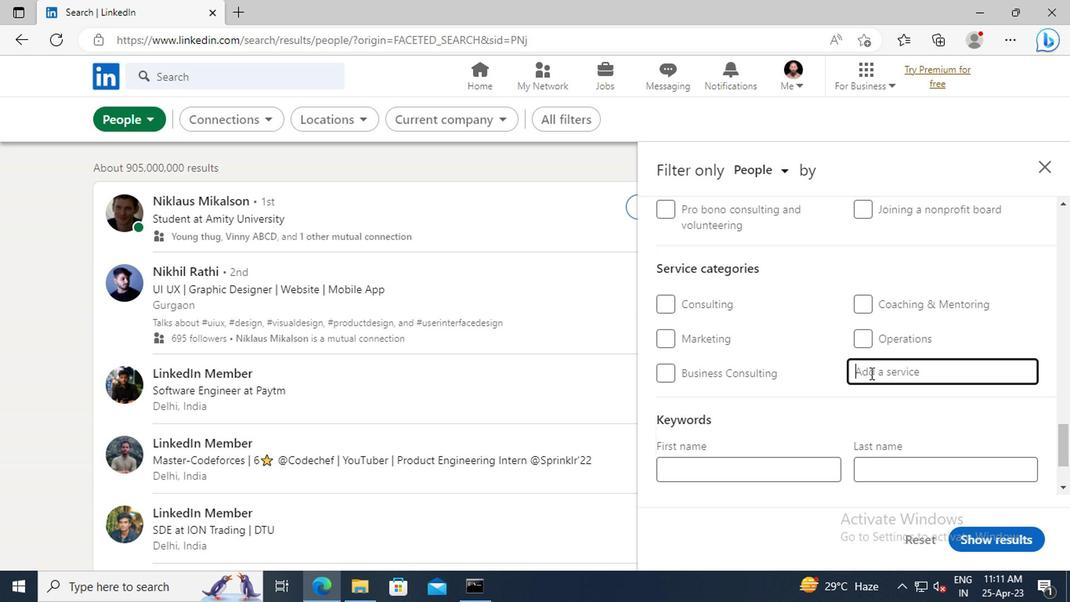 
Action: Key pressed <Key.shift>ILLUSTRATION
Screenshot: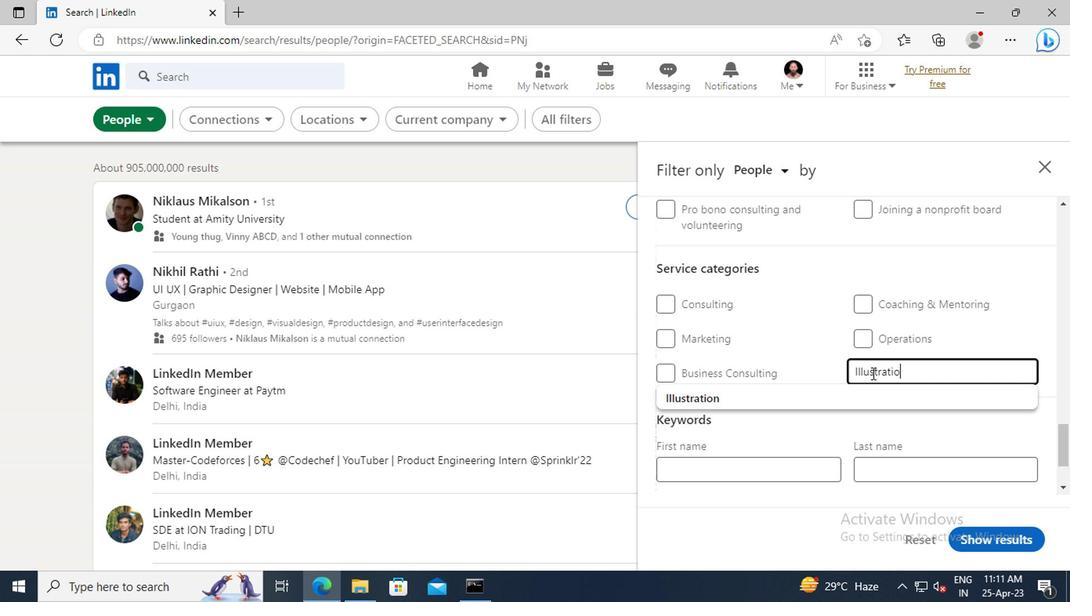 
Action: Mouse moved to (798, 396)
Screenshot: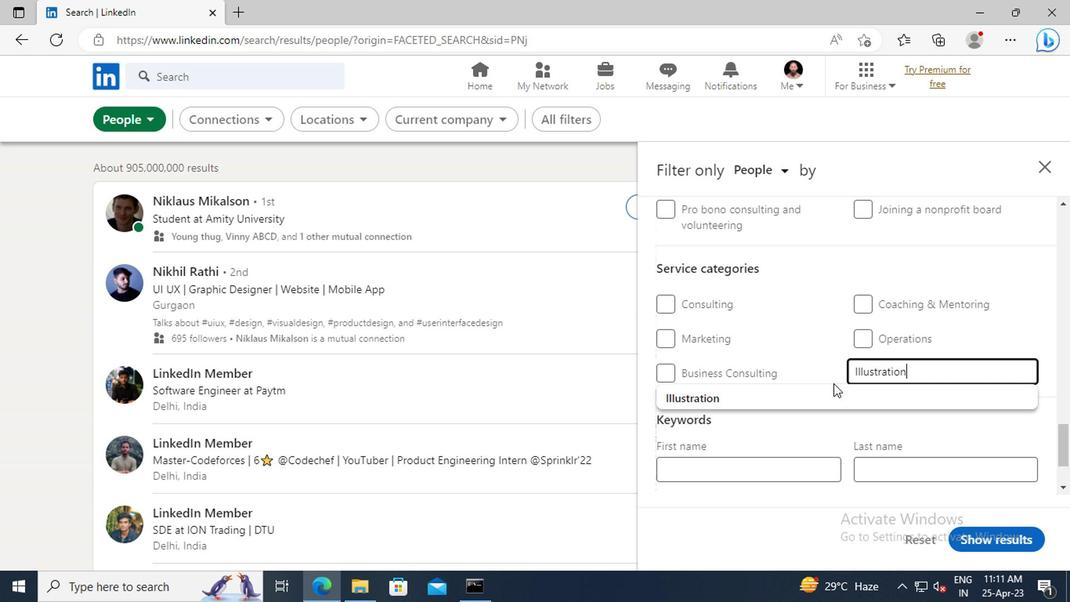 
Action: Mouse pressed left at (798, 396)
Screenshot: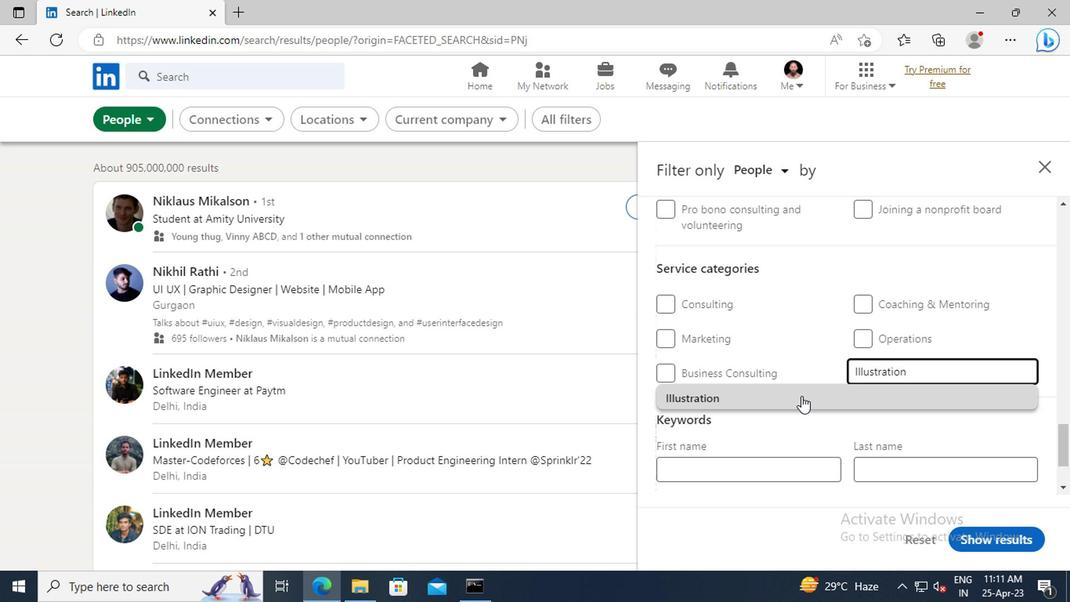 
Action: Mouse moved to (786, 367)
Screenshot: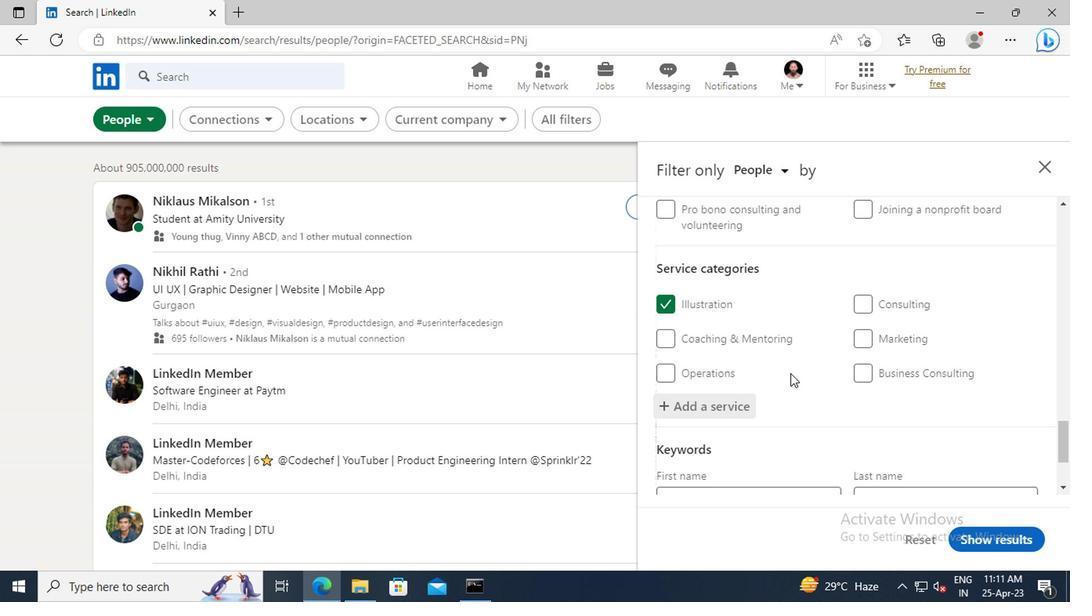 
Action: Mouse scrolled (786, 366) with delta (0, 0)
Screenshot: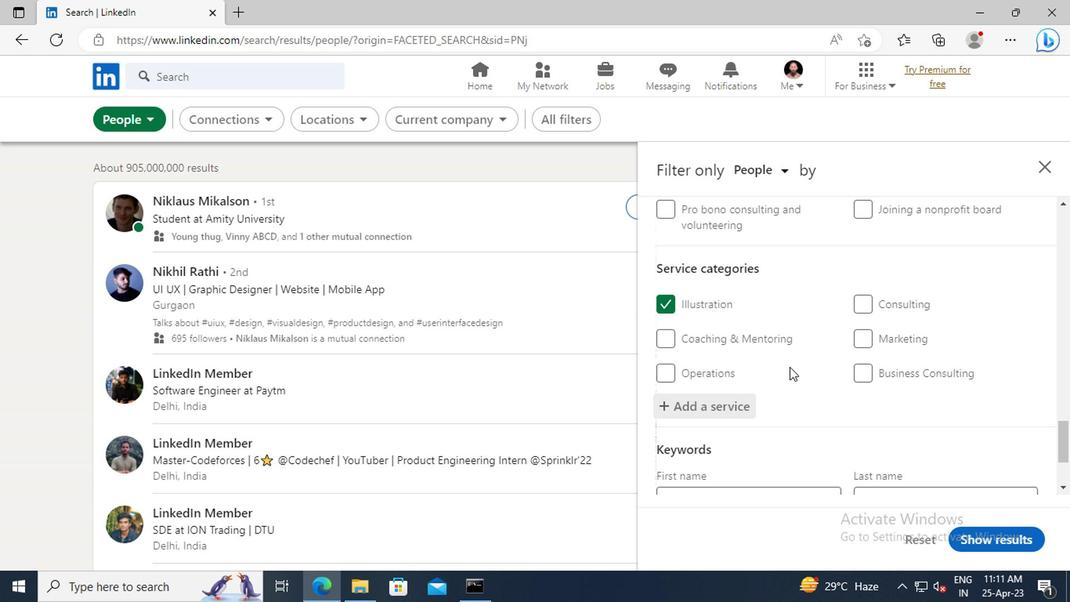 
Action: Mouse scrolled (786, 366) with delta (0, 0)
Screenshot: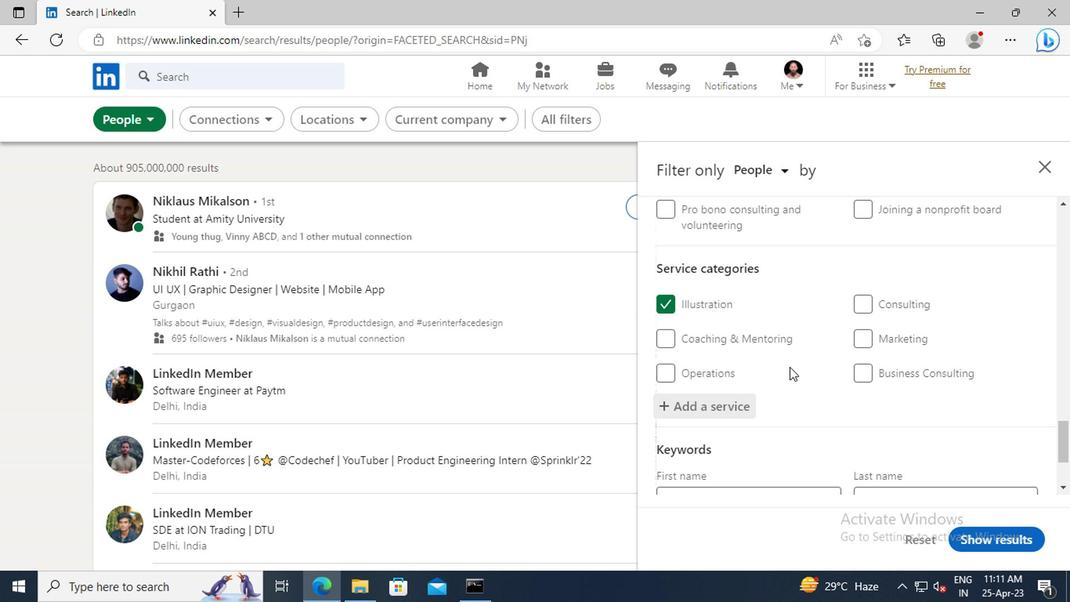 
Action: Mouse moved to (783, 367)
Screenshot: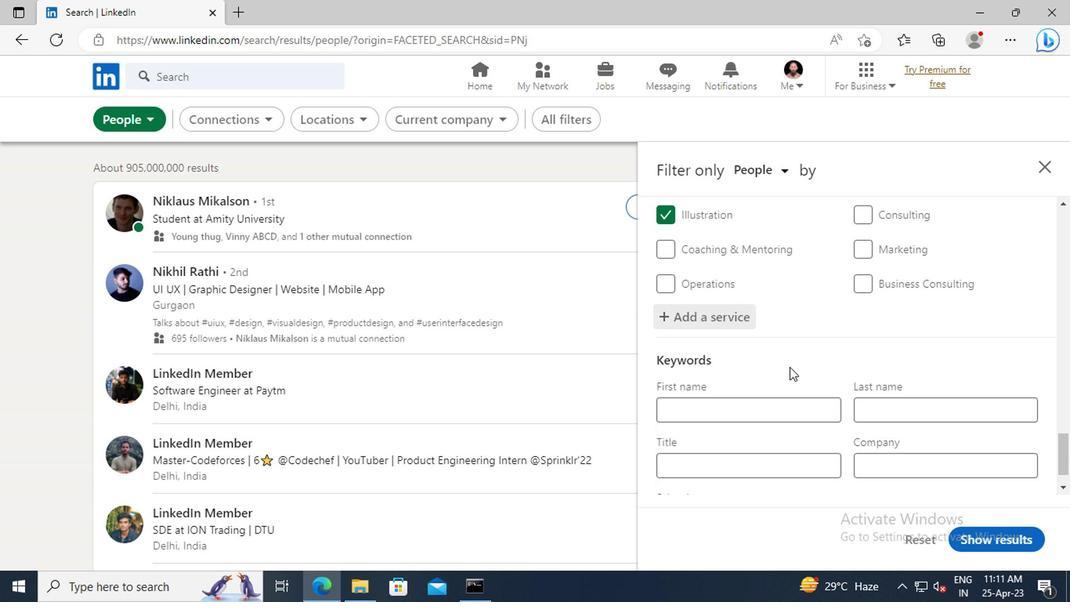 
Action: Mouse scrolled (783, 366) with delta (0, 0)
Screenshot: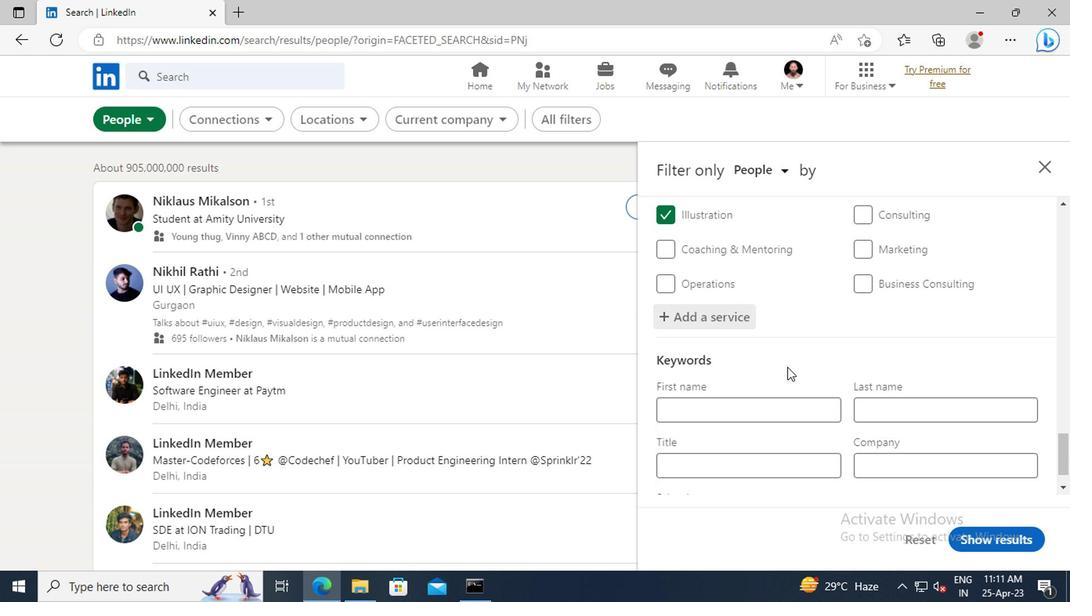 
Action: Mouse scrolled (783, 366) with delta (0, 0)
Screenshot: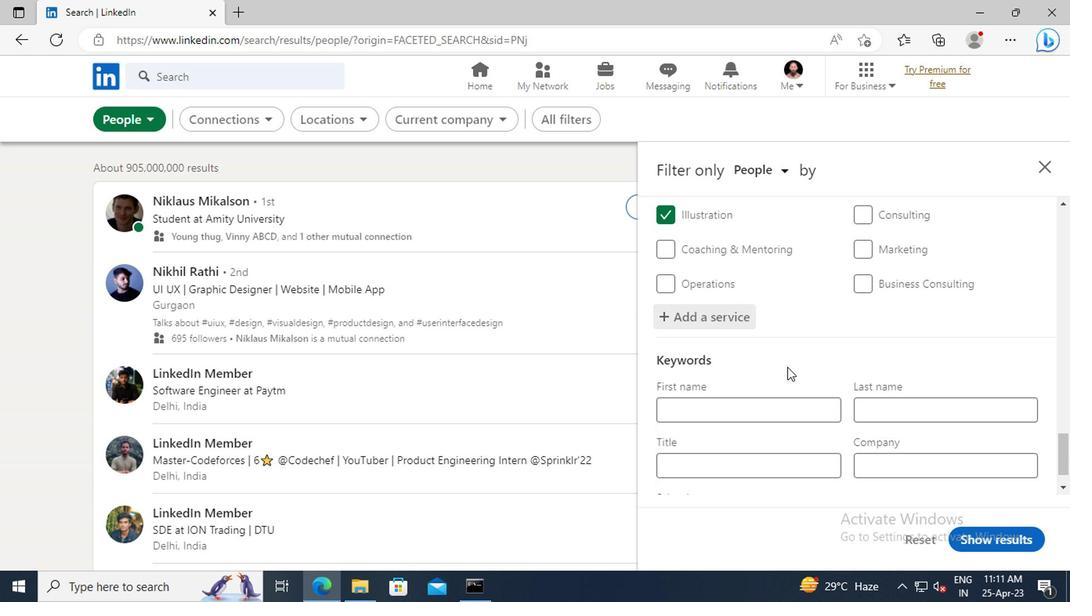 
Action: Mouse moved to (767, 427)
Screenshot: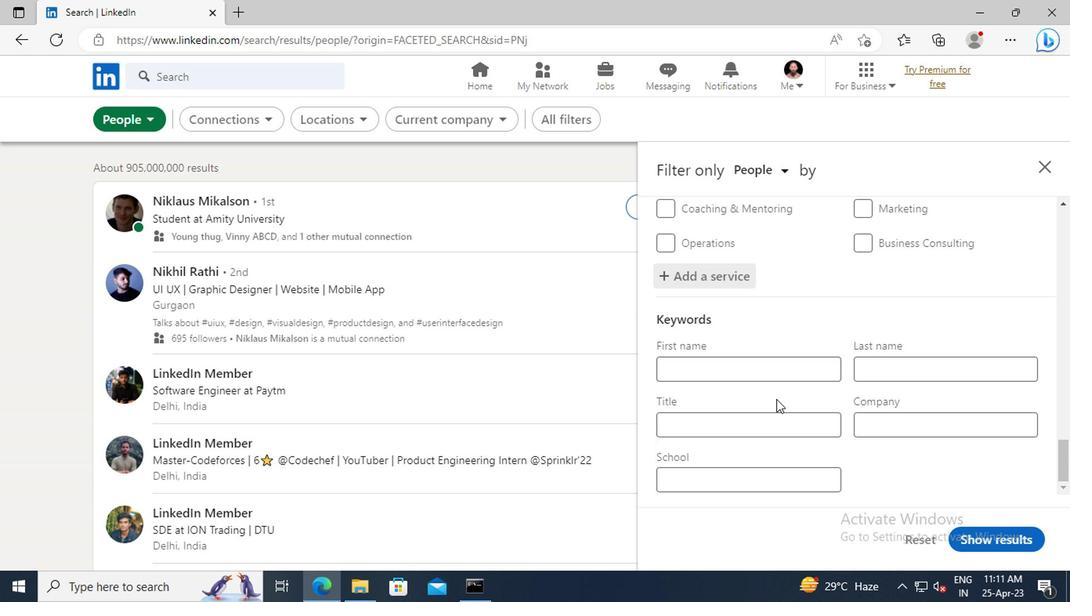 
Action: Mouse pressed left at (767, 427)
Screenshot: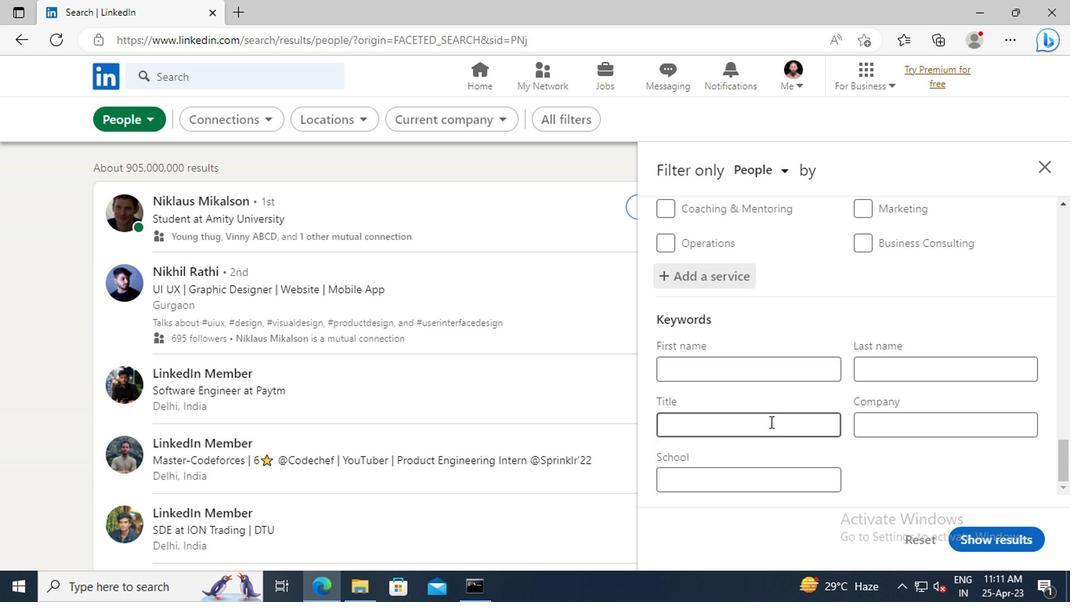 
Action: Key pressed <Key.shift>MARKETING<Key.space><Key.shift>CONSULTANAT
Screenshot: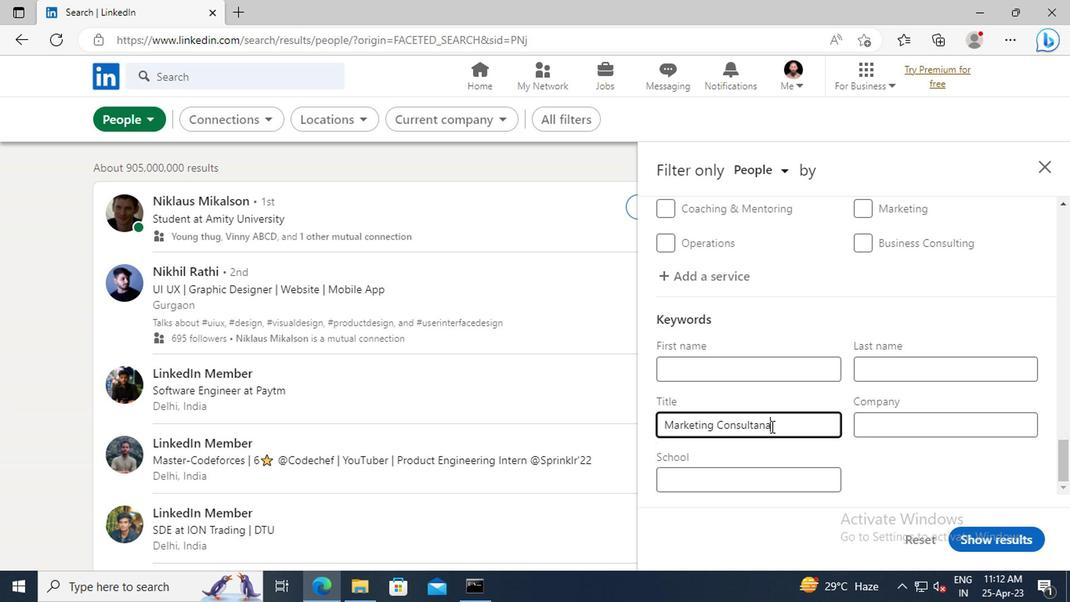 
Action: Mouse moved to (984, 536)
Screenshot: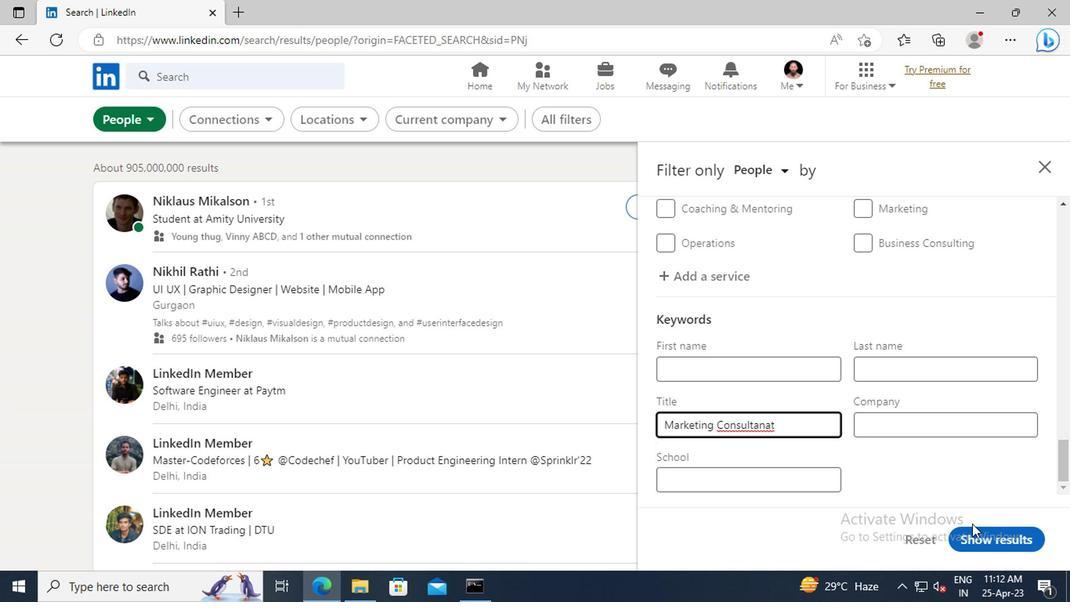 
Action: Mouse pressed left at (984, 536)
Screenshot: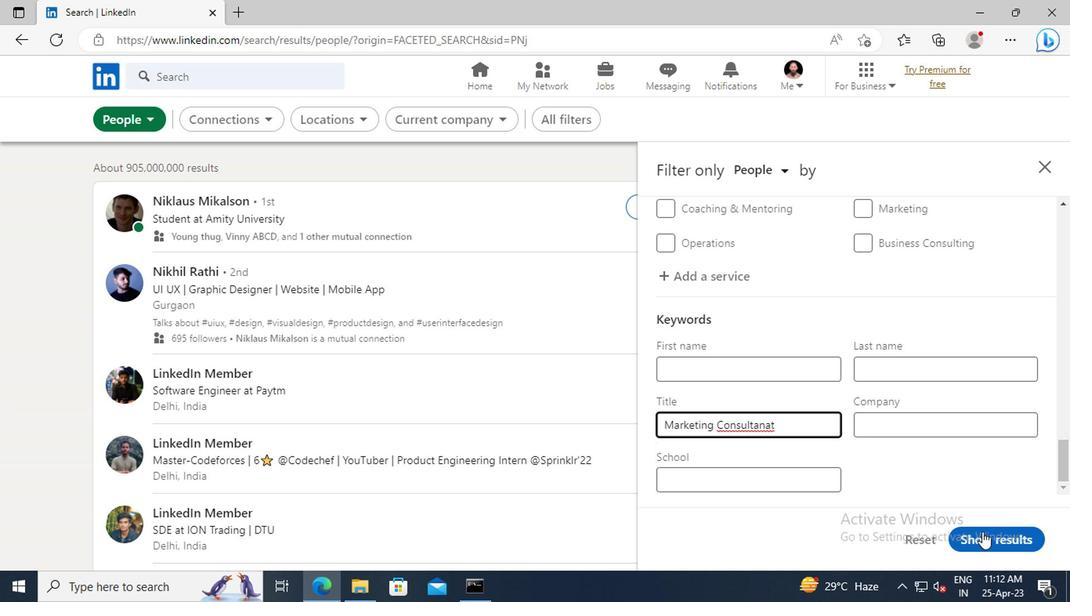 
